 Task: Open Card User Experience Review in Board Marketing Automation Platforms to Workspace Custom Software Development Services and add a team member Softage.4@softage.net, a label Yellow, a checklist Operations Management, an attachment from your onedrive, a color Yellow and finally, add a card description 'Conduct customer research for new customer support improvements' and a comment 'This item is a priority on our list, so let us focus on getting it done as soon as possible.'. Add a start date 'Jan 04, 1900' with a due date 'Jan 11, 1900'
Action: Mouse moved to (503, 175)
Screenshot: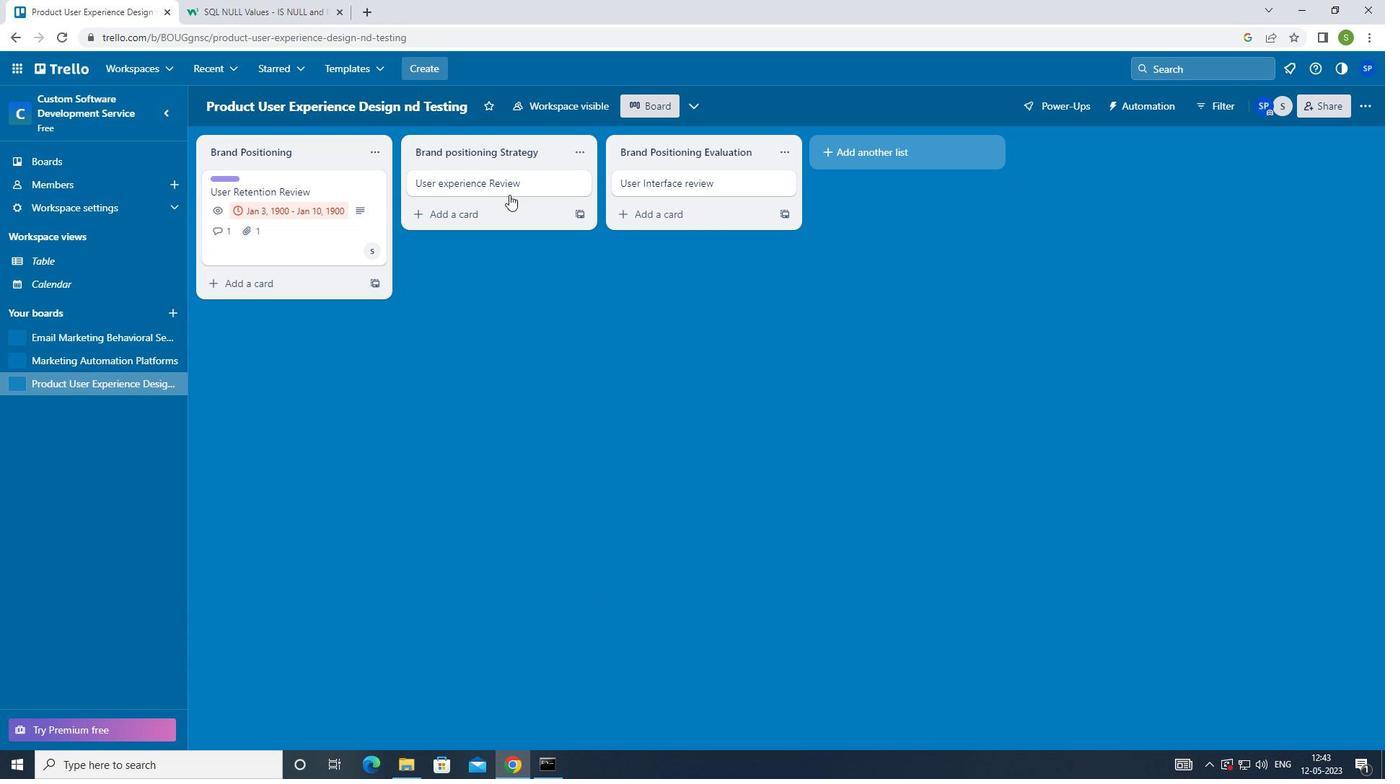 
Action: Mouse pressed left at (503, 175)
Screenshot: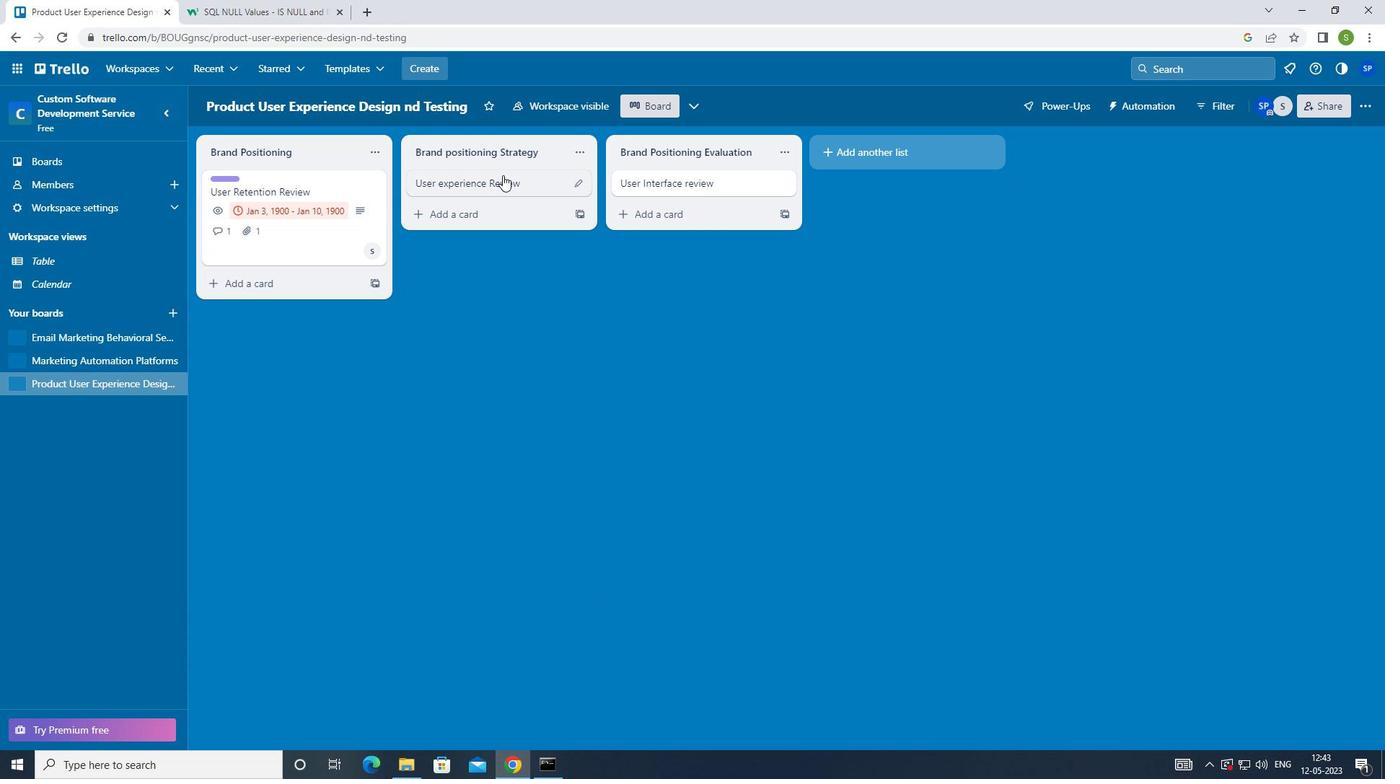 
Action: Mouse moved to (887, 181)
Screenshot: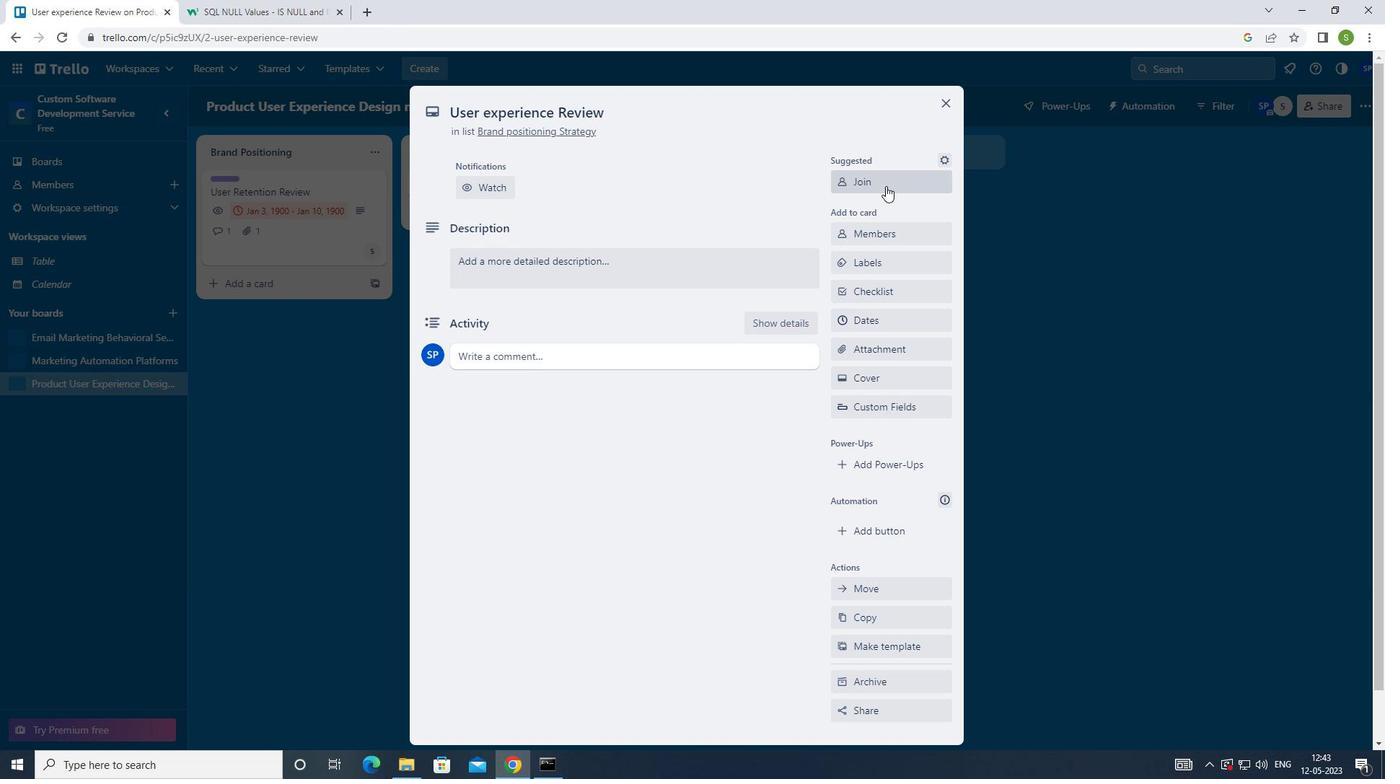 
Action: Mouse pressed left at (887, 181)
Screenshot: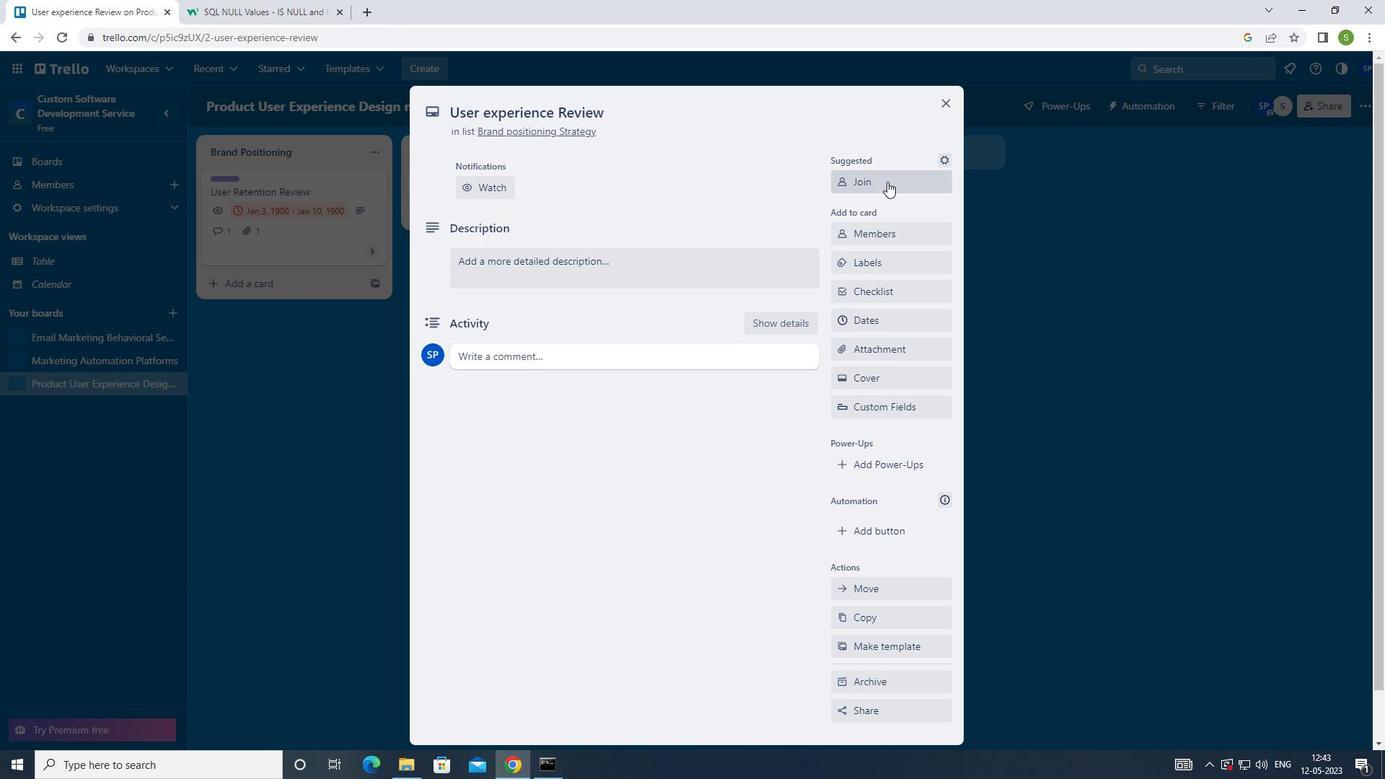 
Action: Mouse moved to (896, 184)
Screenshot: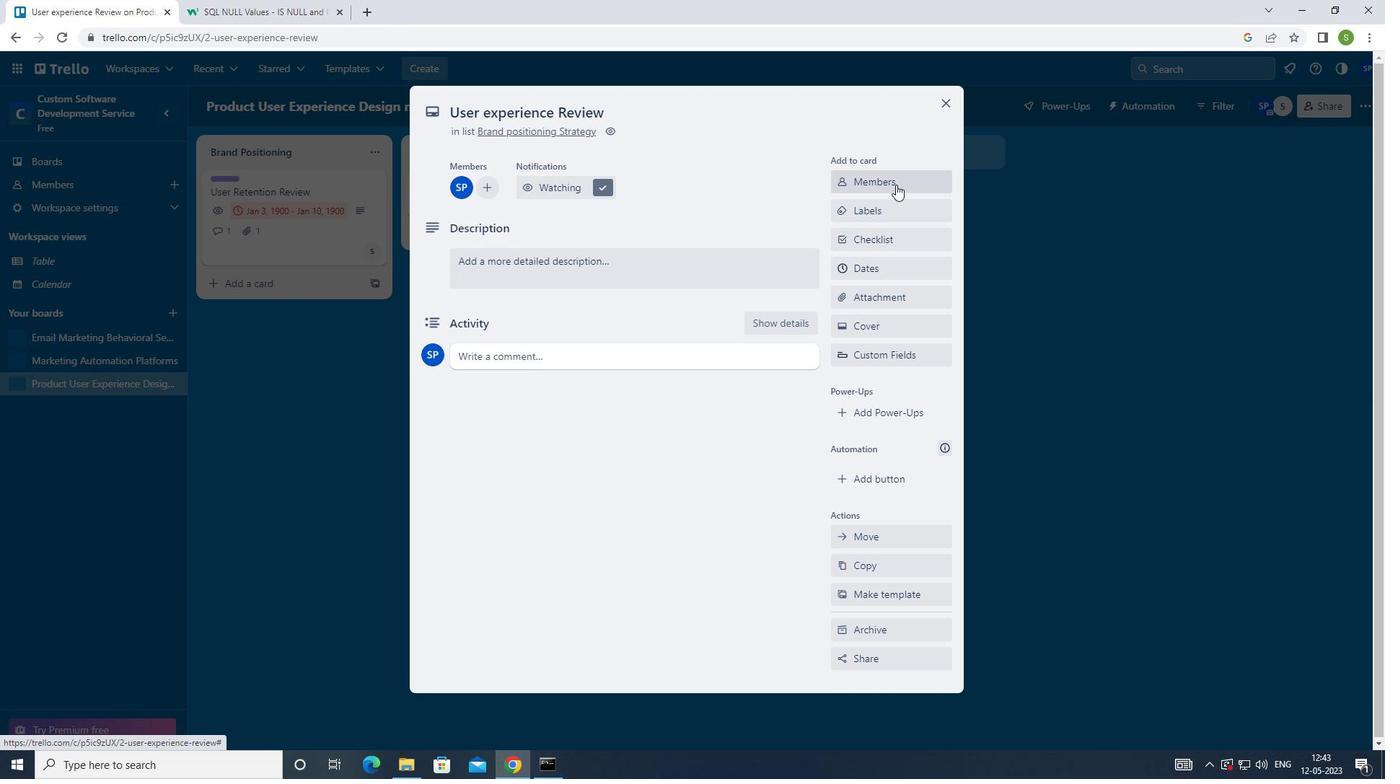 
Action: Mouse pressed left at (896, 184)
Screenshot: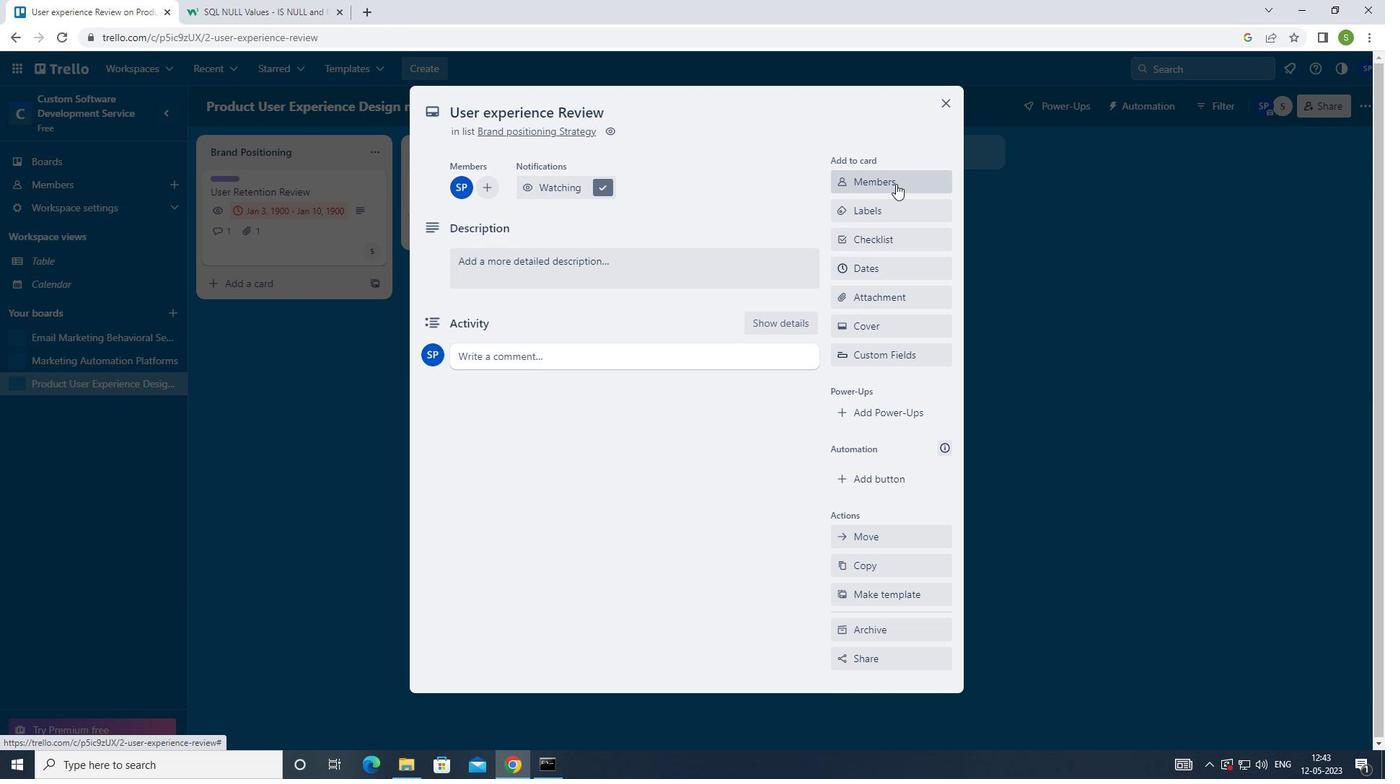 
Action: Mouse moved to (896, 210)
Screenshot: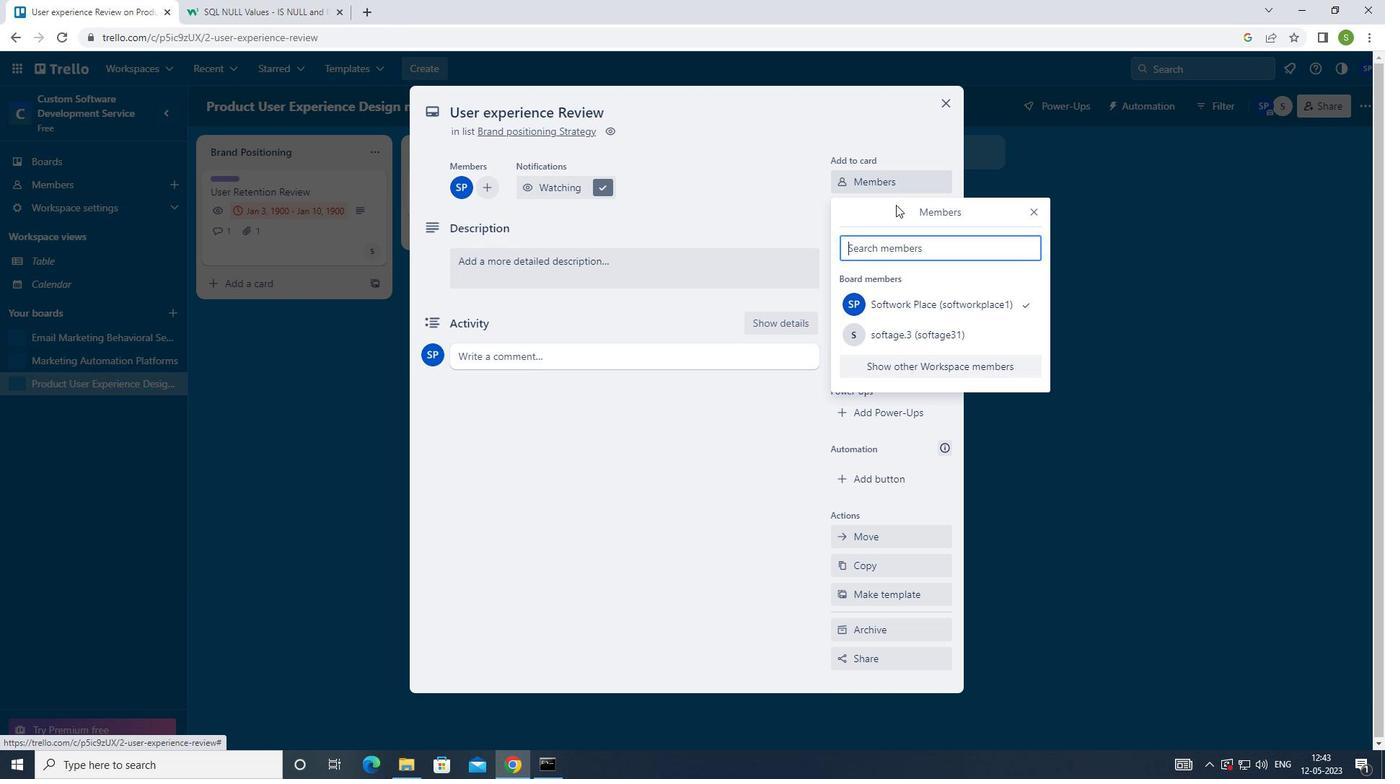 
Action: Key pressed <Key.shift>SOFTAGE.4<Key.shift>@SOFTAGE.NET
Screenshot: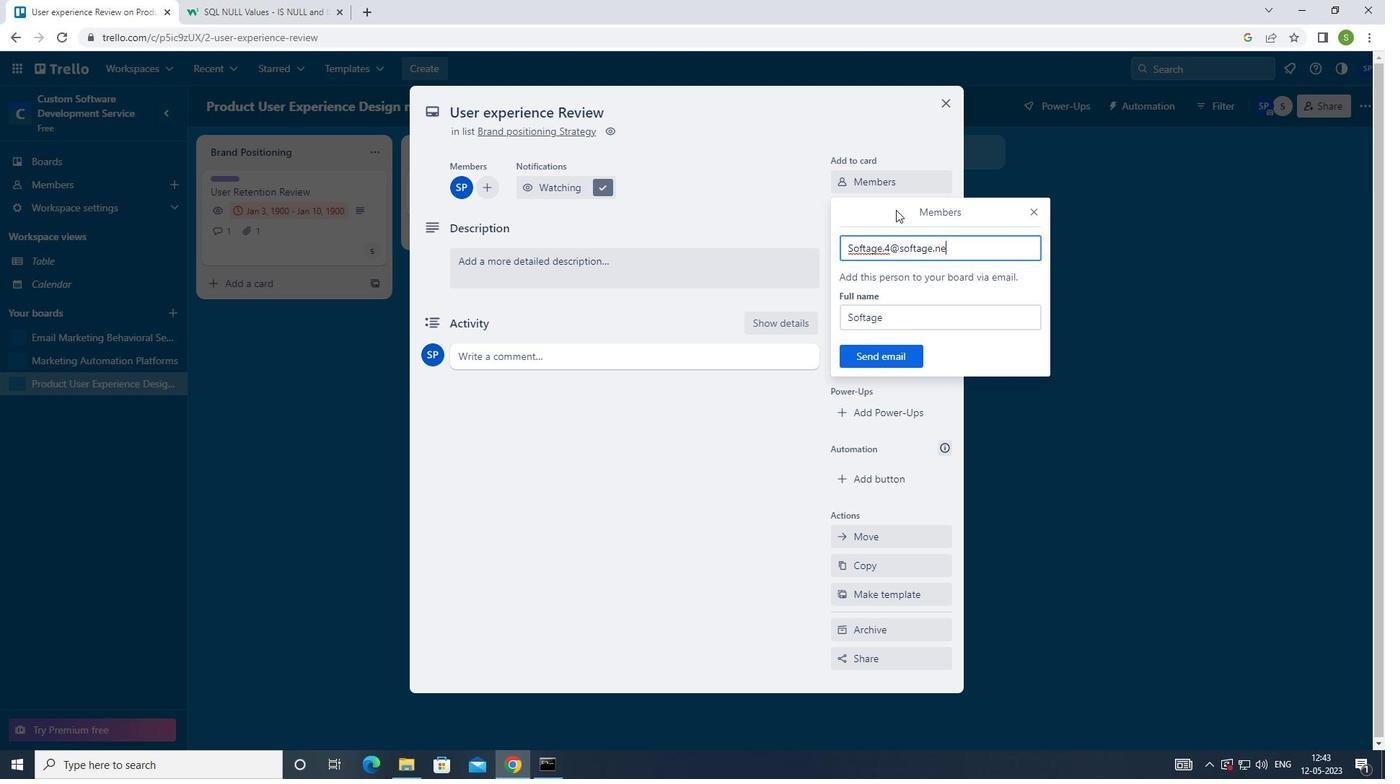 
Action: Mouse moved to (896, 355)
Screenshot: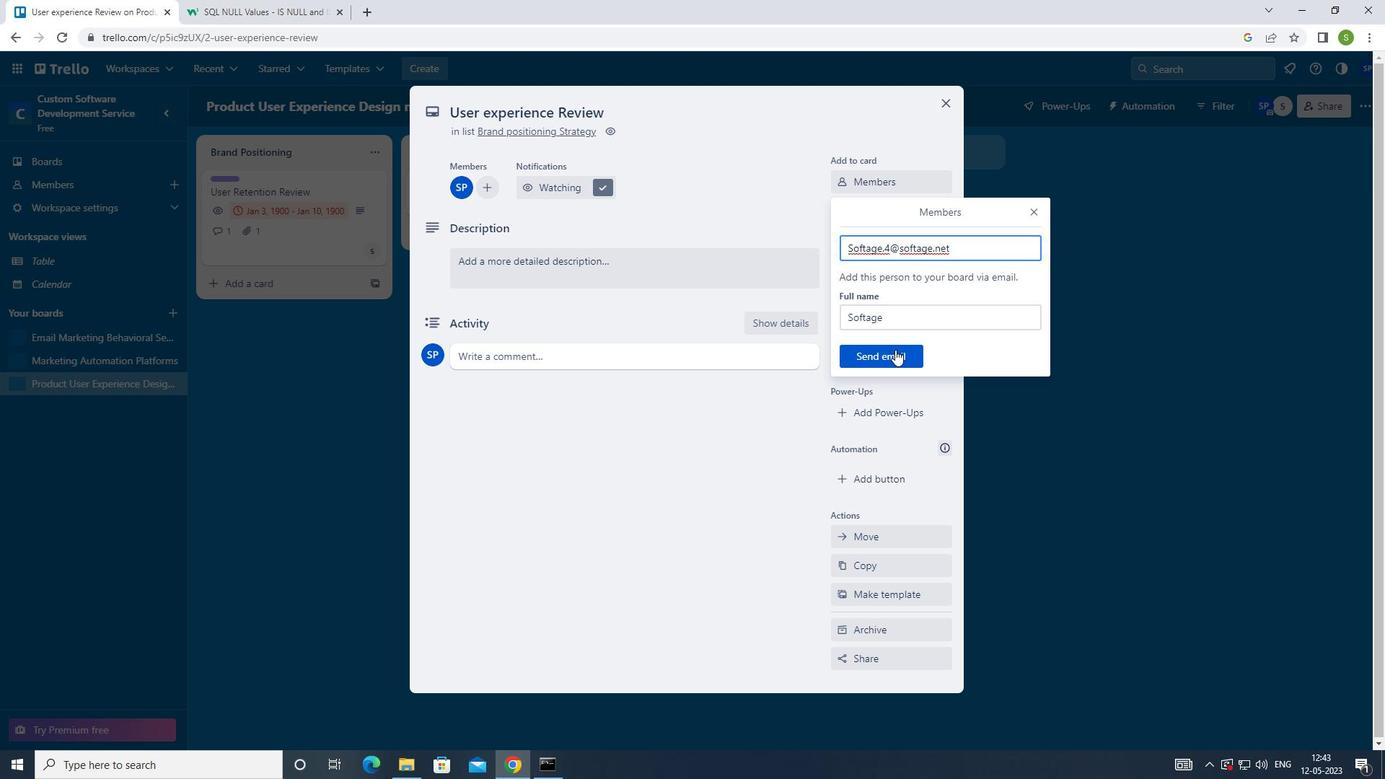 
Action: Mouse pressed left at (896, 355)
Screenshot: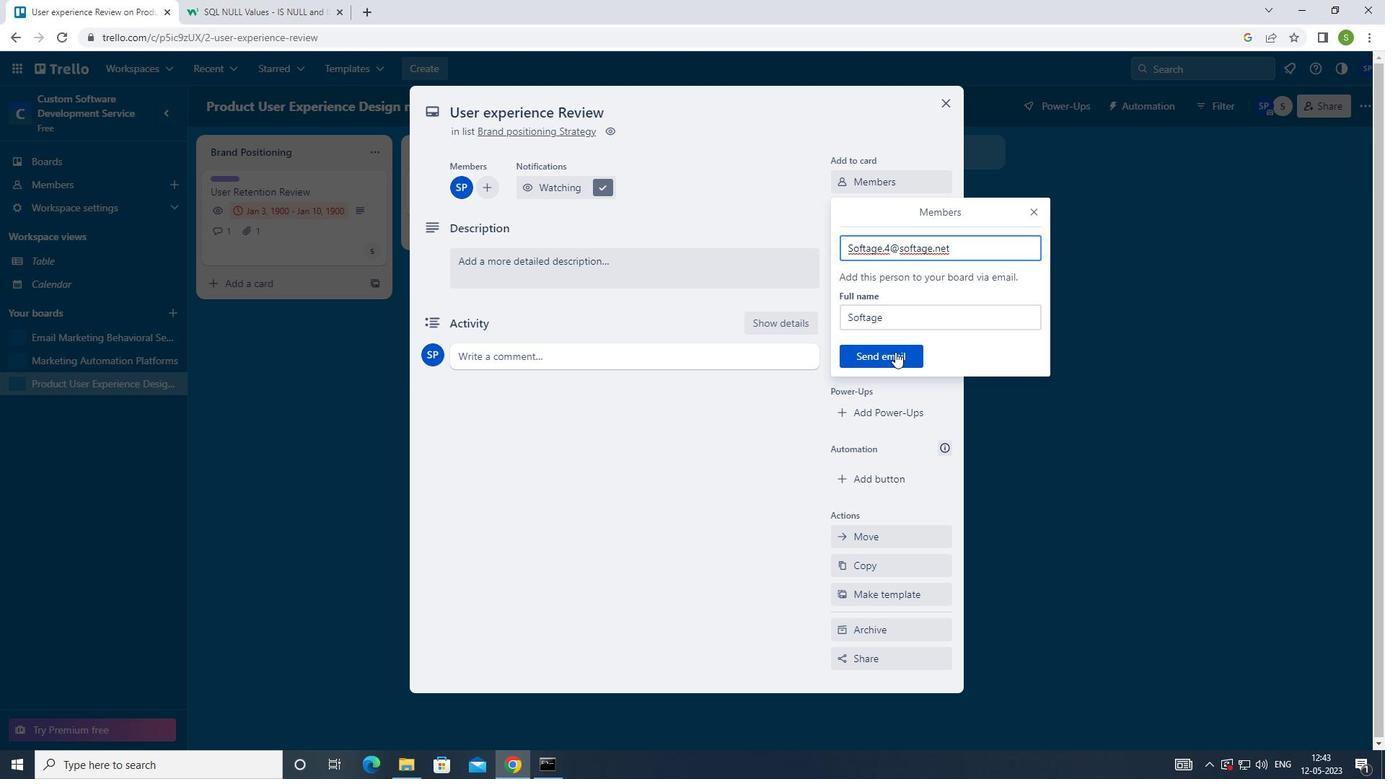 
Action: Mouse moved to (884, 219)
Screenshot: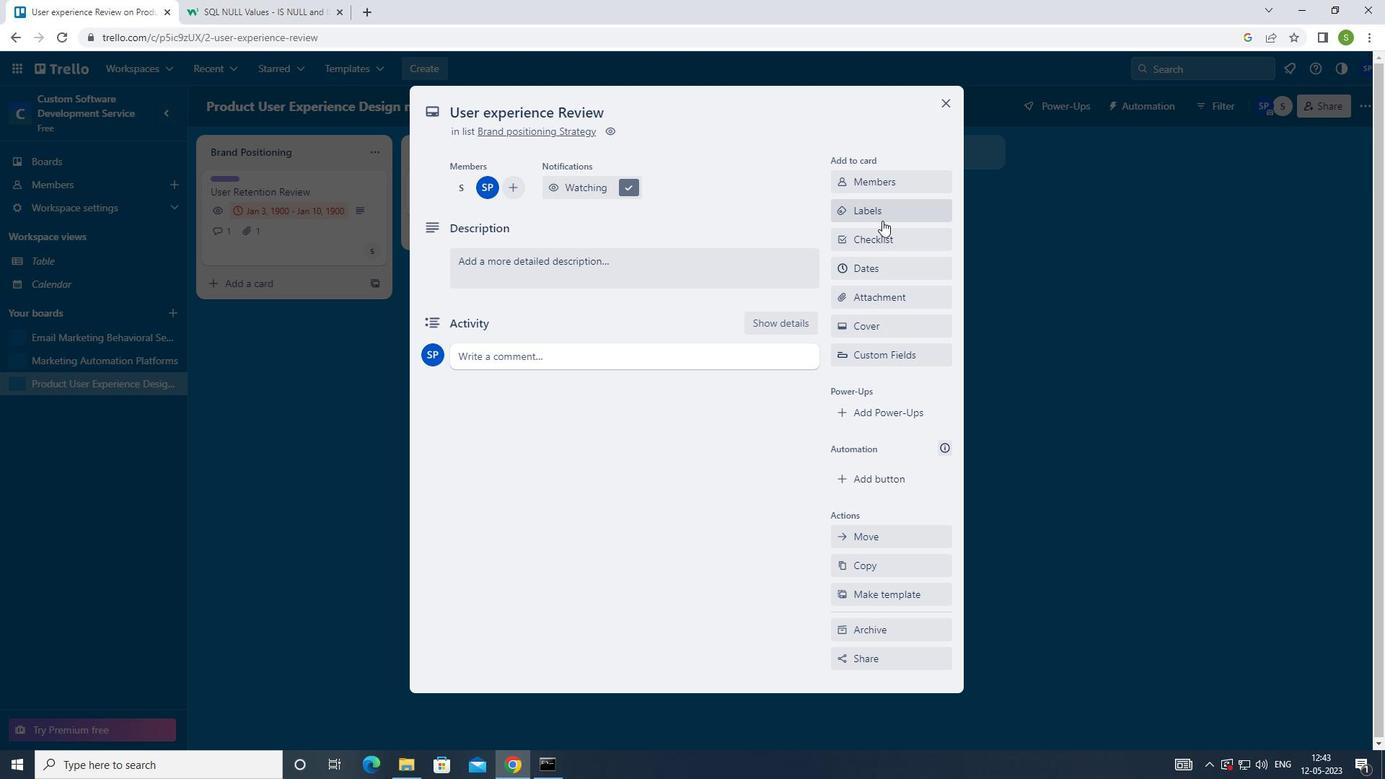 
Action: Mouse pressed left at (884, 219)
Screenshot: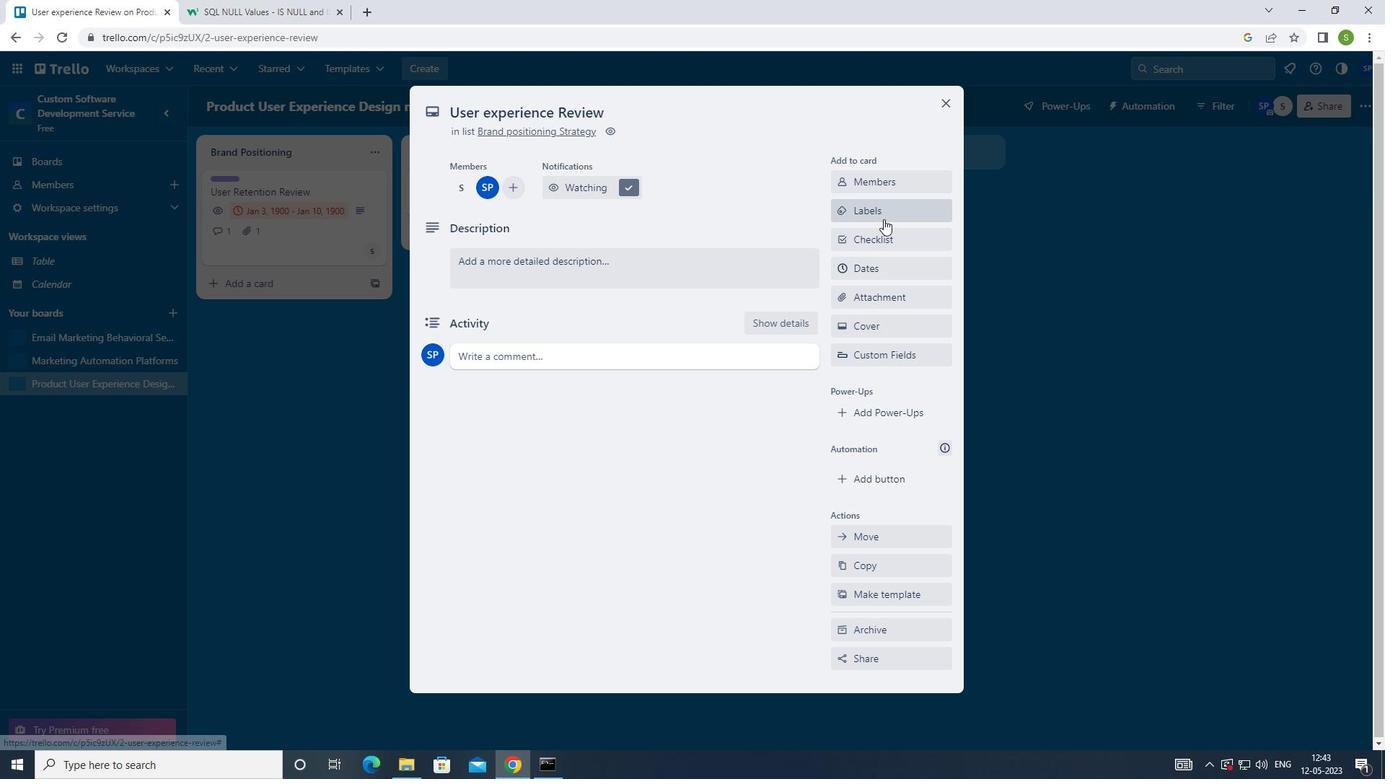 
Action: Mouse moved to (888, 279)
Screenshot: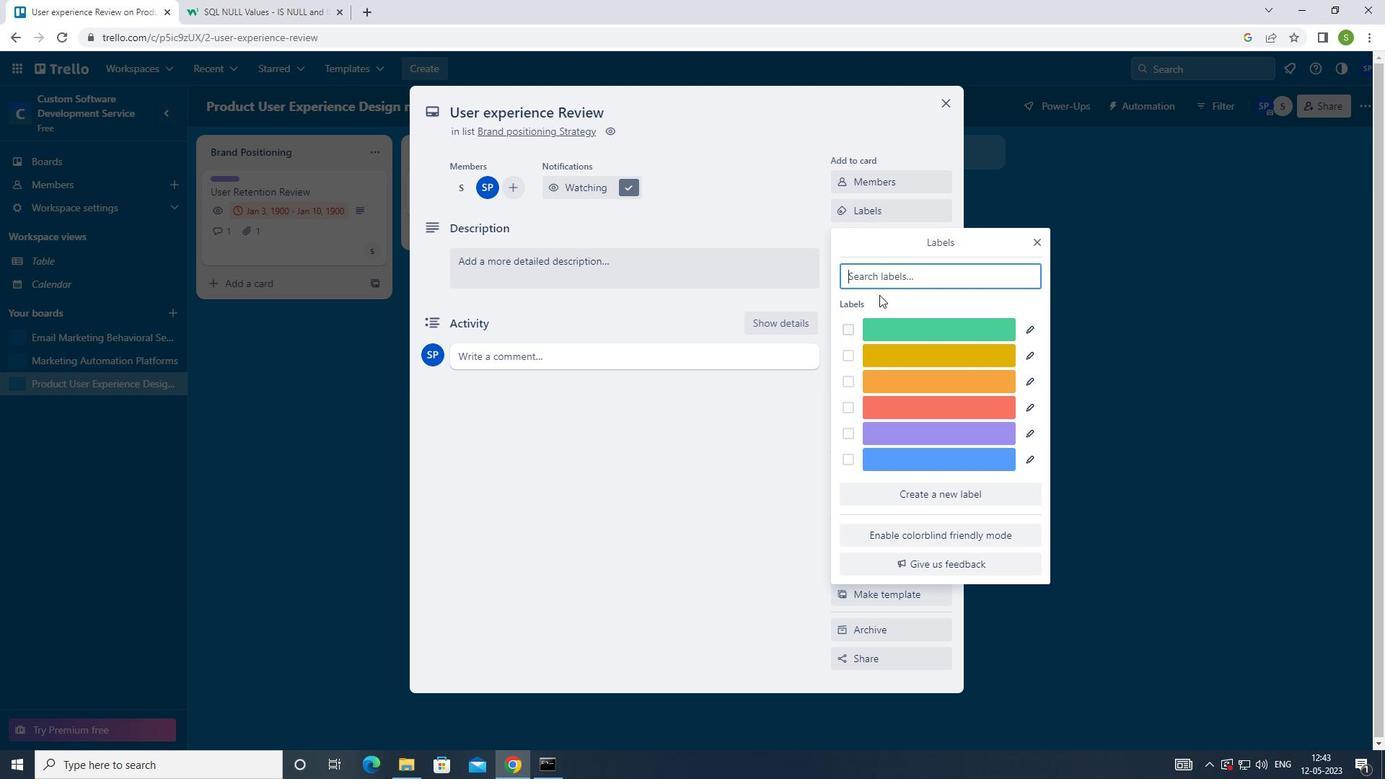 
Action: Key pressed YELL
Screenshot: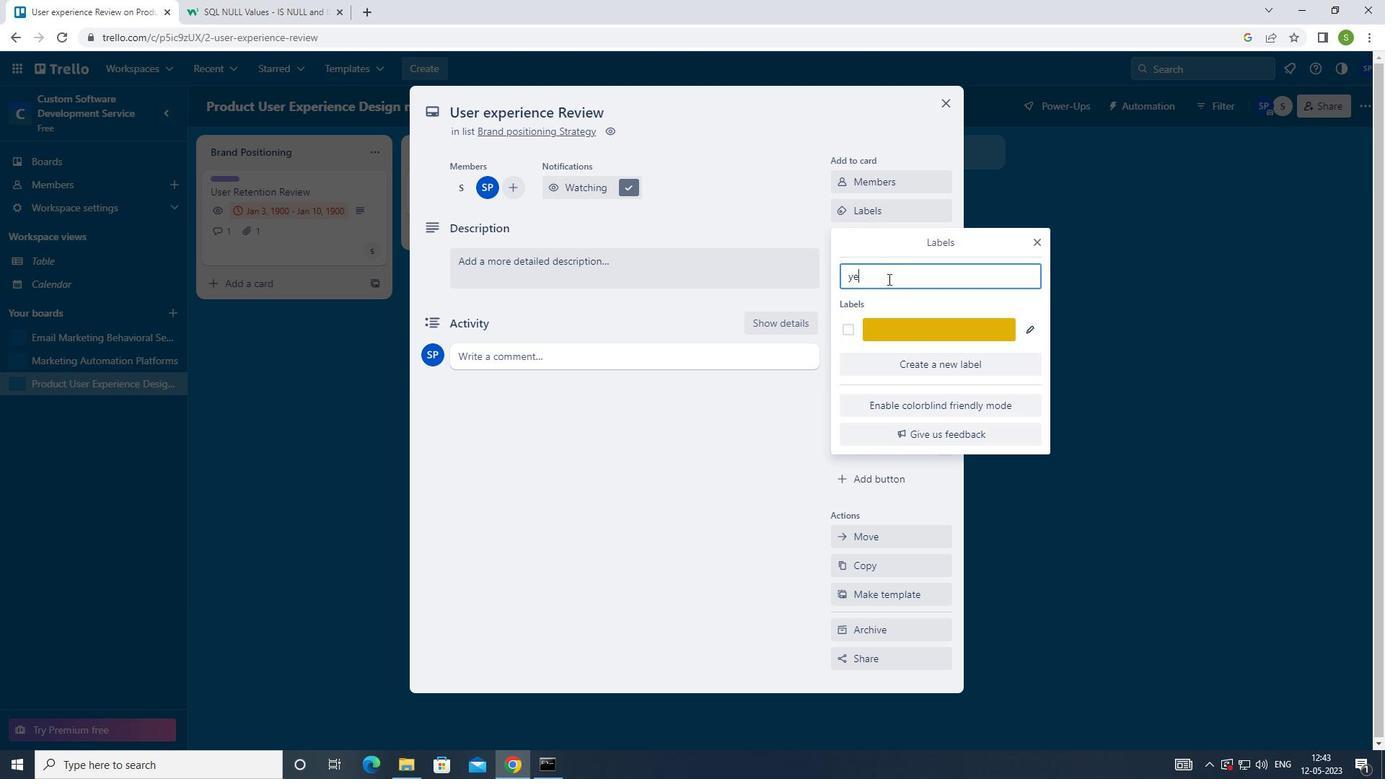 
Action: Mouse moved to (846, 326)
Screenshot: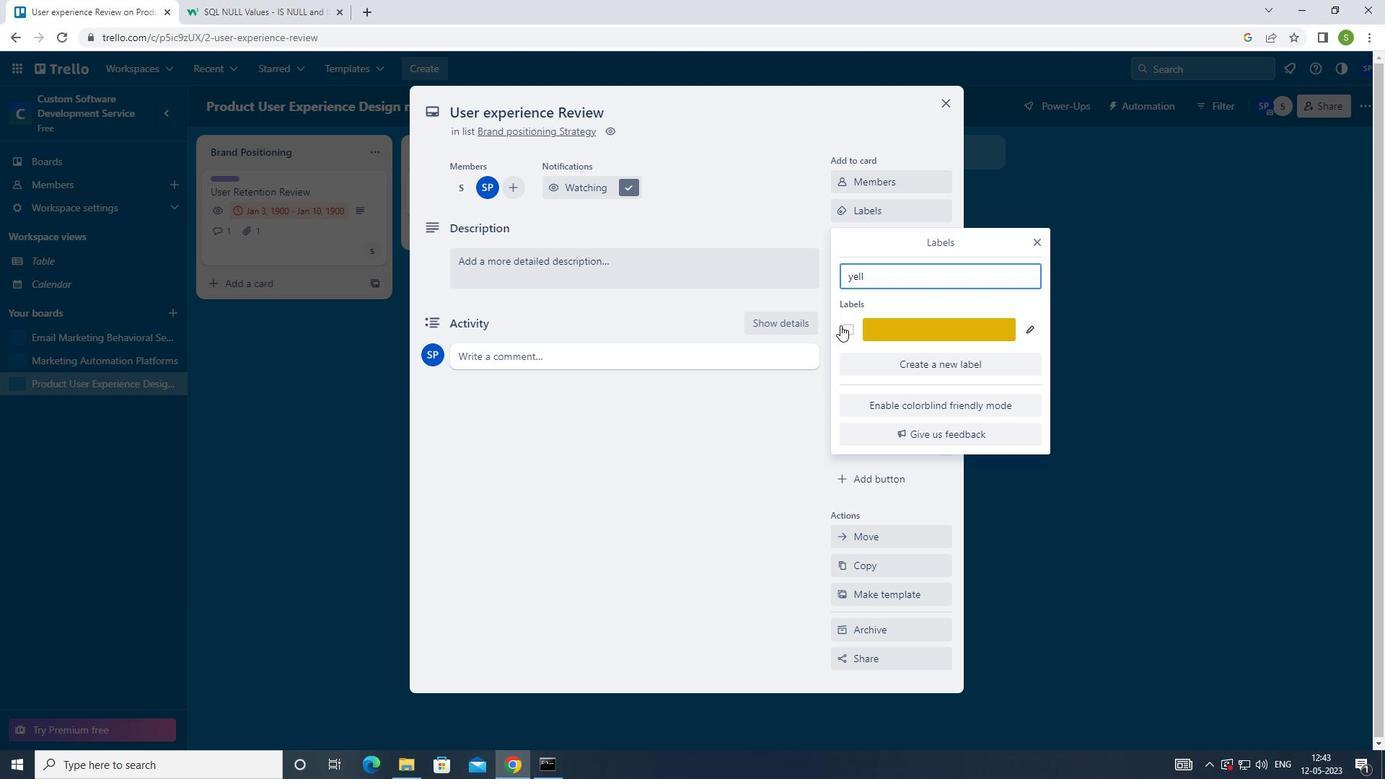 
Action: Mouse pressed left at (846, 326)
Screenshot: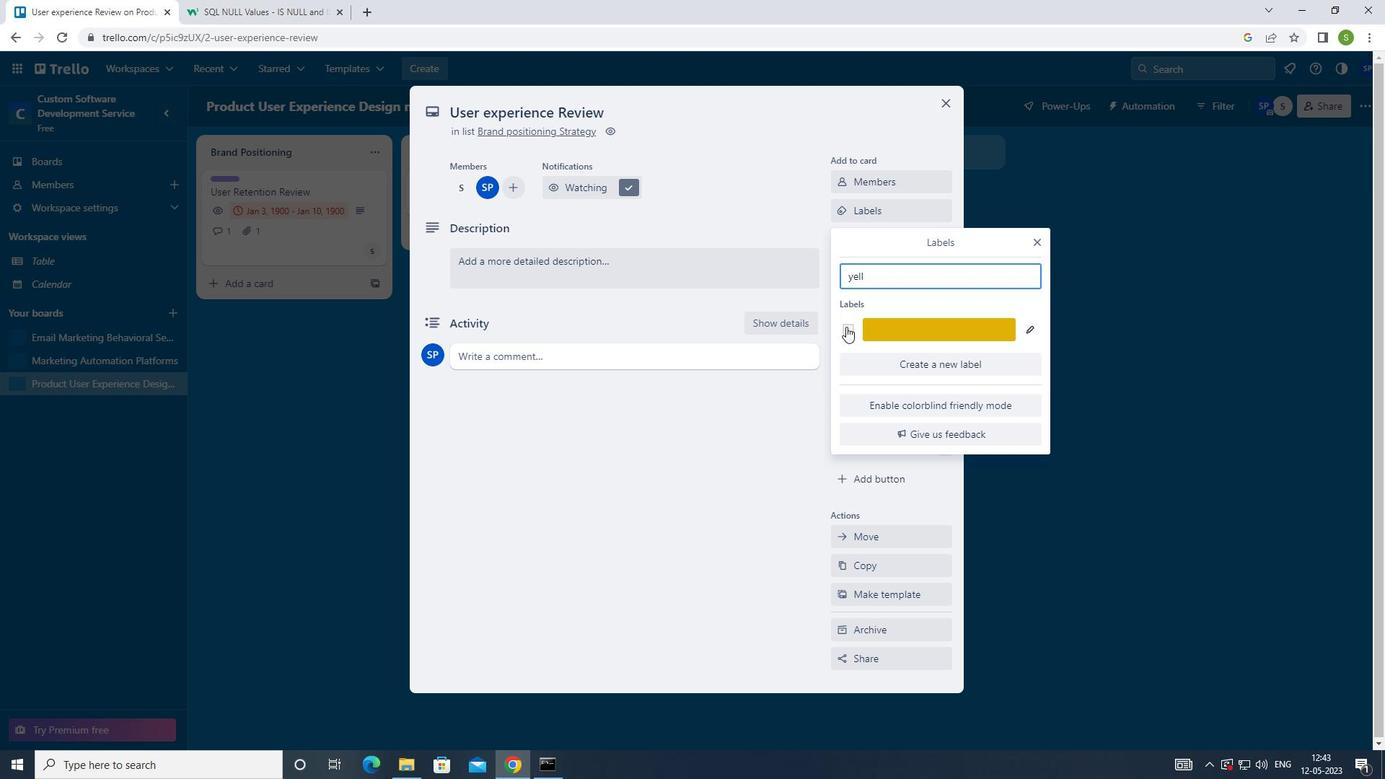 
Action: Mouse moved to (1042, 246)
Screenshot: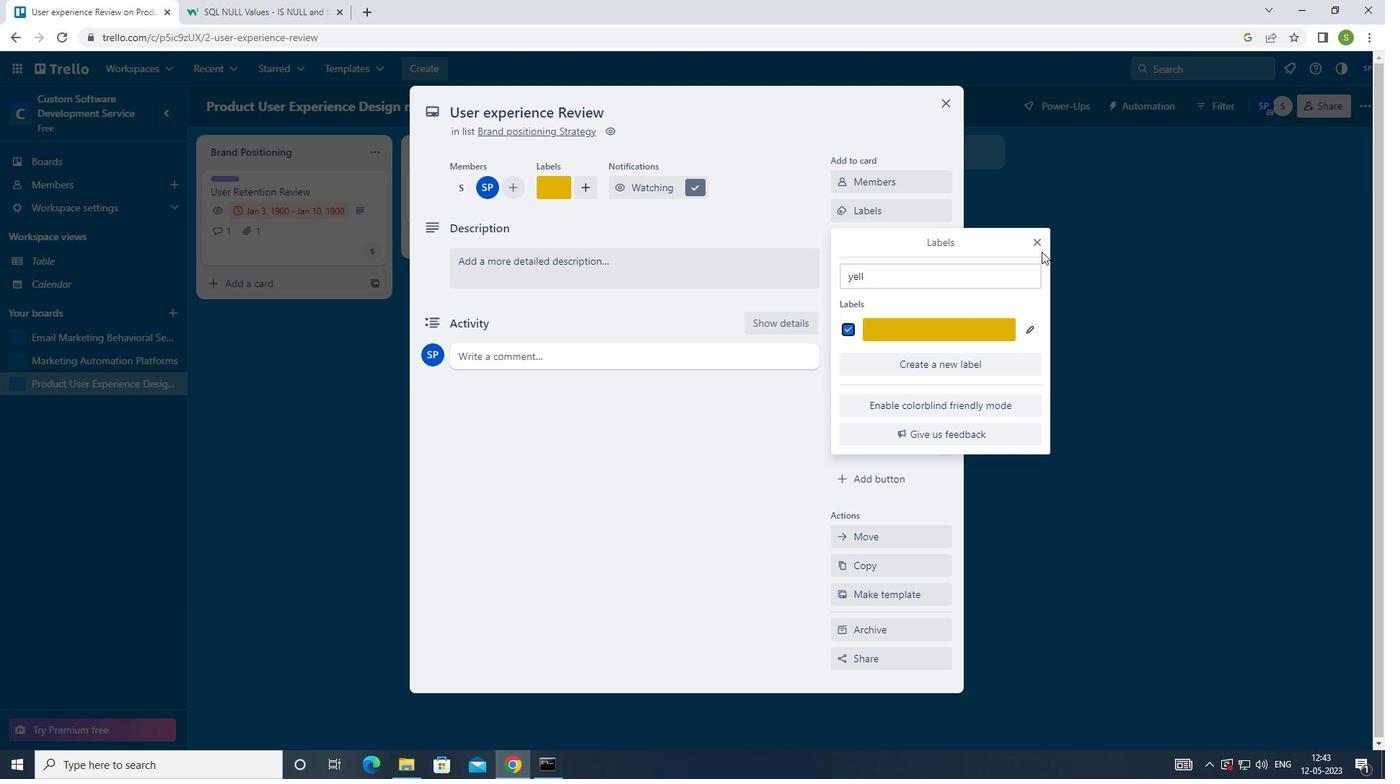 
Action: Mouse pressed left at (1042, 246)
Screenshot: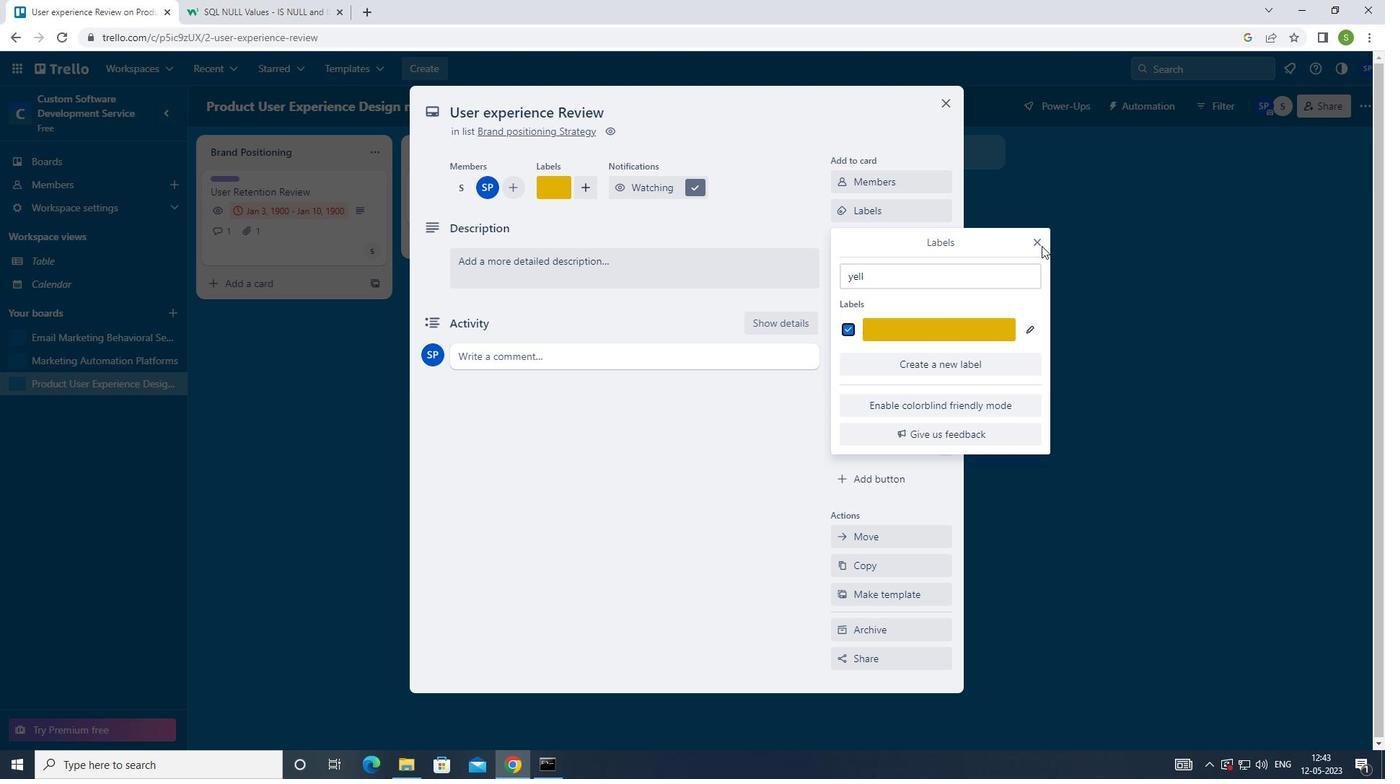 
Action: Mouse moved to (1041, 243)
Screenshot: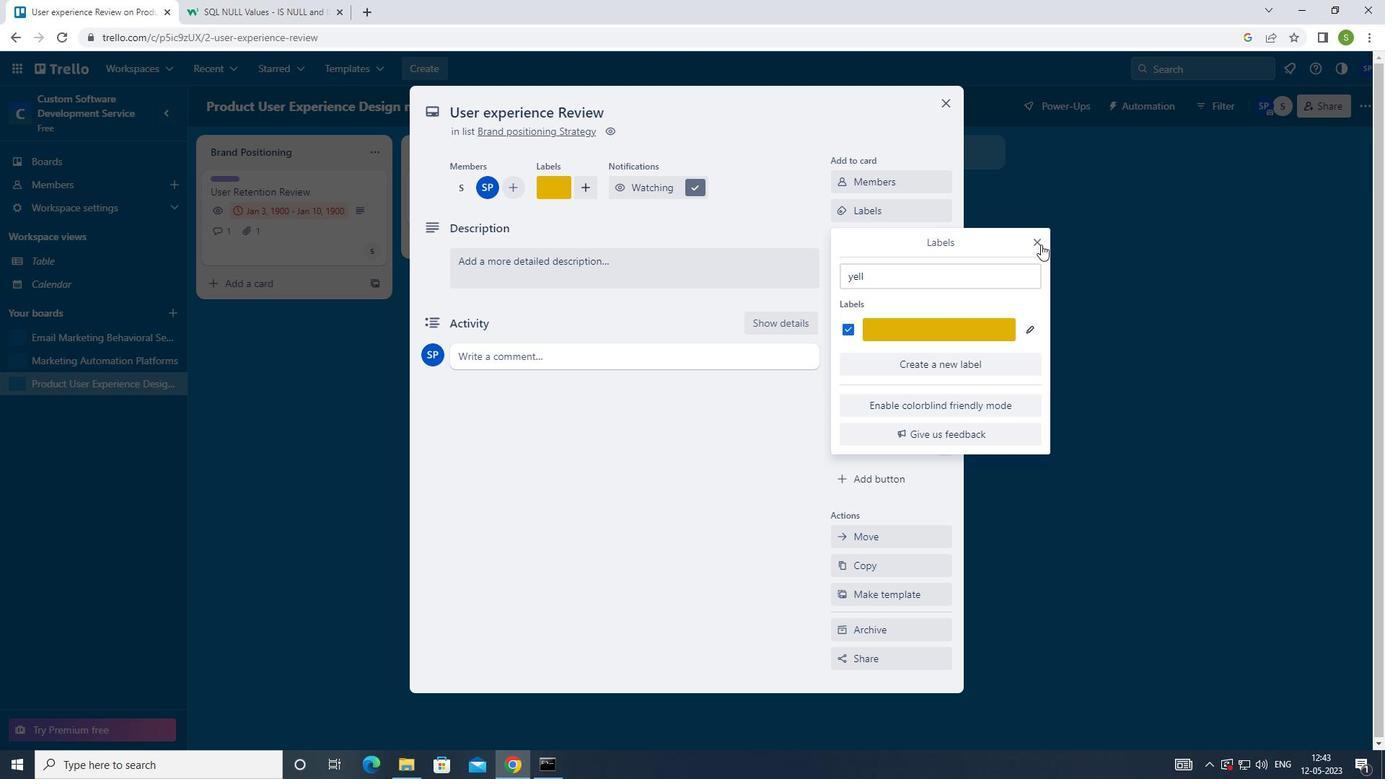 
Action: Mouse pressed left at (1041, 243)
Screenshot: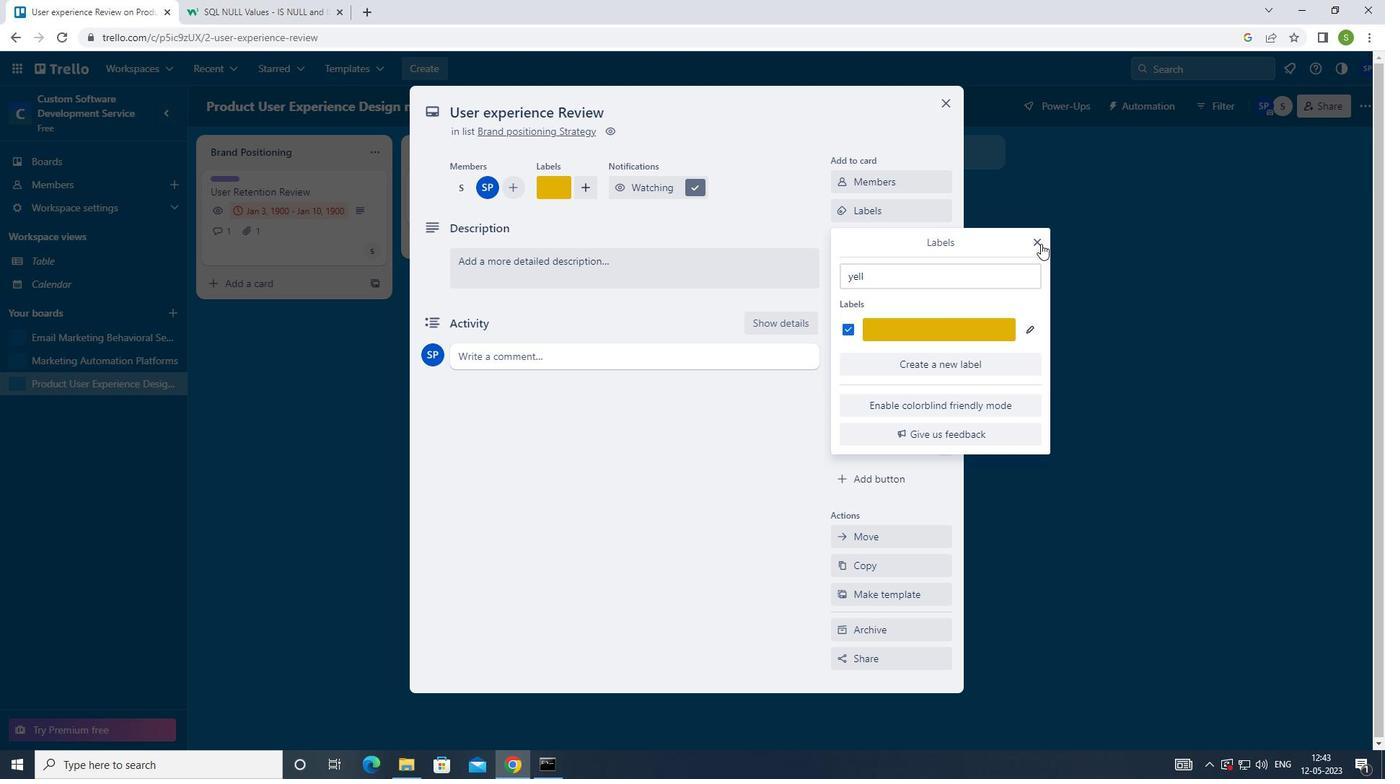 
Action: Mouse moved to (920, 241)
Screenshot: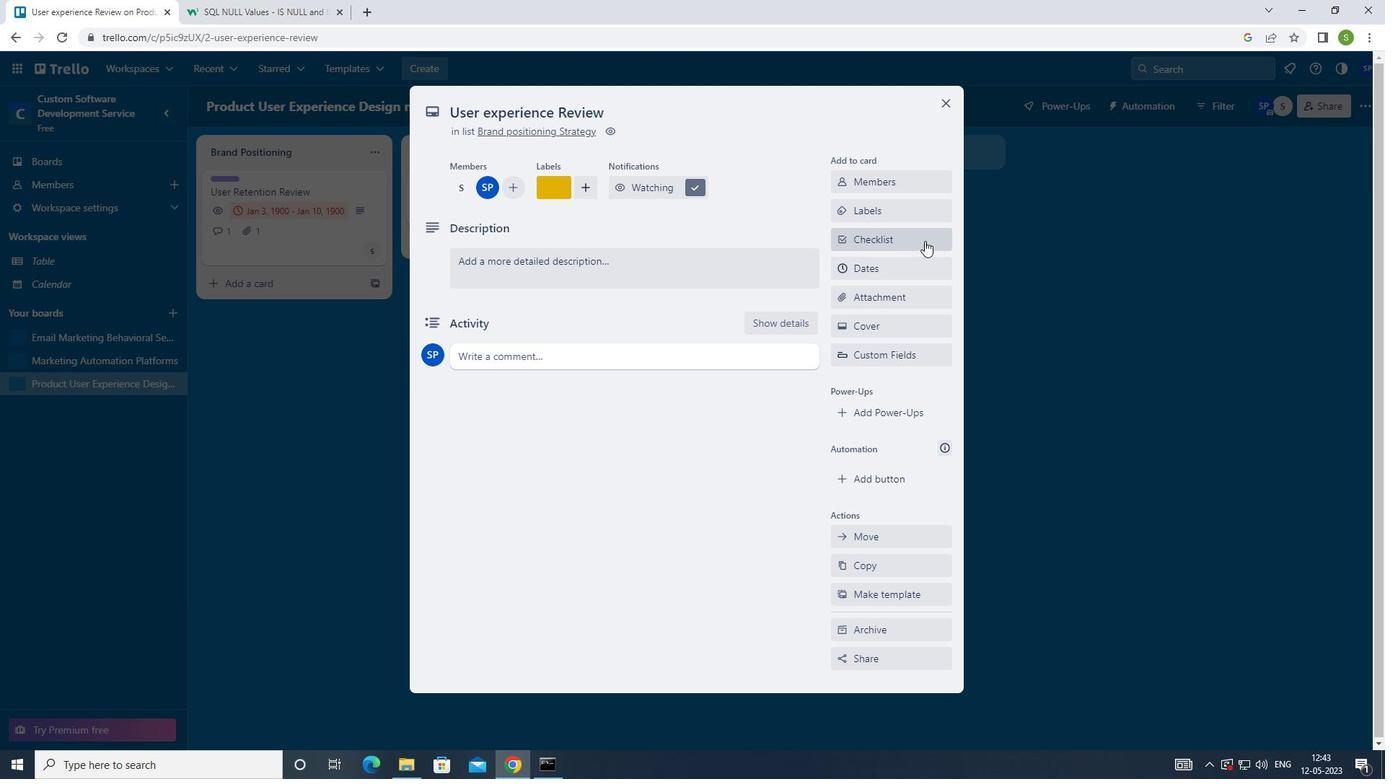 
Action: Mouse pressed left at (920, 241)
Screenshot: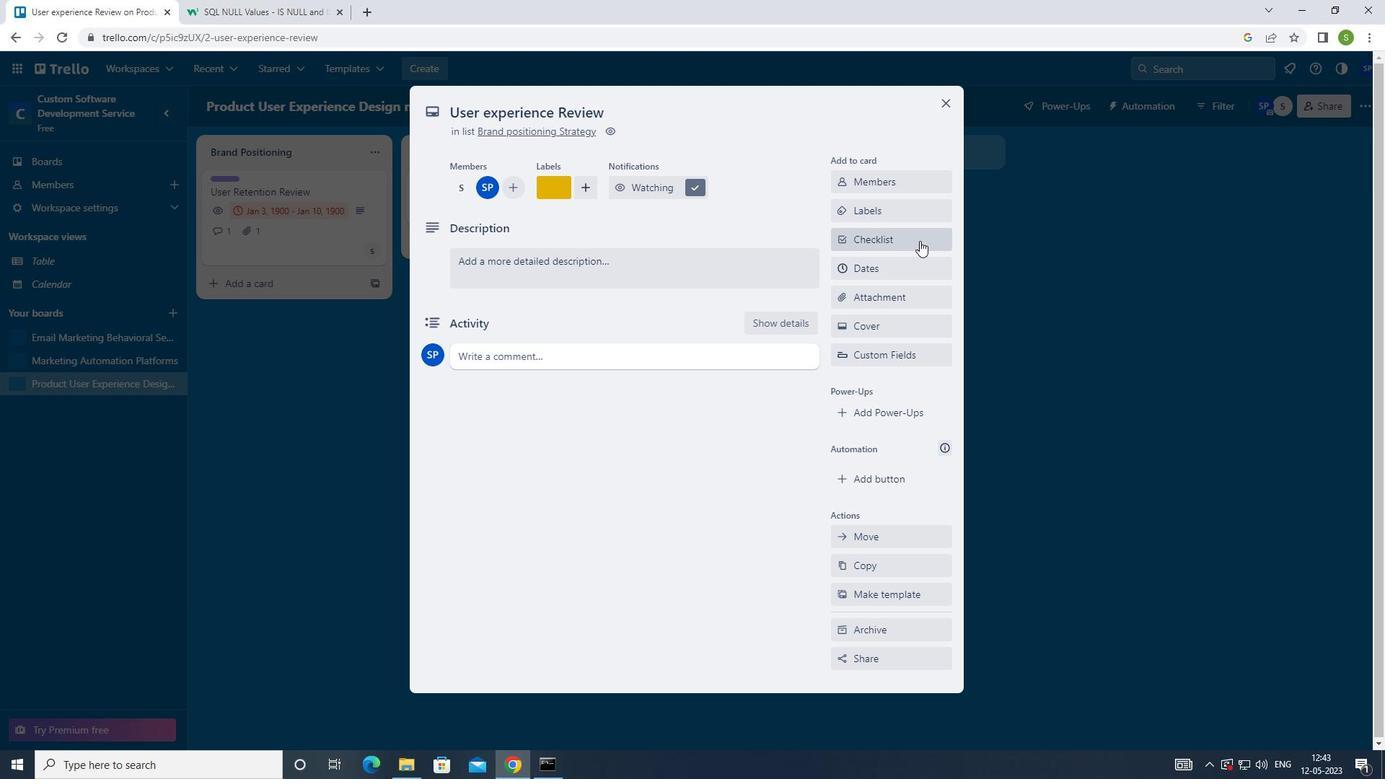 
Action: Mouse moved to (983, 243)
Screenshot: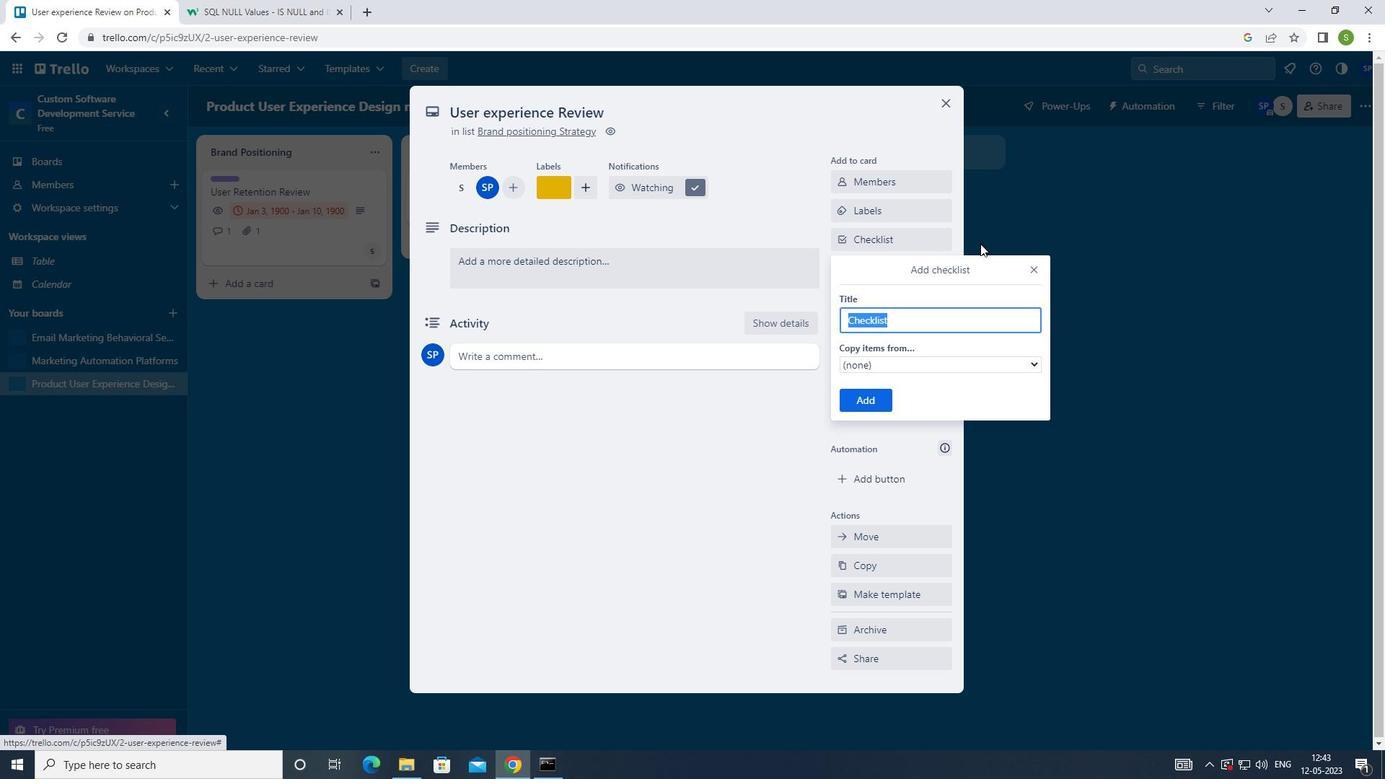 
Action: Key pressed <Key.shift>OPERATIONS<Key.space><Key.shift>MANAGEMENT
Screenshot: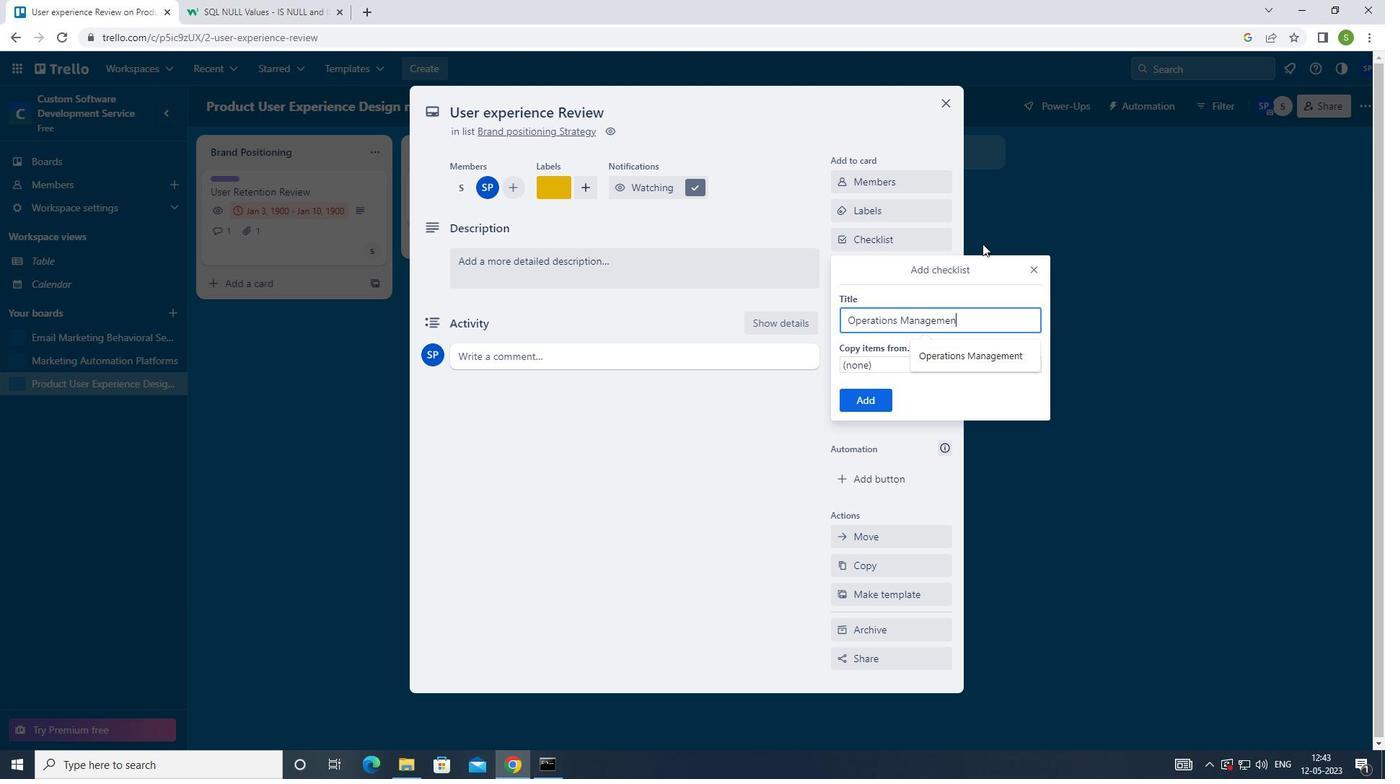 
Action: Mouse moved to (871, 396)
Screenshot: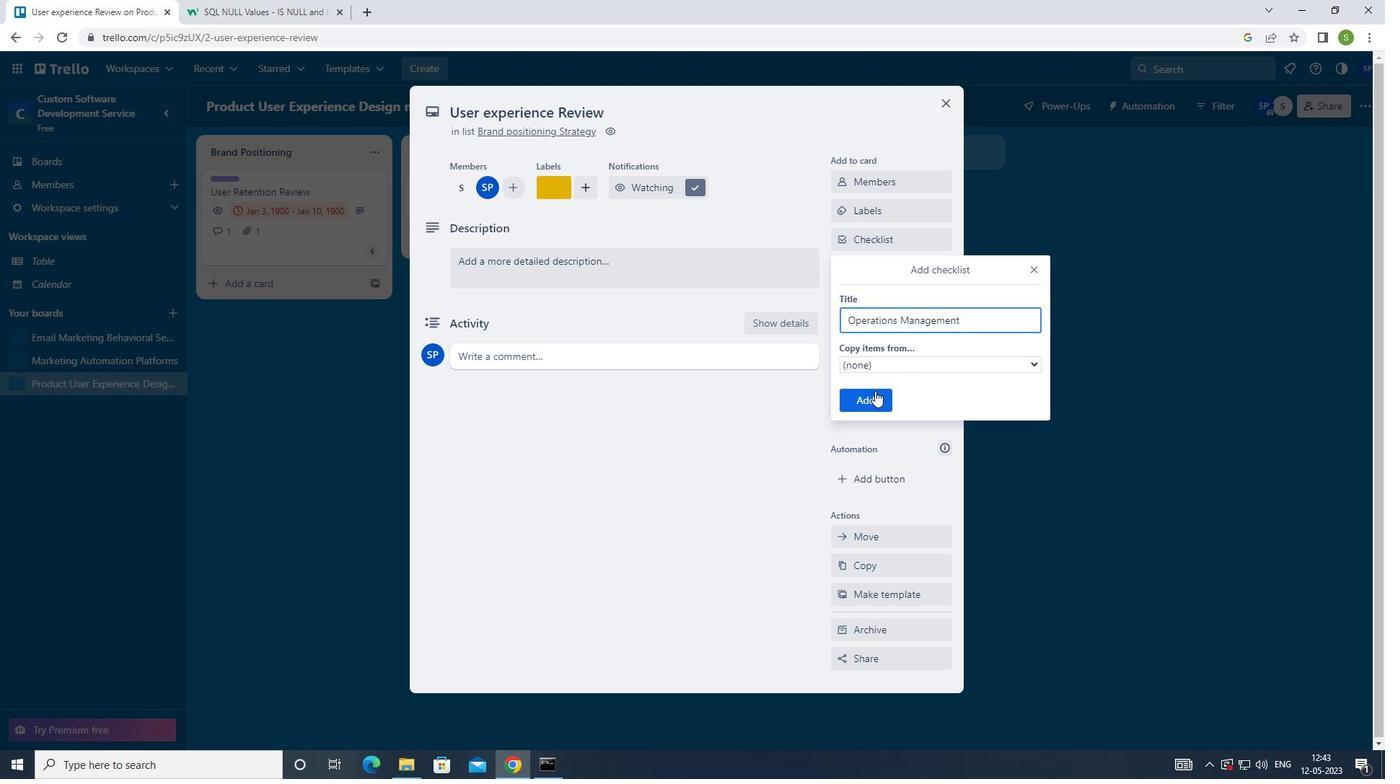 
Action: Mouse pressed left at (871, 396)
Screenshot: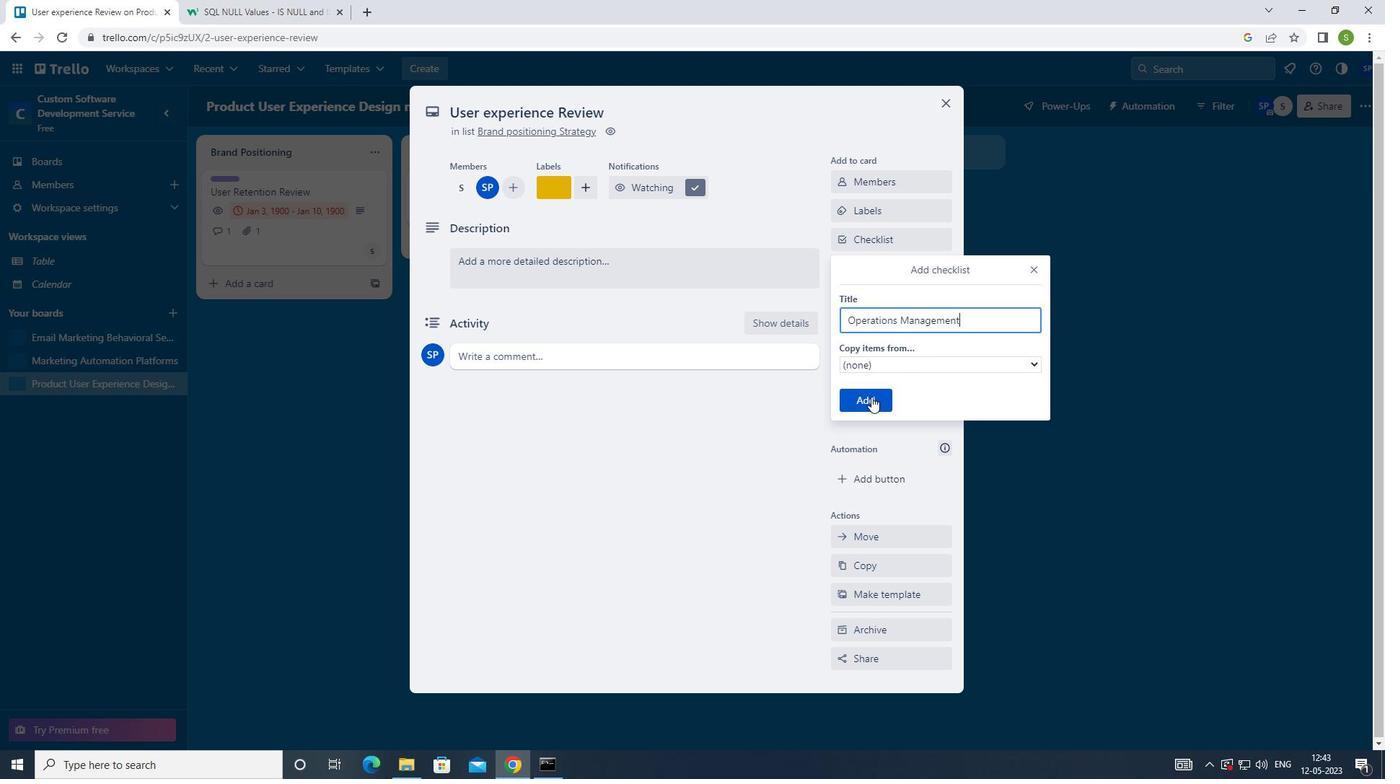 
Action: Mouse moved to (874, 300)
Screenshot: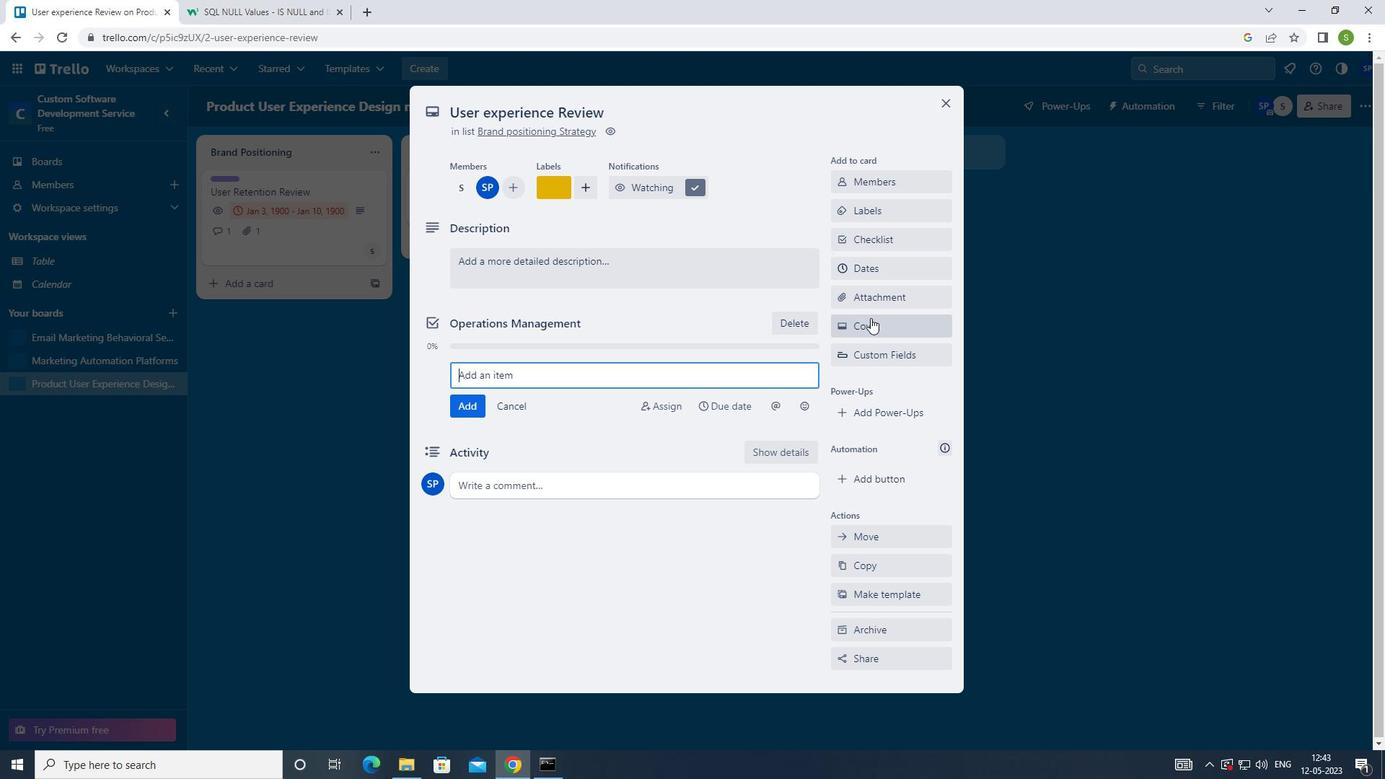 
Action: Mouse pressed left at (874, 300)
Screenshot: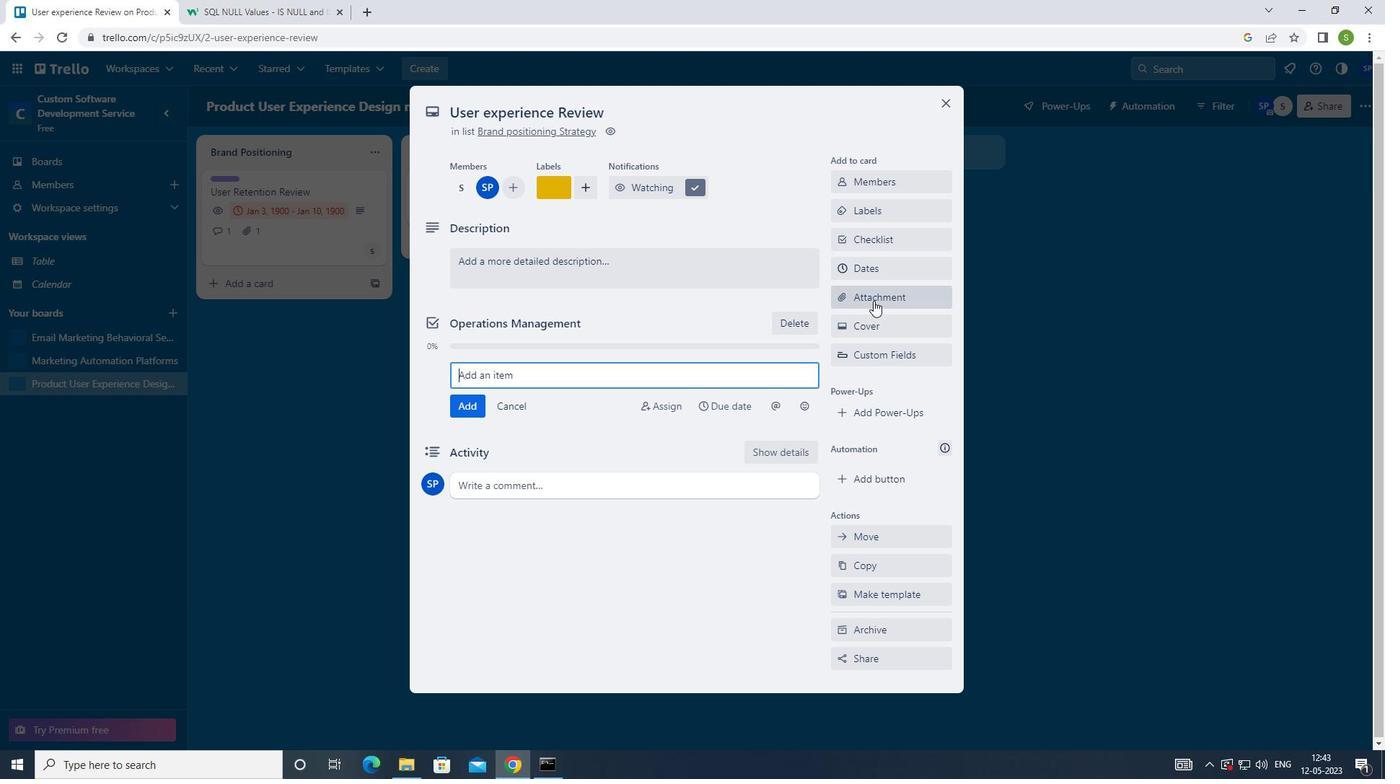
Action: Mouse moved to (876, 478)
Screenshot: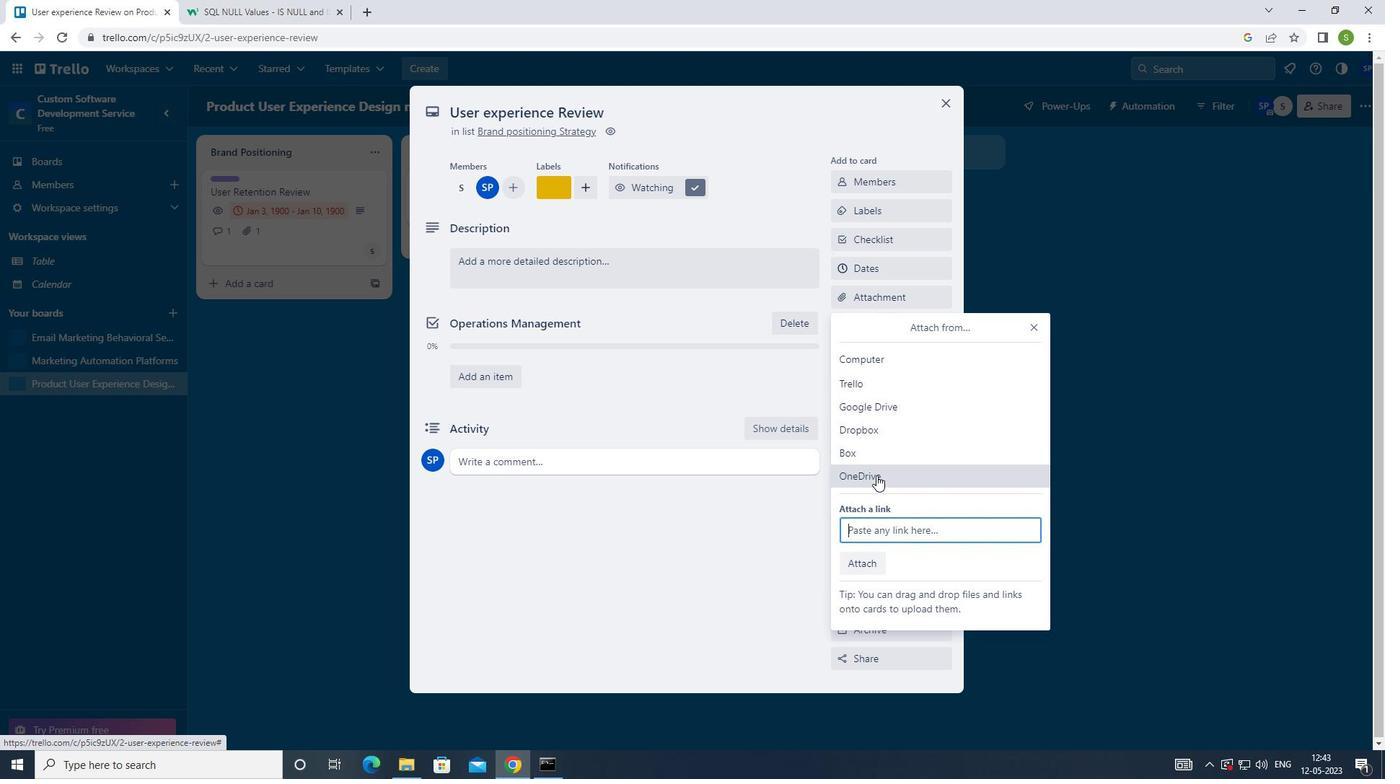 
Action: Mouse pressed left at (876, 478)
Screenshot: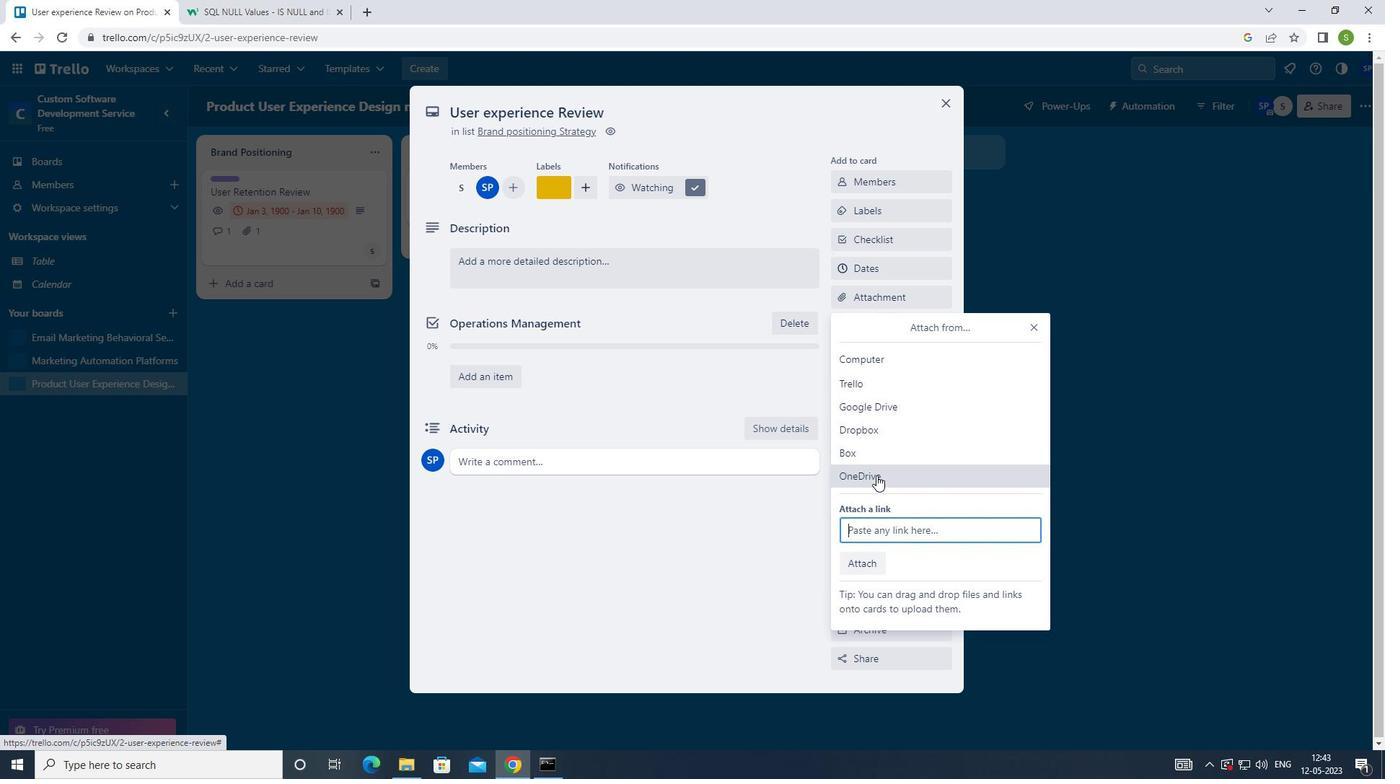 
Action: Mouse moved to (596, 275)
Screenshot: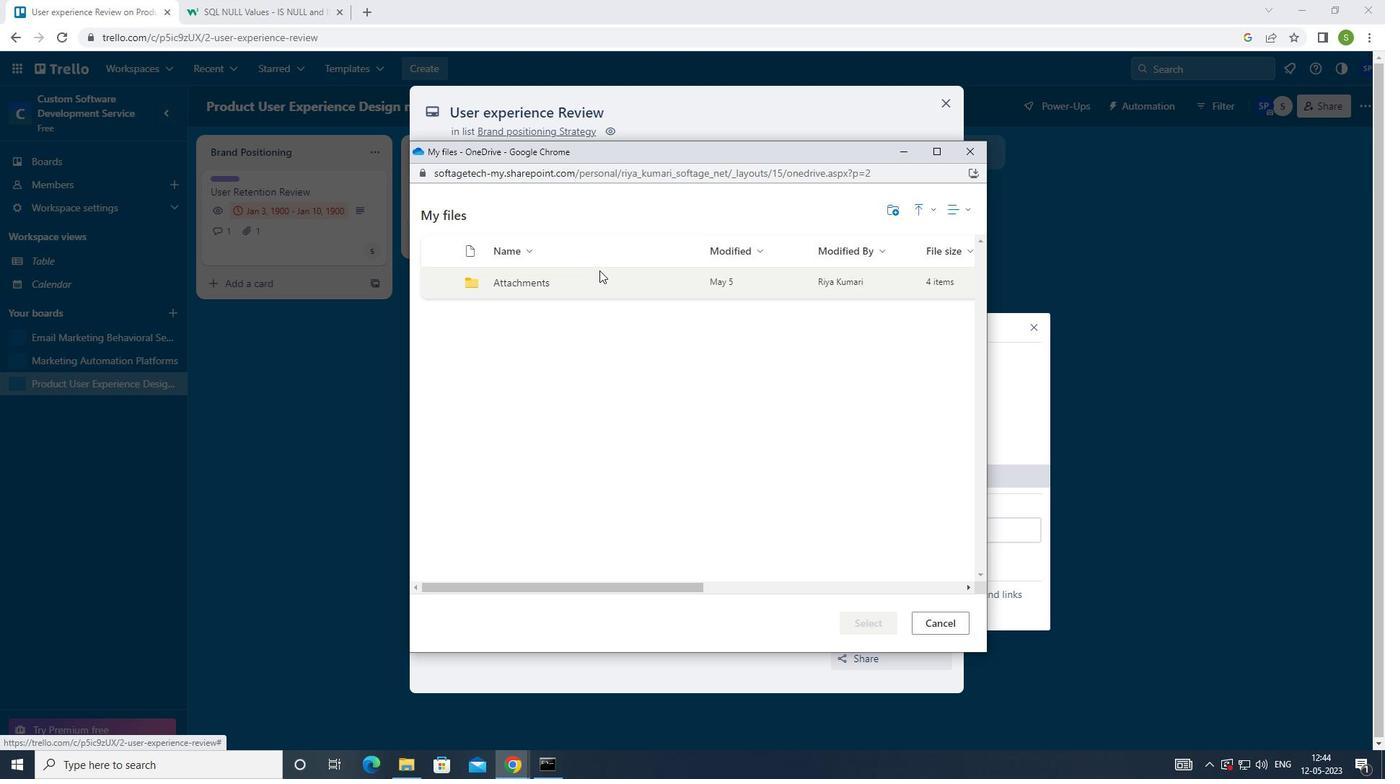 
Action: Mouse pressed left at (596, 275)
Screenshot: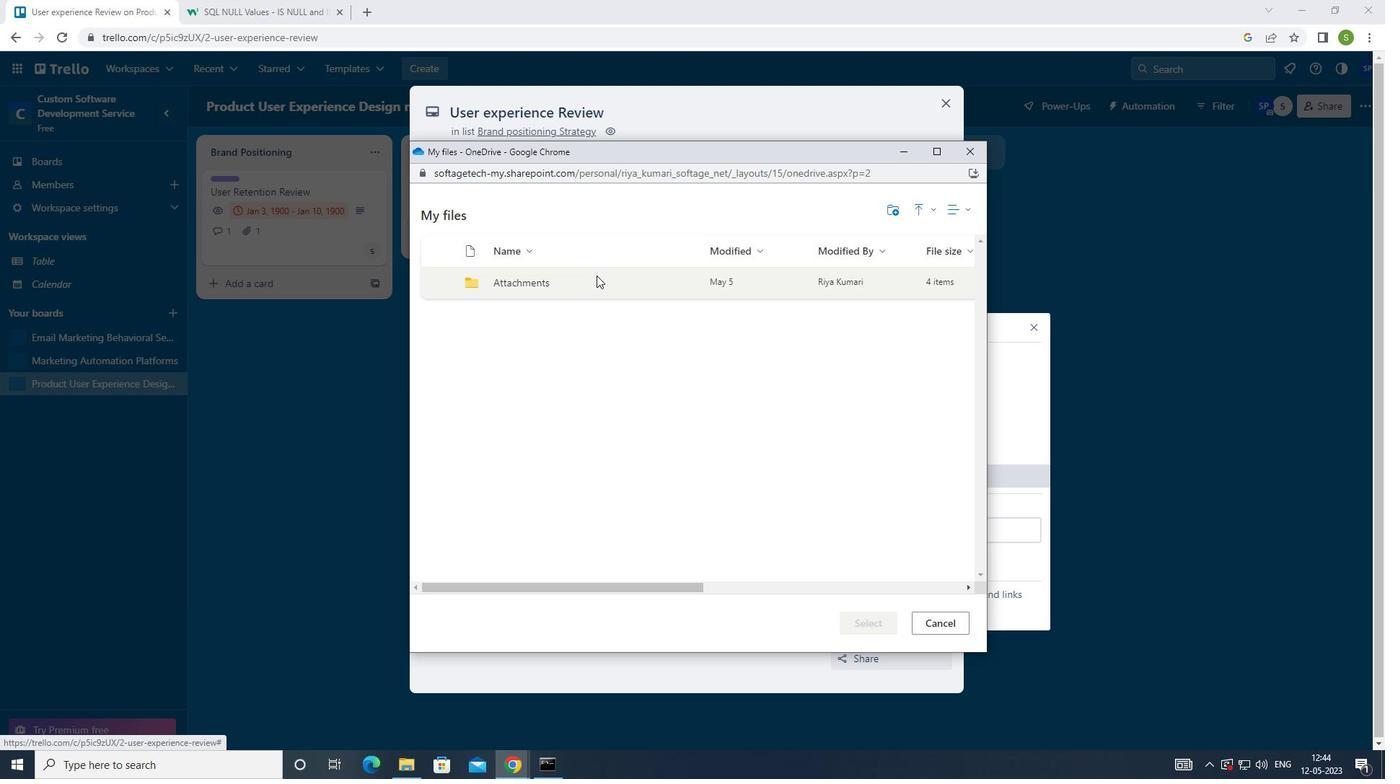 
Action: Mouse moved to (594, 289)
Screenshot: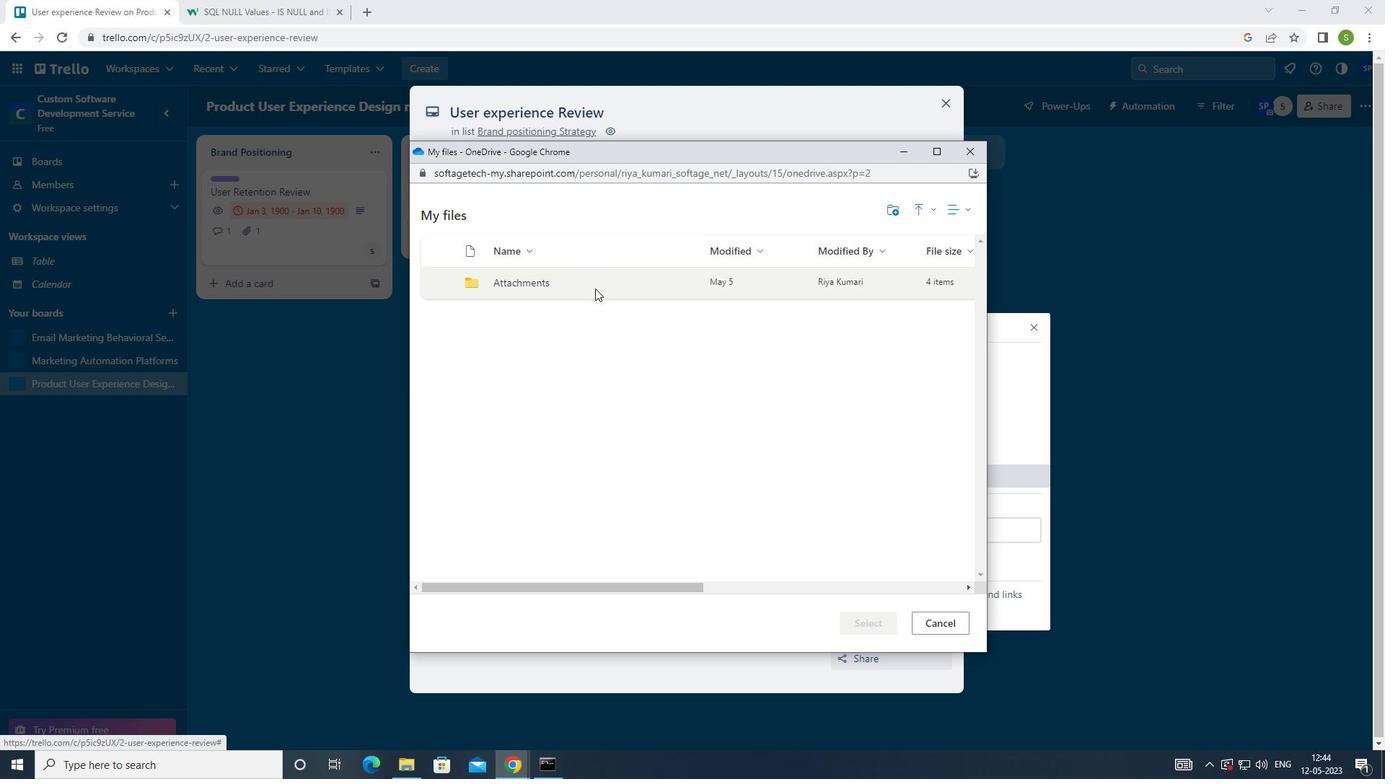 
Action: Mouse pressed left at (594, 289)
Screenshot: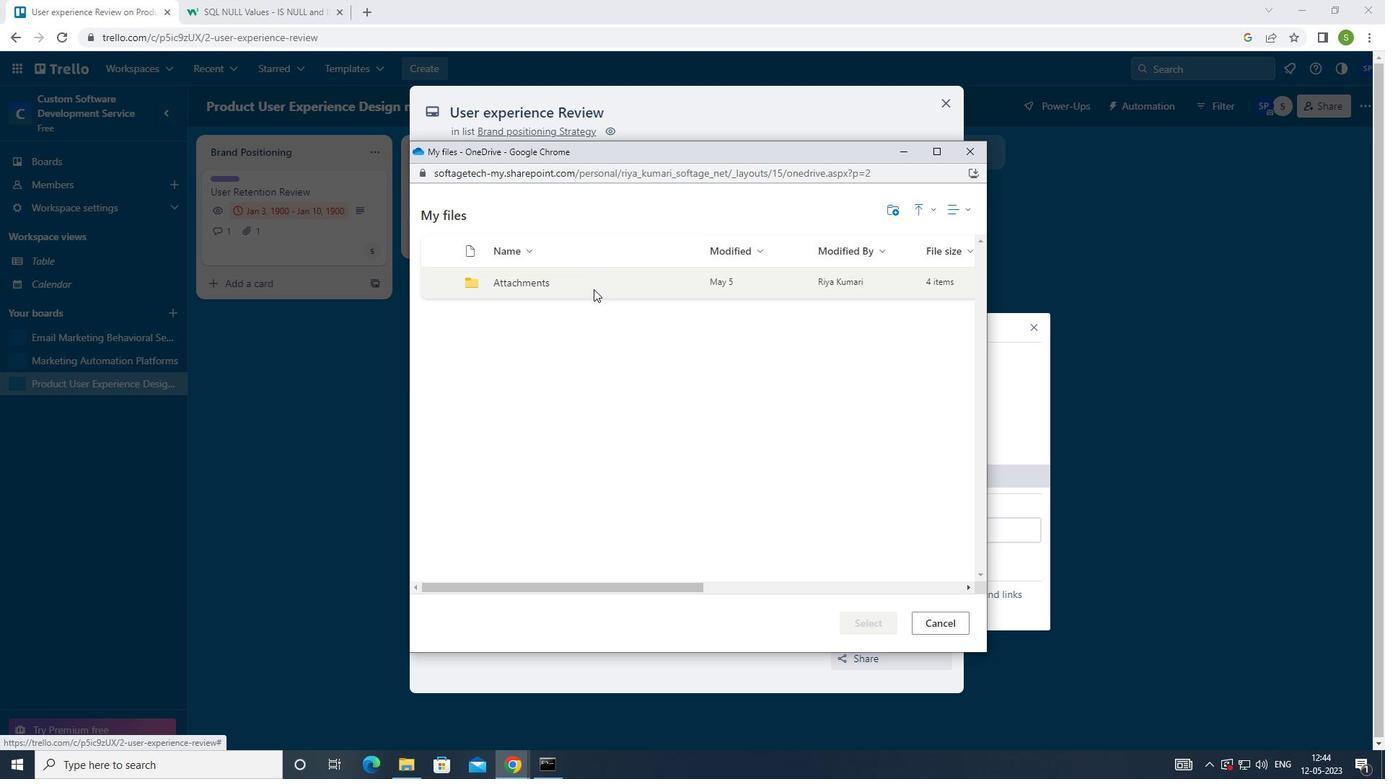 
Action: Mouse pressed left at (594, 289)
Screenshot: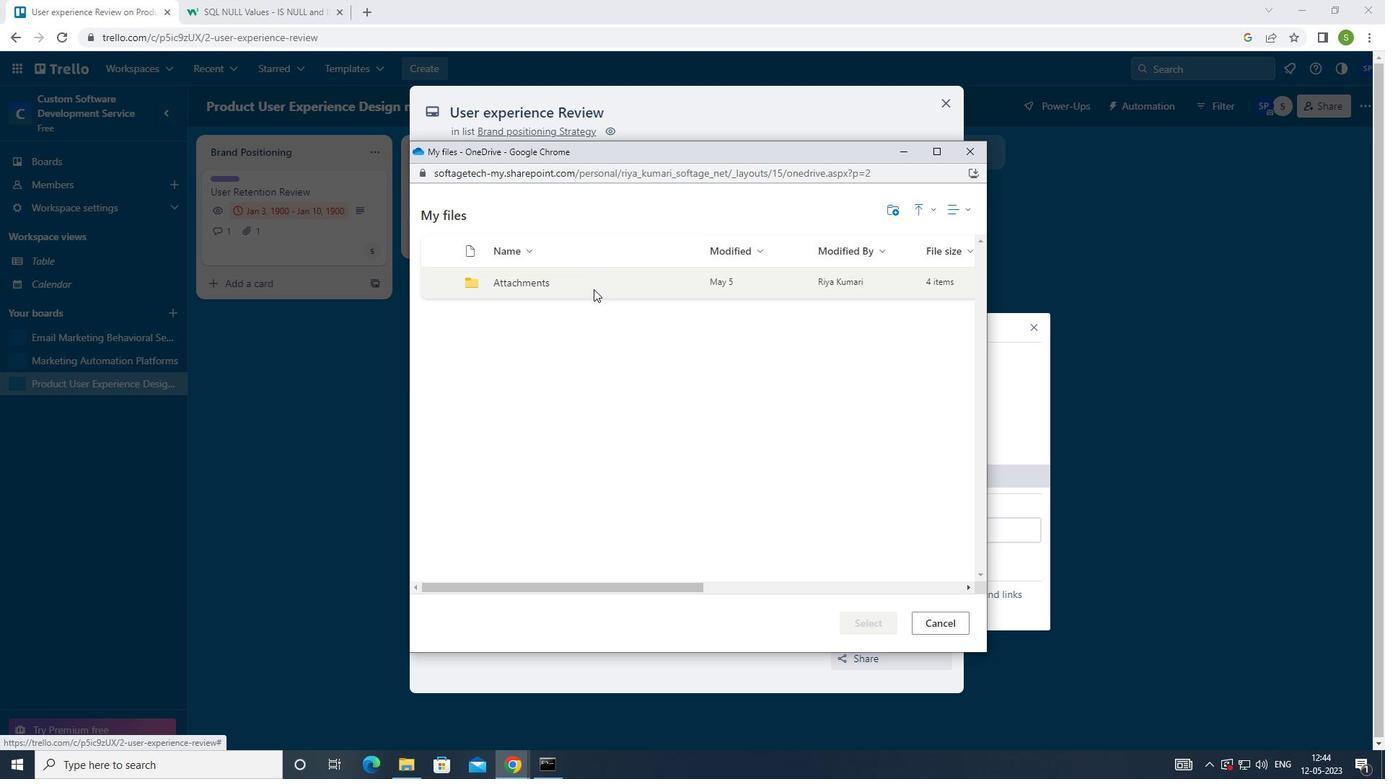 
Action: Mouse pressed left at (594, 289)
Screenshot: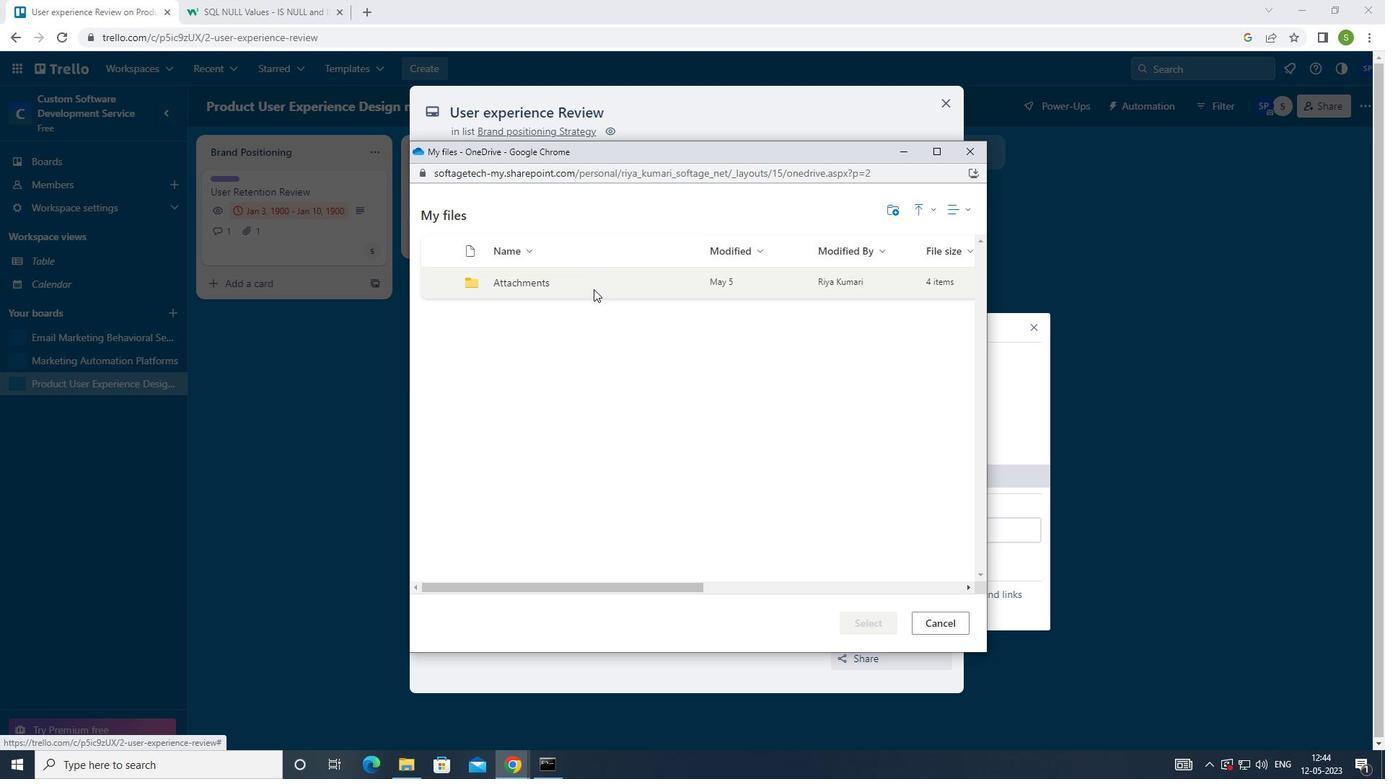 
Action: Mouse pressed left at (594, 289)
Screenshot: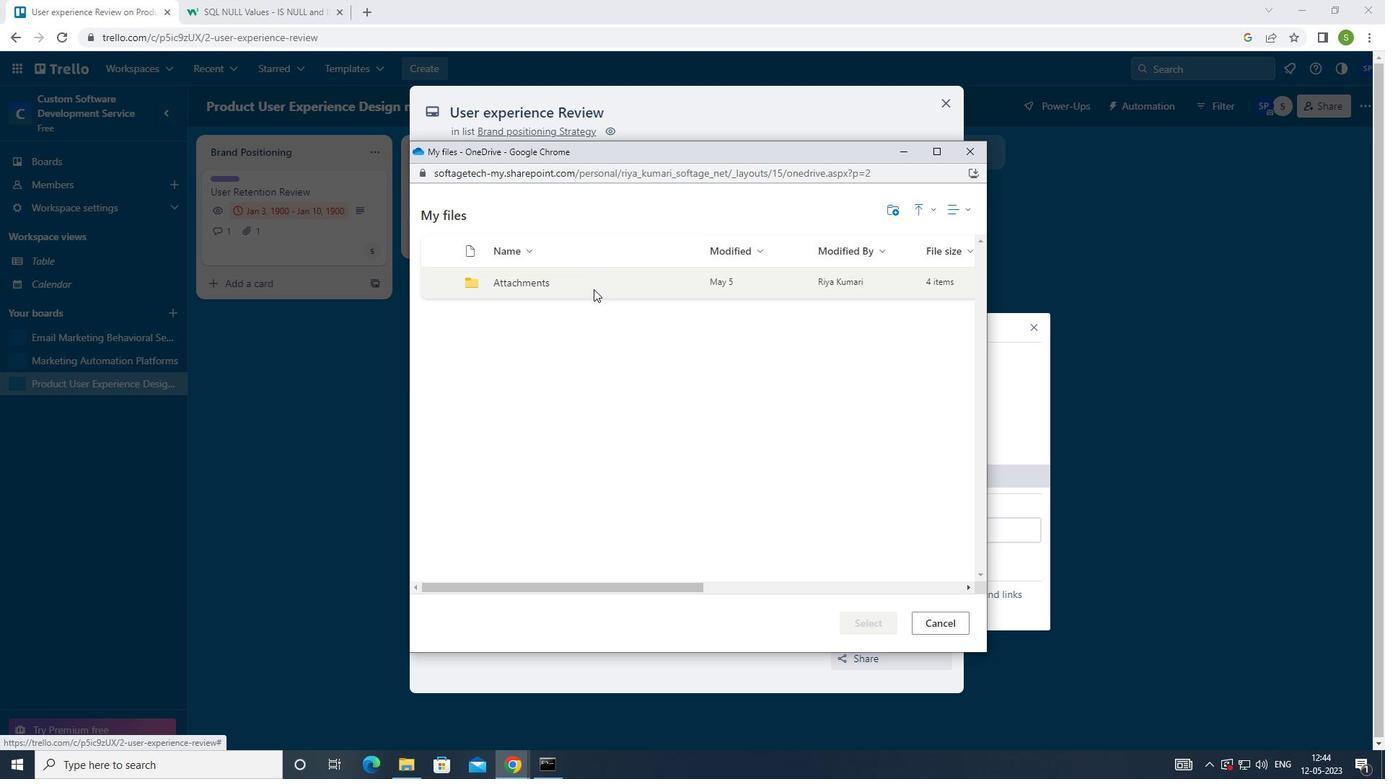 
Action: Mouse moved to (439, 318)
Screenshot: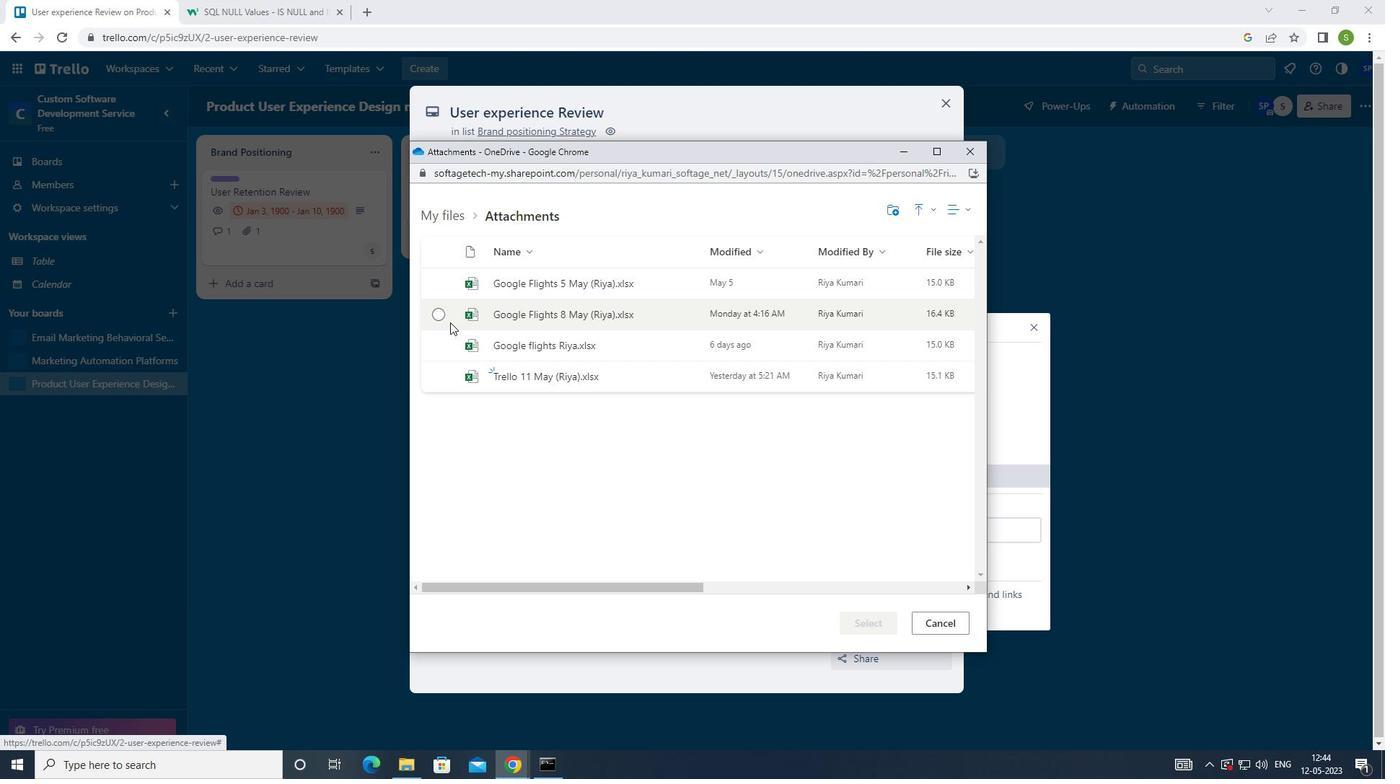
Action: Mouse pressed left at (439, 318)
Screenshot: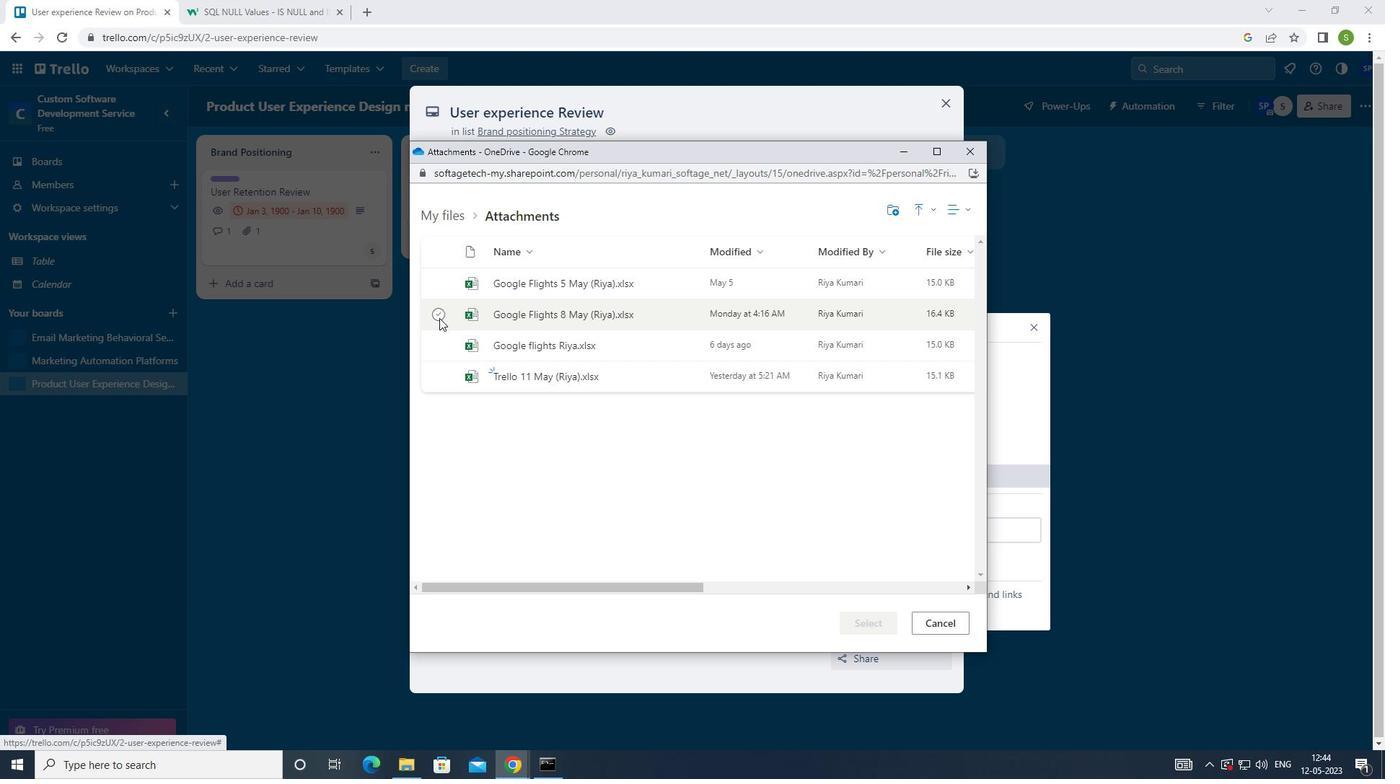 
Action: Mouse moved to (878, 620)
Screenshot: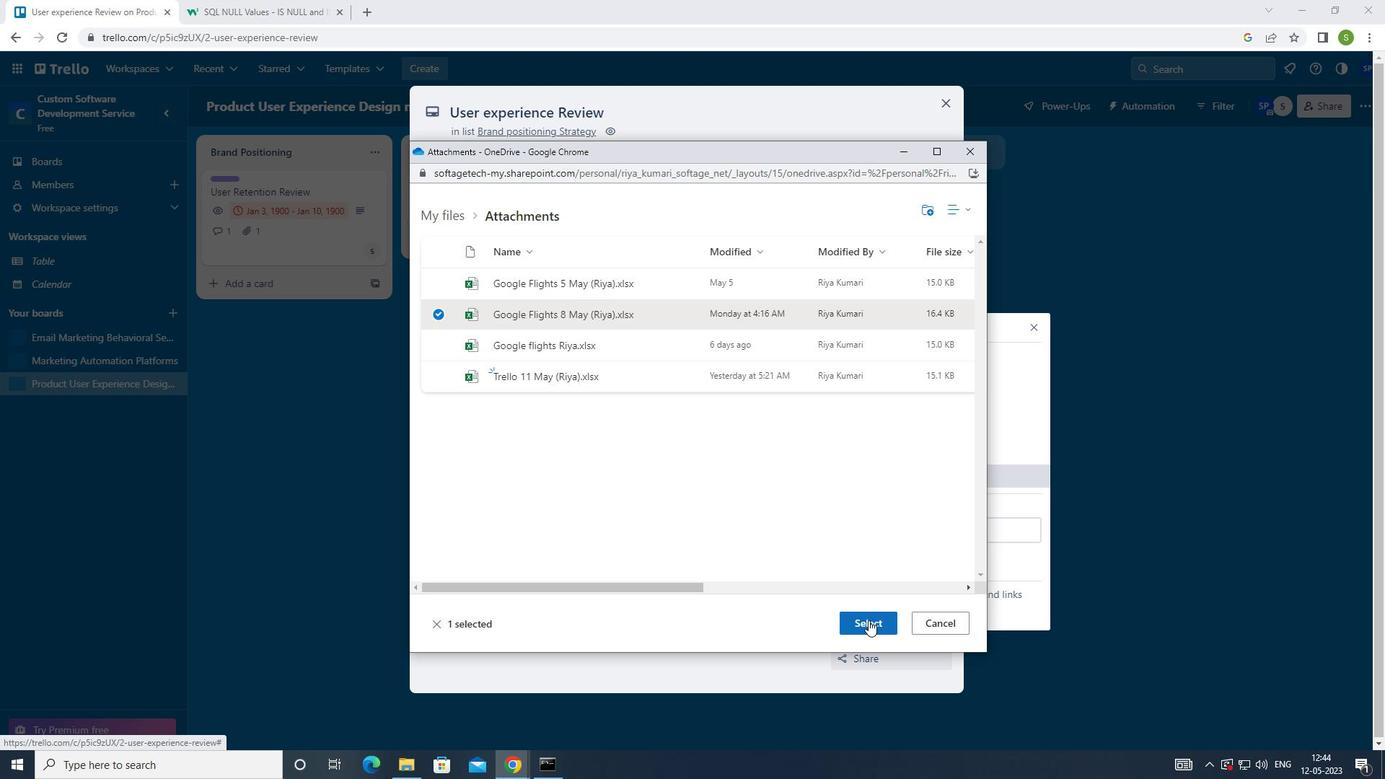 
Action: Mouse pressed left at (878, 620)
Screenshot: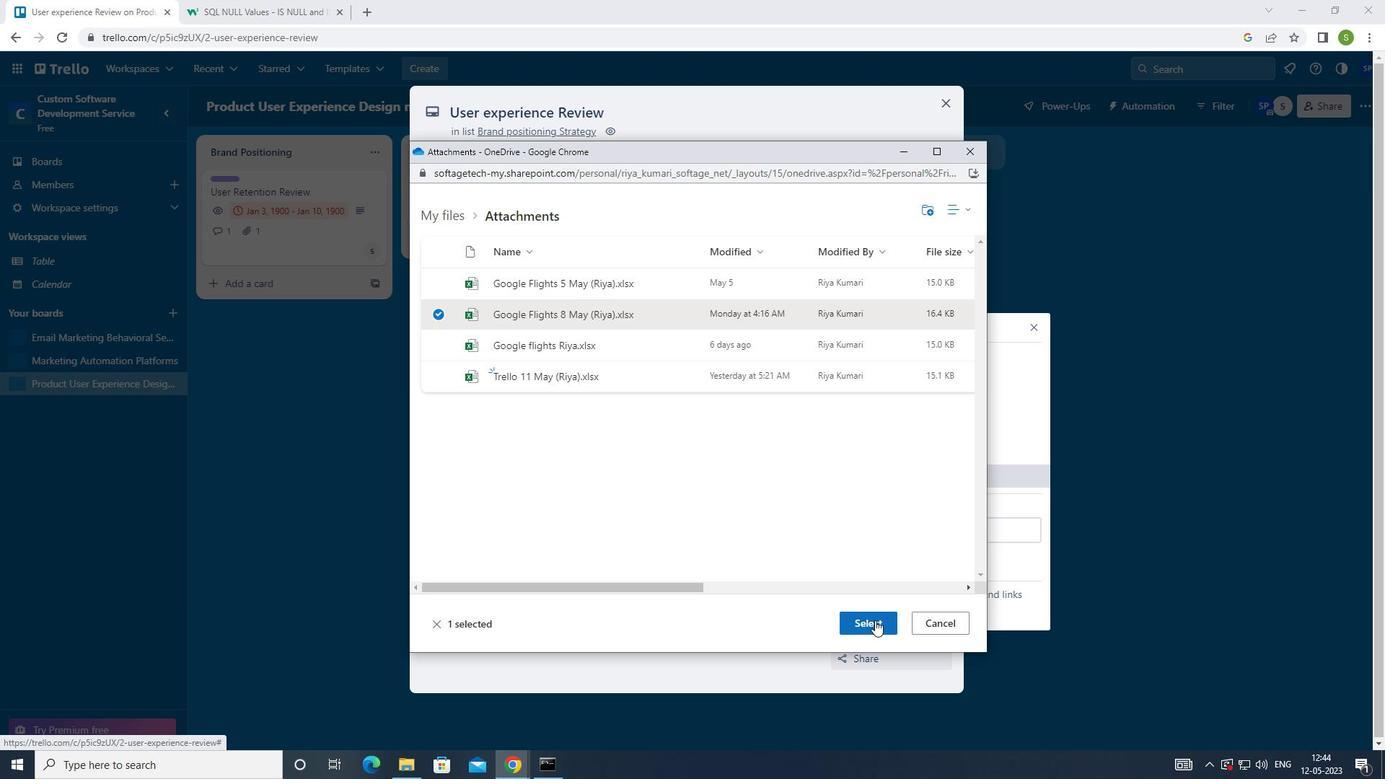 
Action: Mouse moved to (681, 255)
Screenshot: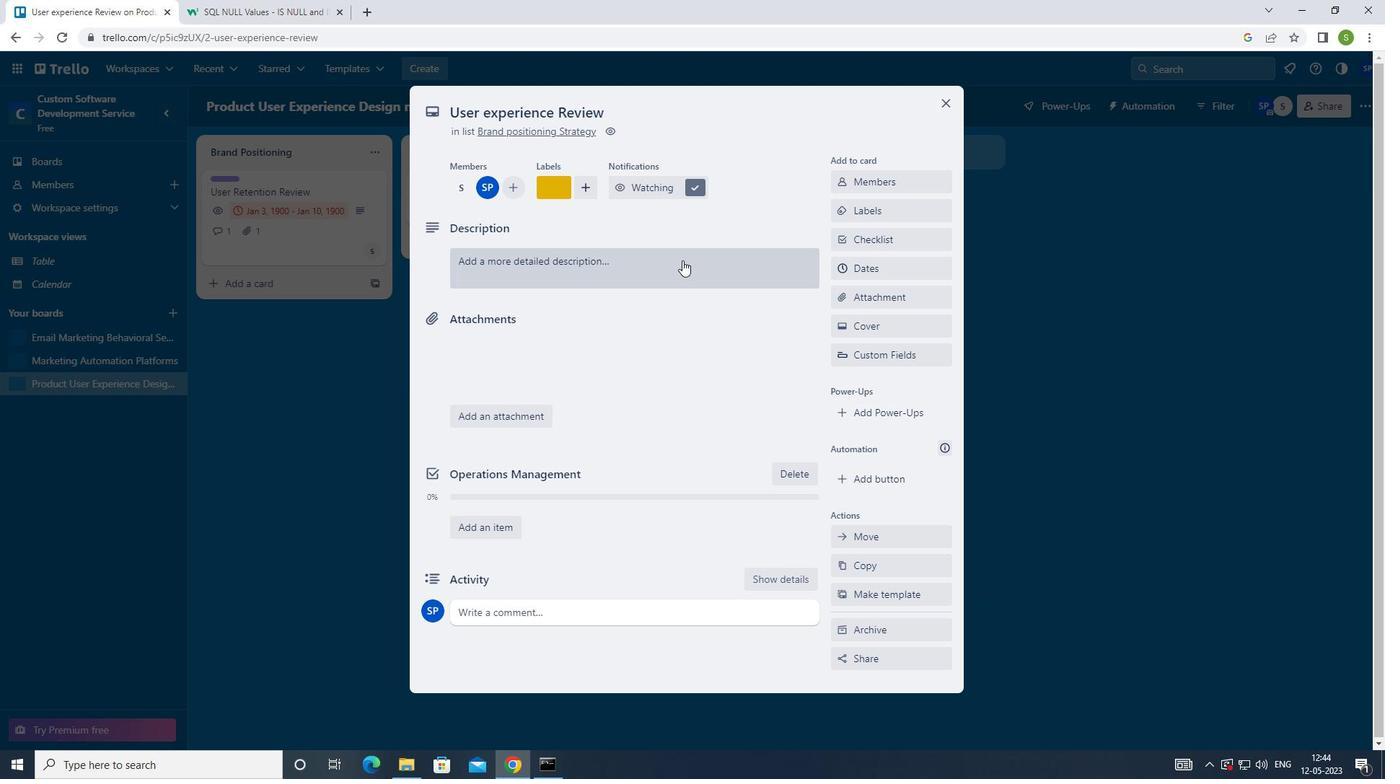 
Action: Mouse pressed left at (681, 255)
Screenshot: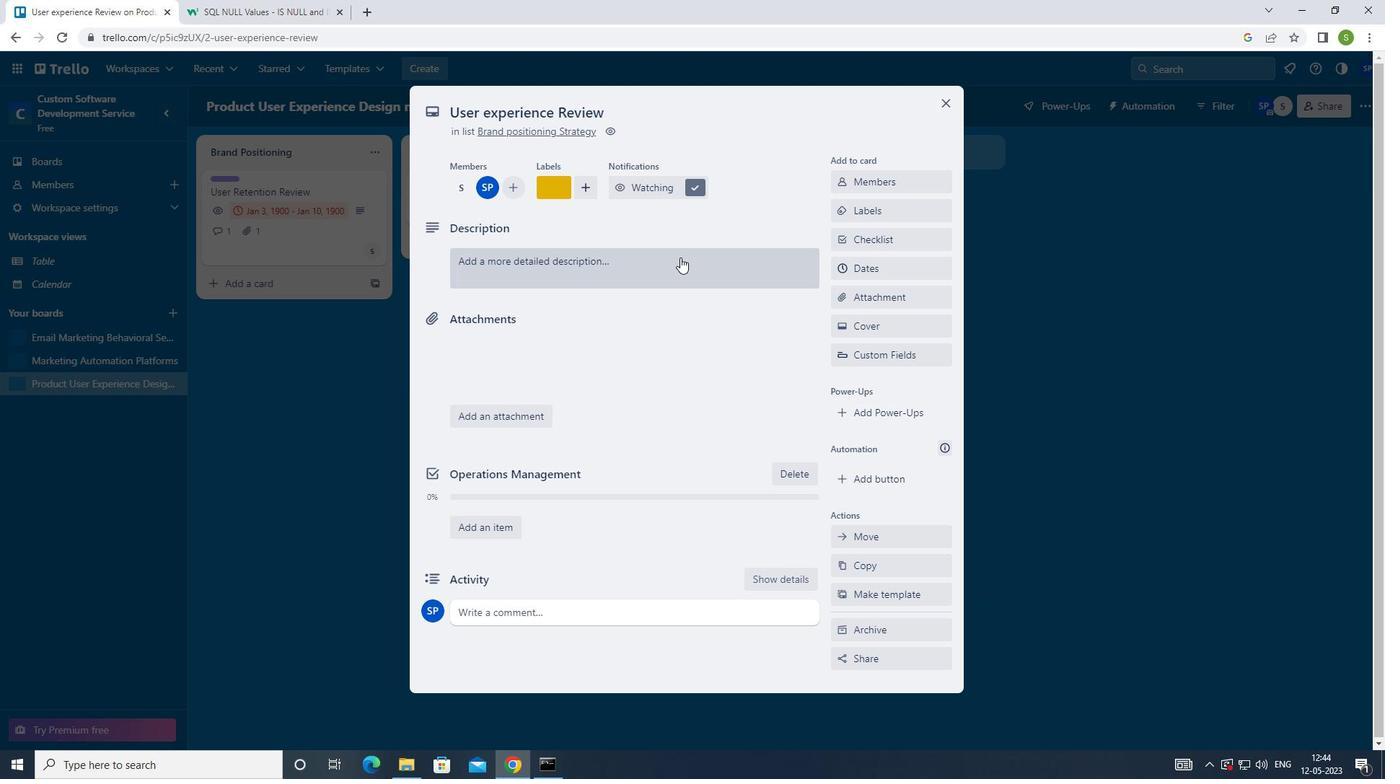 
Action: Mouse moved to (731, 251)
Screenshot: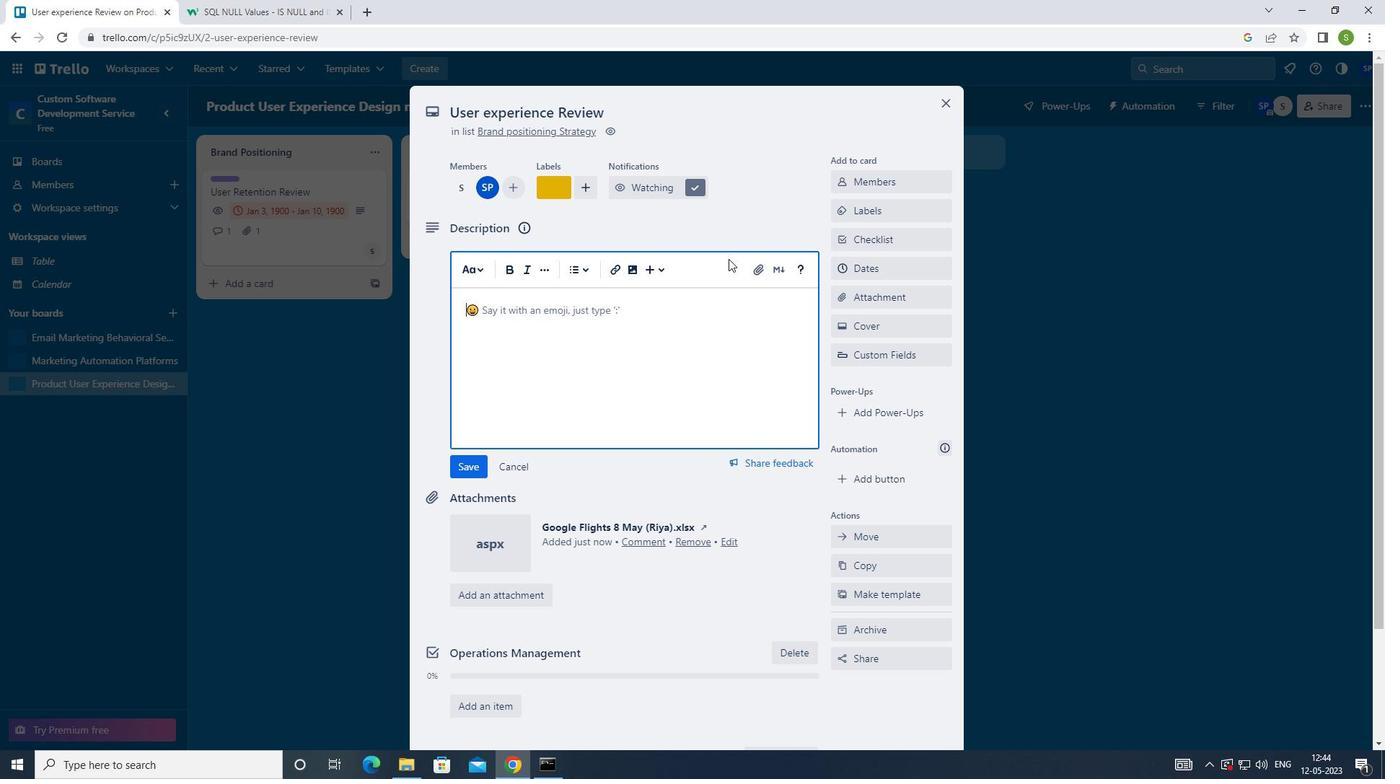 
Action: Key pressed ctrl+CONDUCT<Key.space>CUSTOMER<Key.space>RESESARV<Key.backspace>CH<Key.left><Key.left><Key.left><Key.left><Key.backspace>
Screenshot: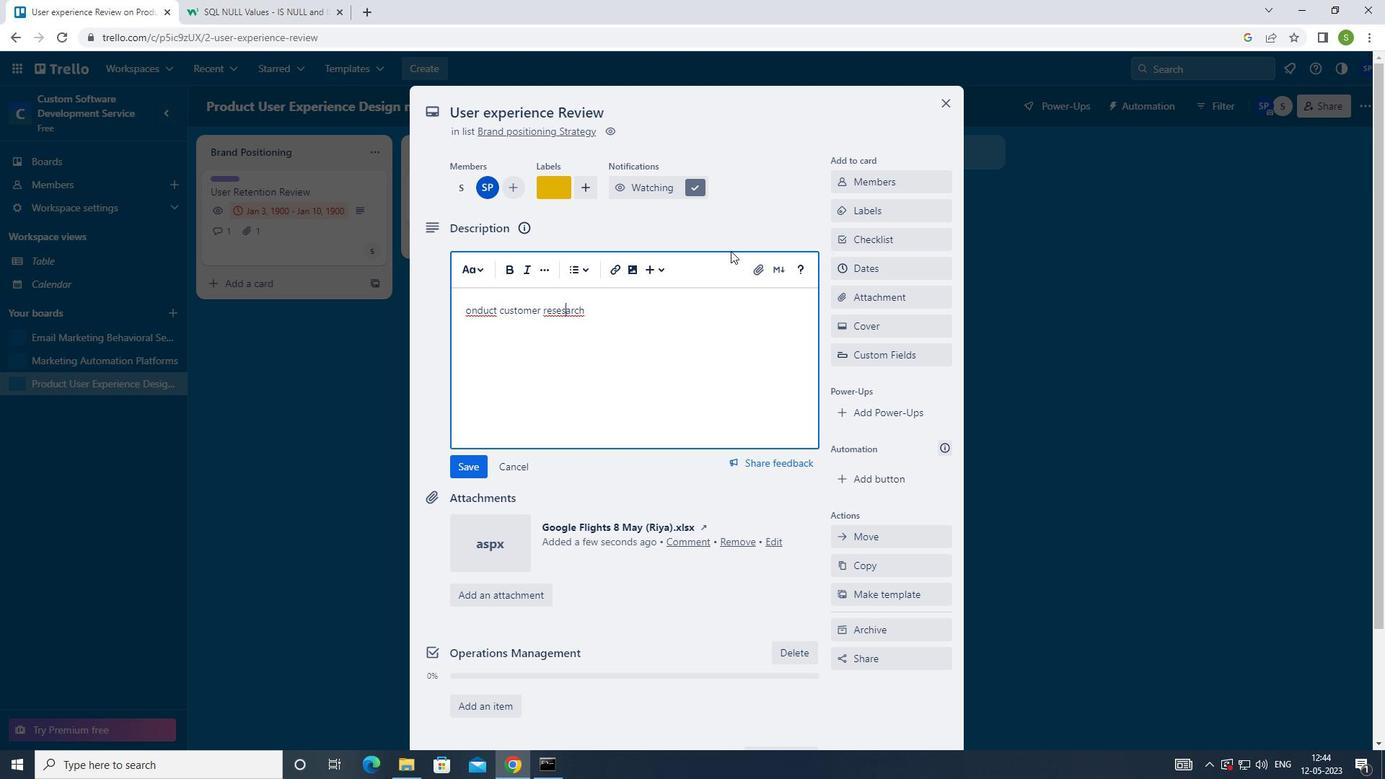 
Action: Mouse moved to (731, 251)
Screenshot: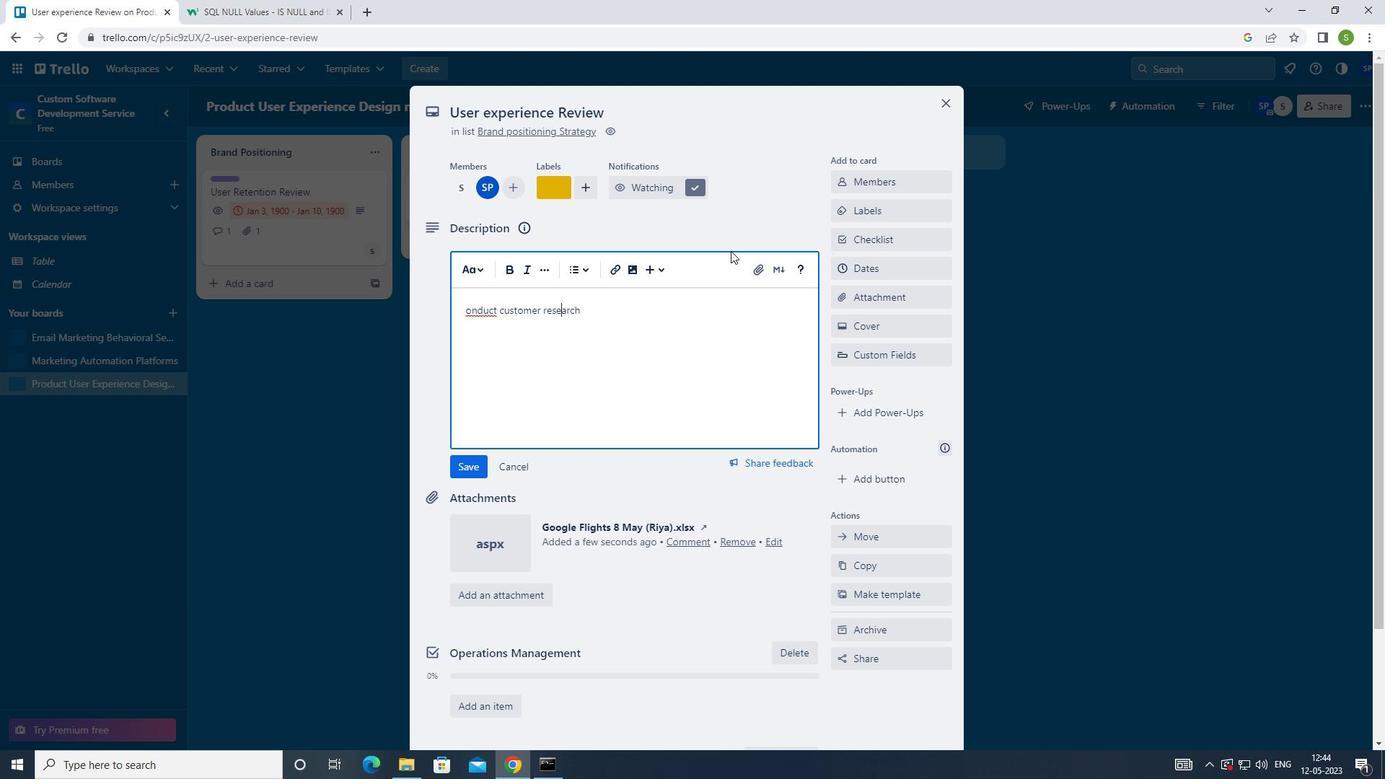 
Action: Key pressed <Key.right><Key.right><Key.right><Key.right><Key.space>FOR<Key.space>NEW<Key.space>CUSTOMER<Key.space>SUPPORT<Key.space>IMPROVMENTS
Screenshot: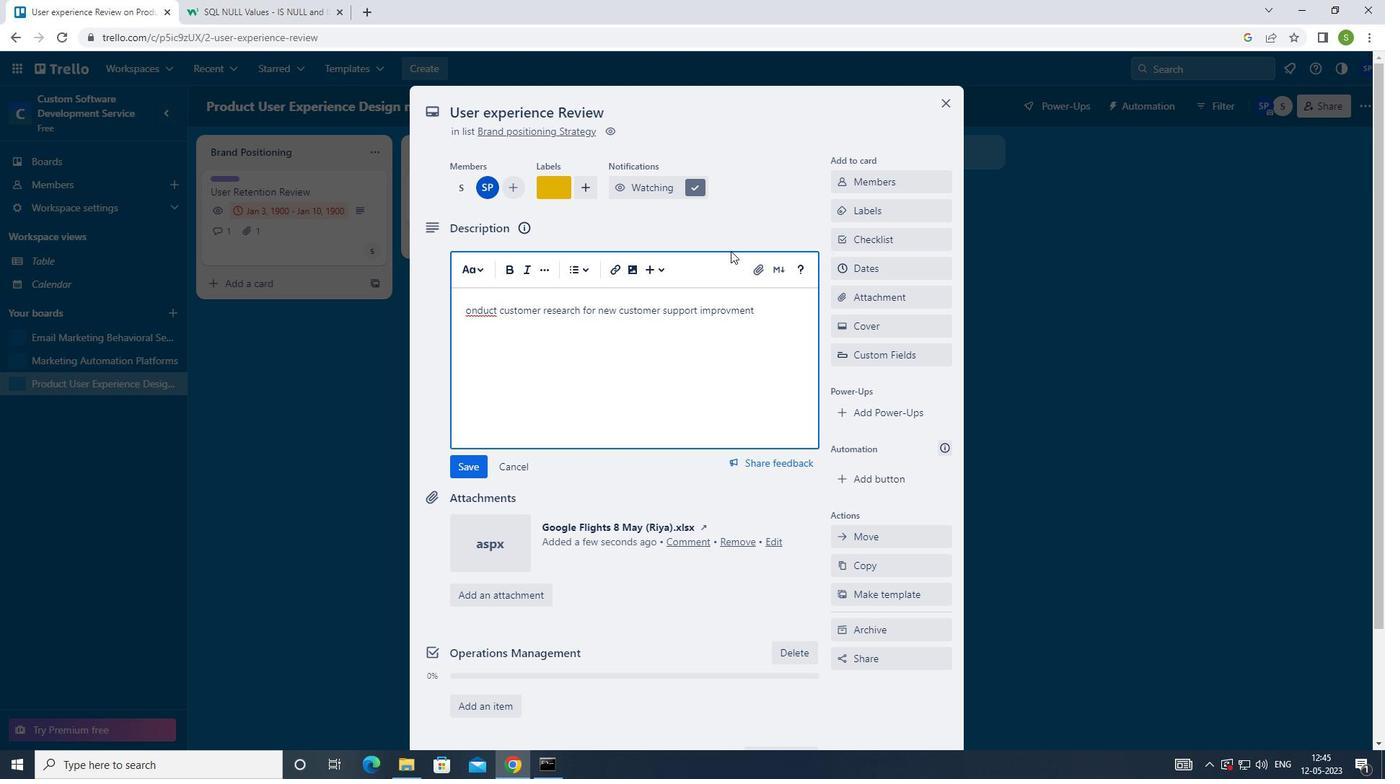 
Action: Mouse moved to (464, 307)
Screenshot: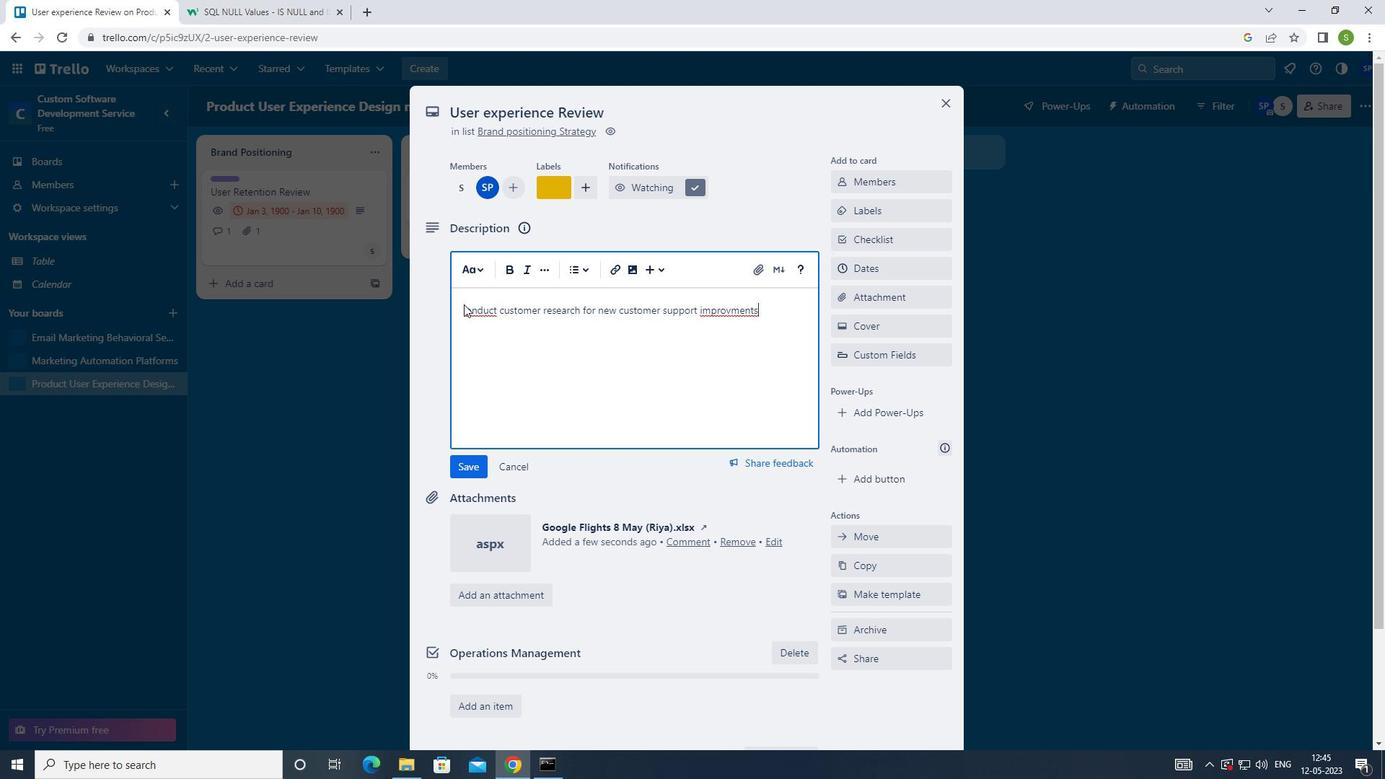 
Action: Mouse pressed left at (464, 307)
Screenshot: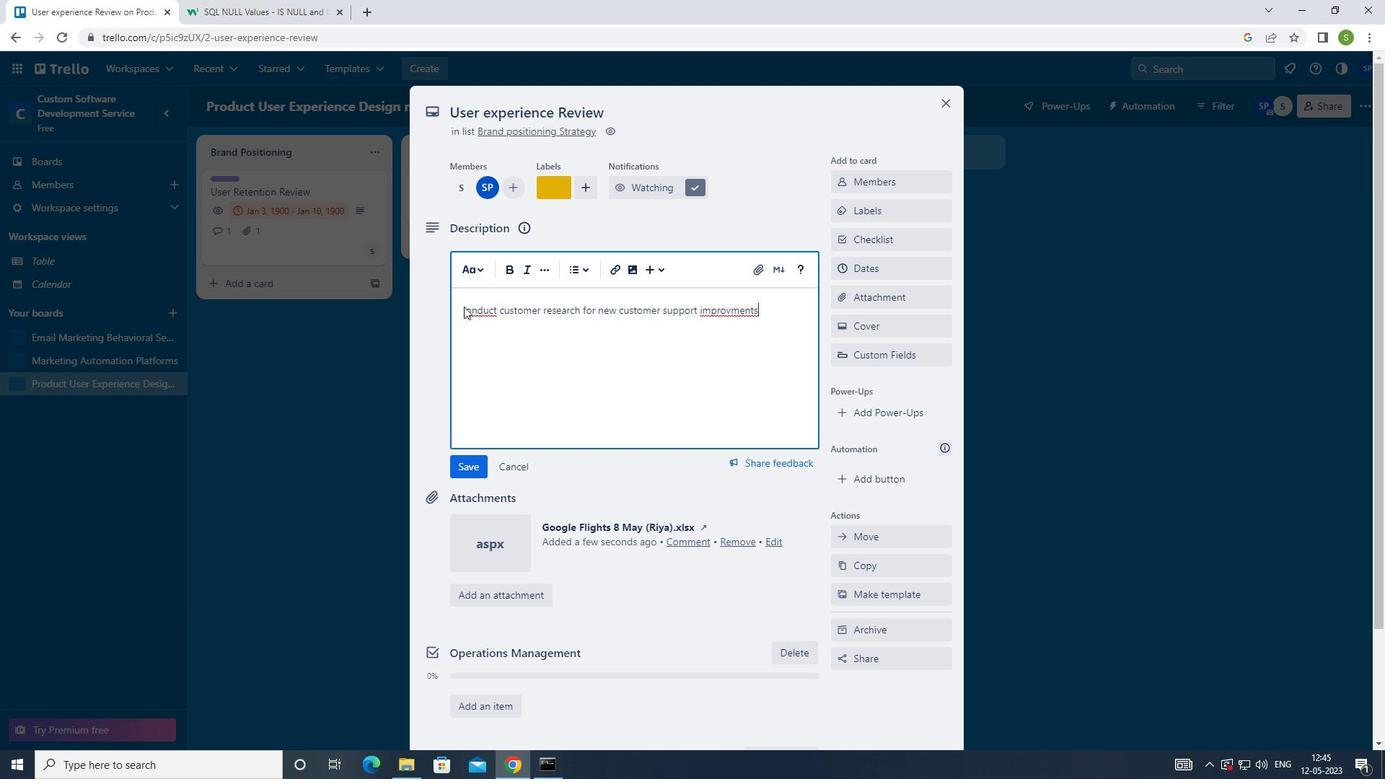 
Action: Mouse moved to (469, 308)
Screenshot: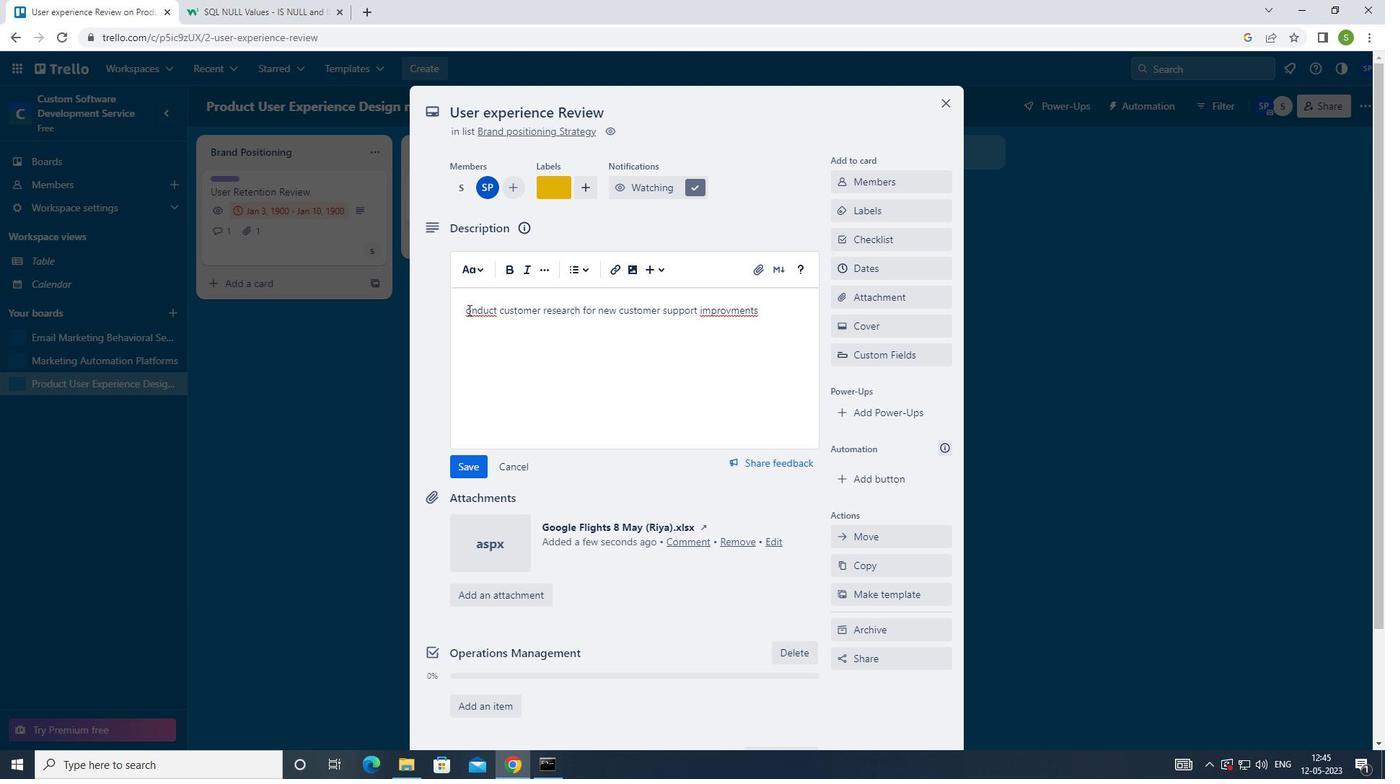 
Action: Mouse pressed left at (469, 308)
Screenshot: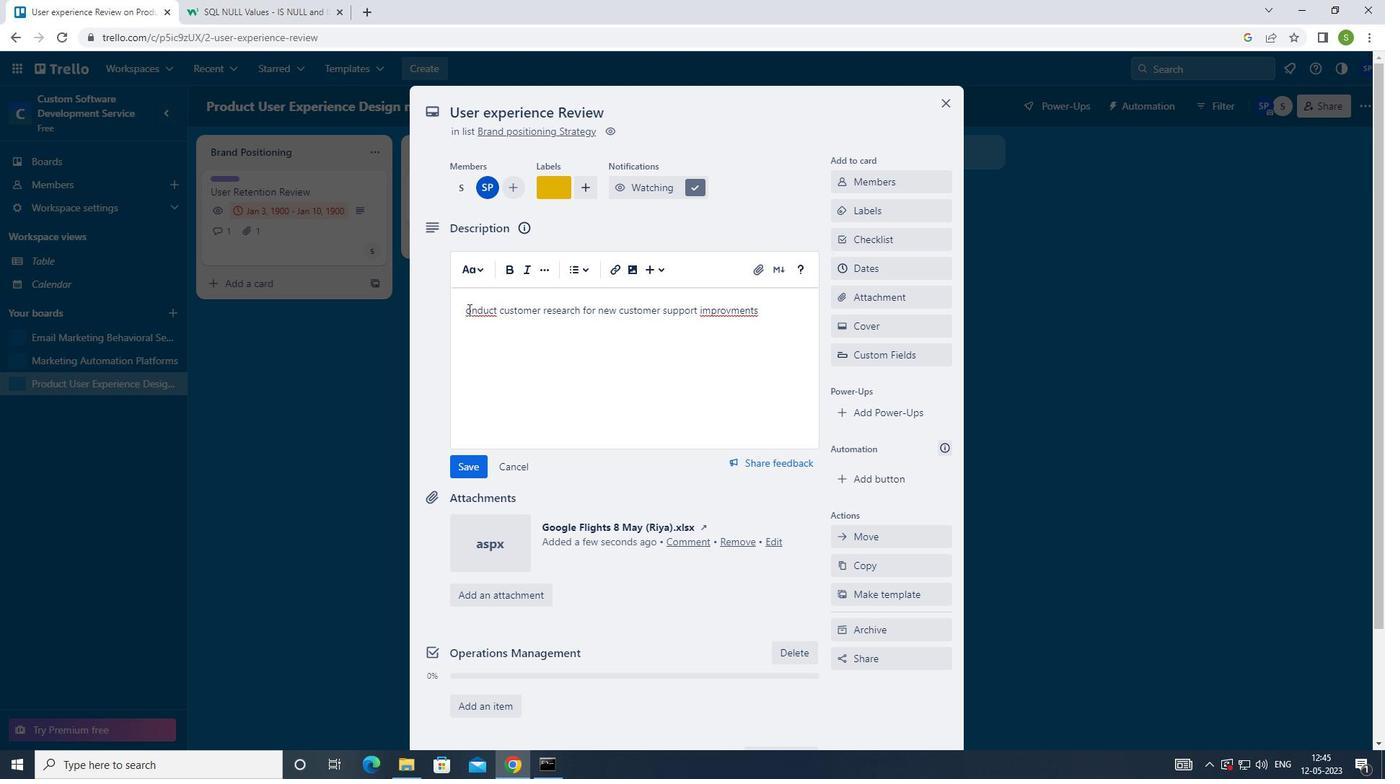 
Action: Mouse moved to (469, 308)
Screenshot: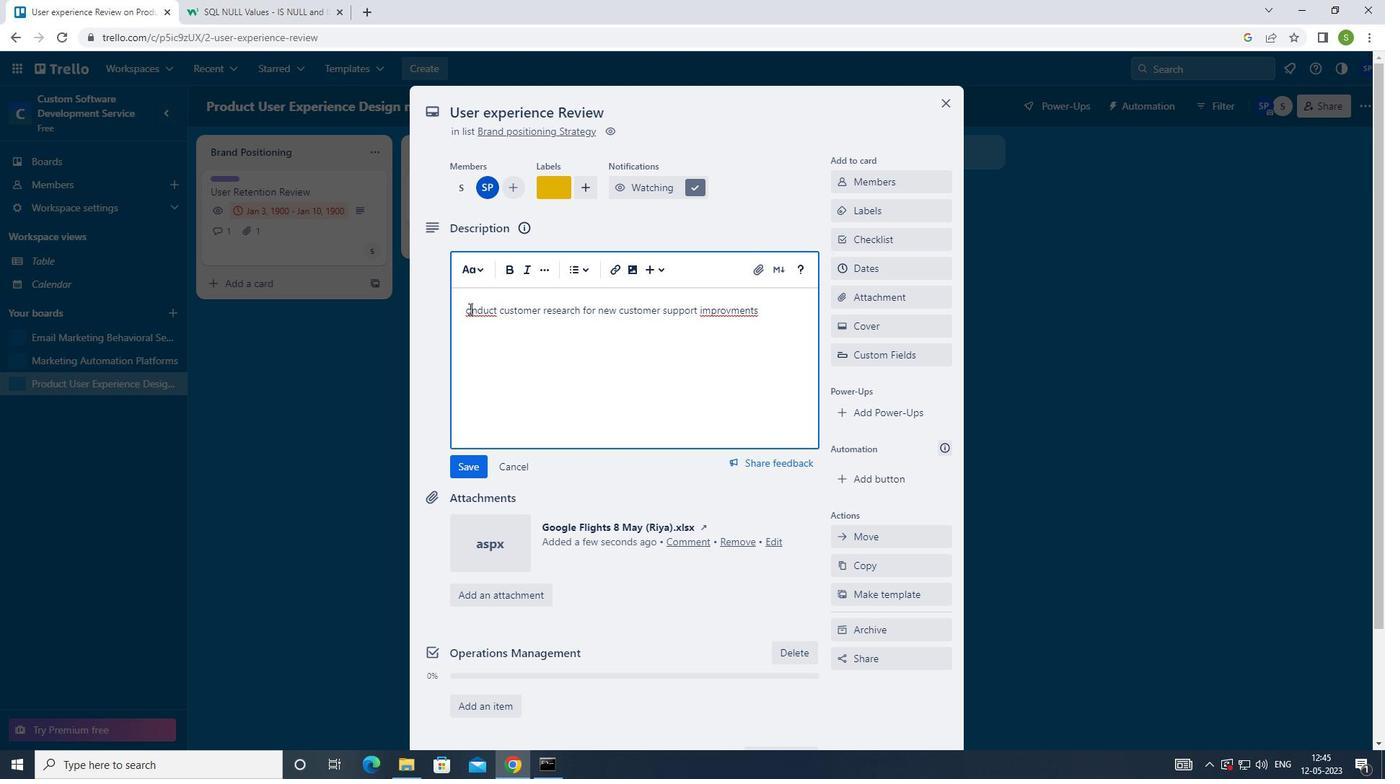 
Action: Key pressed <Key.left><Key.shift>ctrl+C
Screenshot: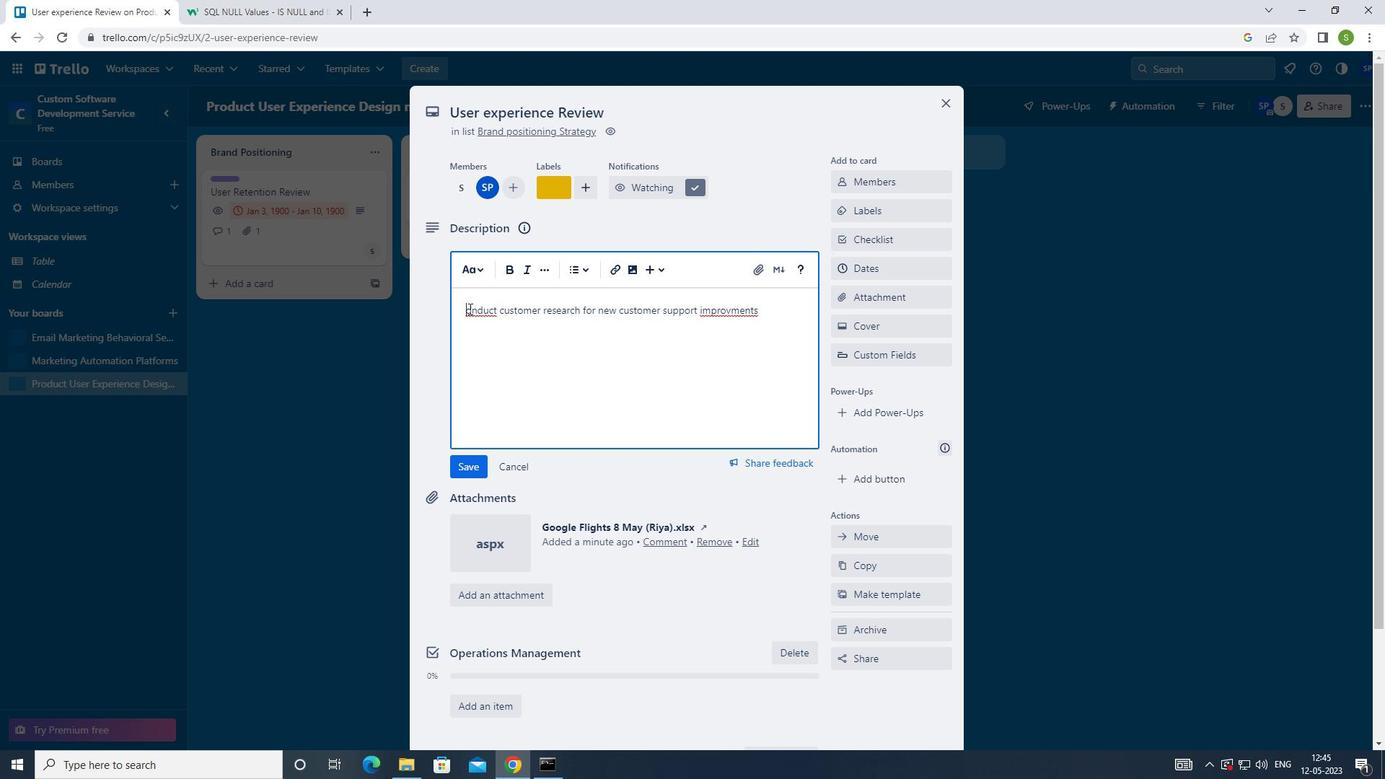 
Action: Mouse moved to (763, 311)
Screenshot: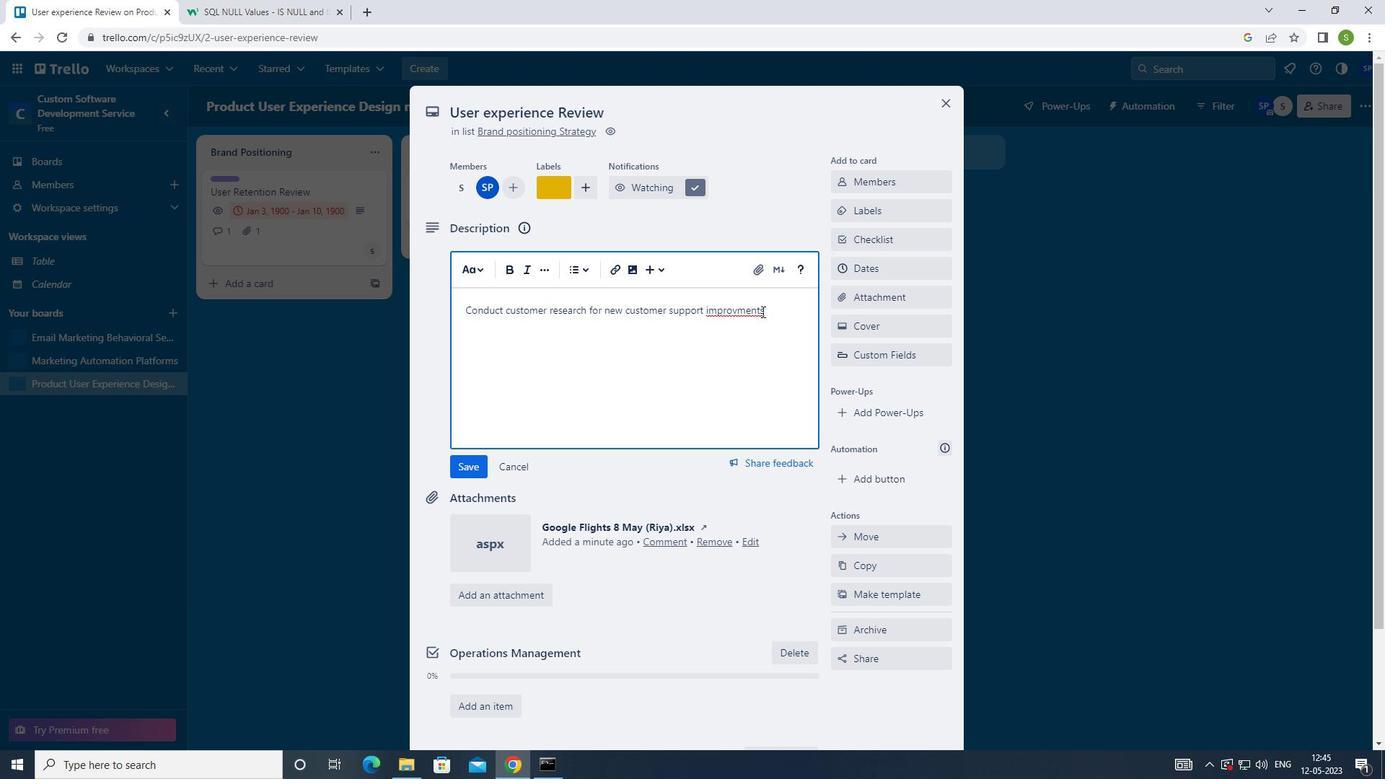 
Action: Mouse pressed left at (763, 311)
Screenshot: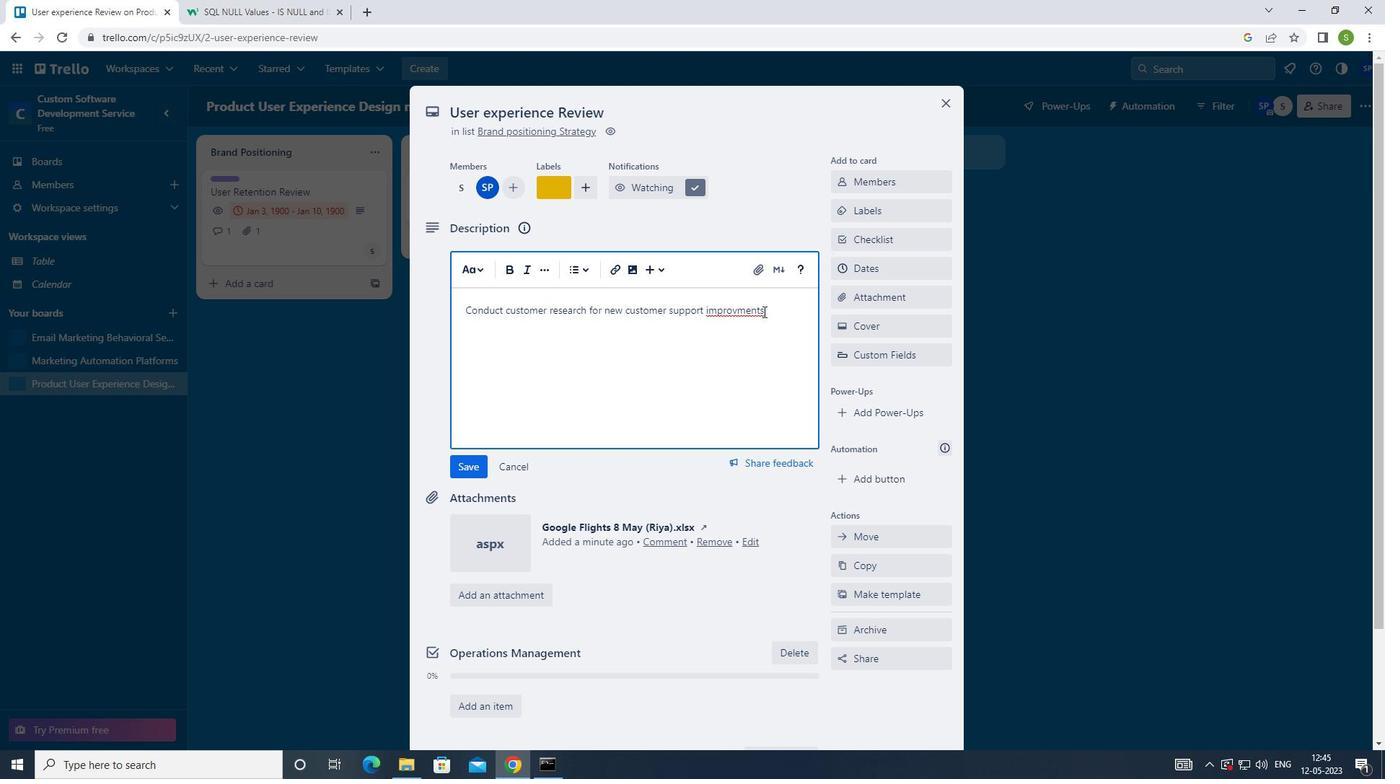 
Action: Mouse moved to (470, 462)
Screenshot: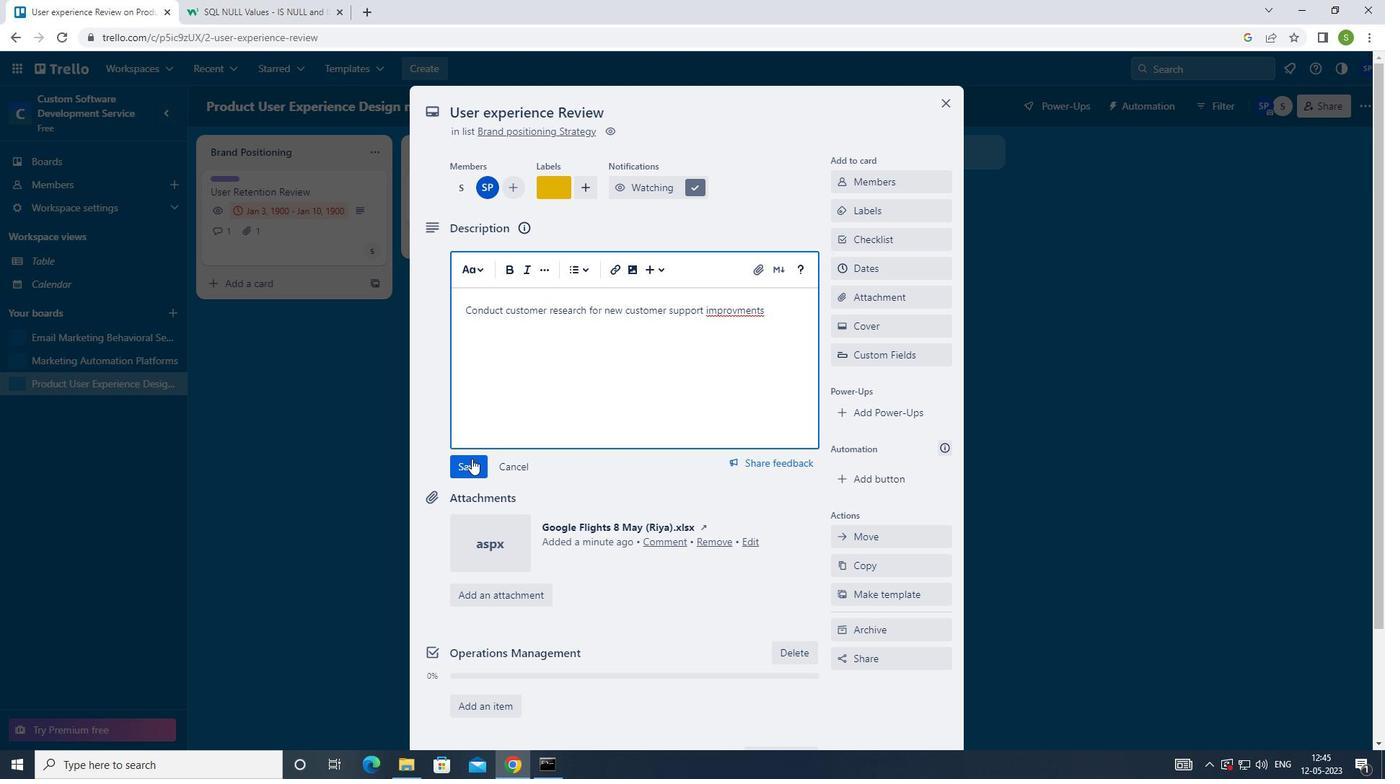 
Action: Mouse pressed left at (470, 462)
Screenshot: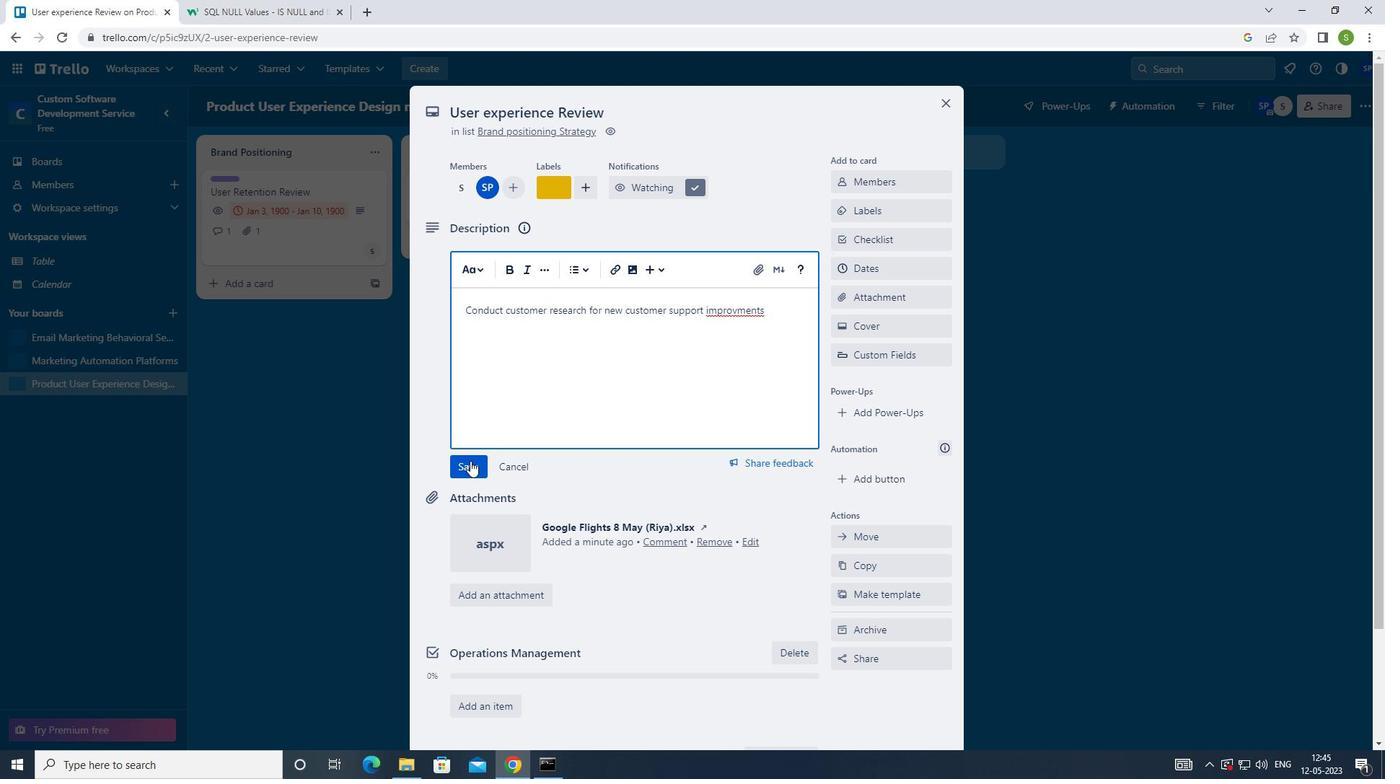 
Action: Mouse moved to (557, 410)
Screenshot: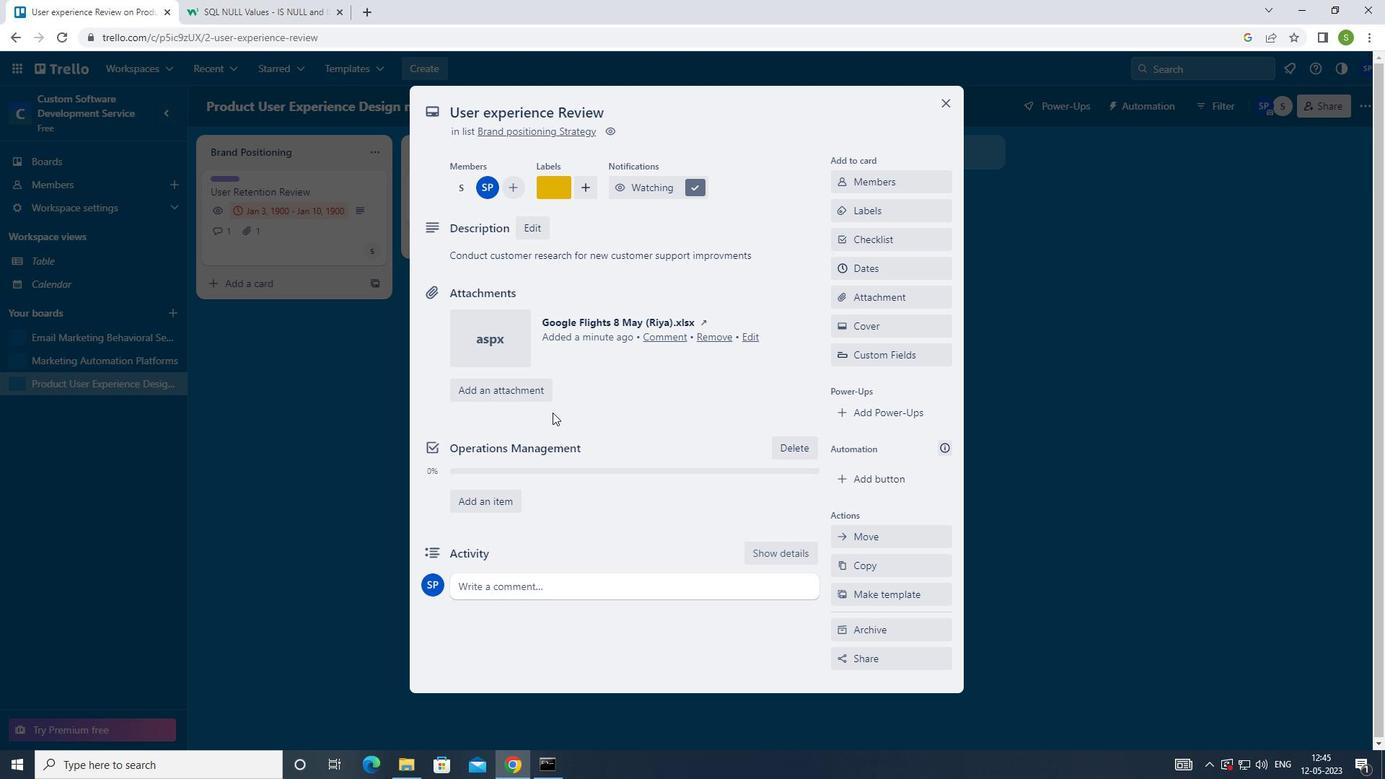 
Action: Mouse scrolled (557, 409) with delta (0, 0)
Screenshot: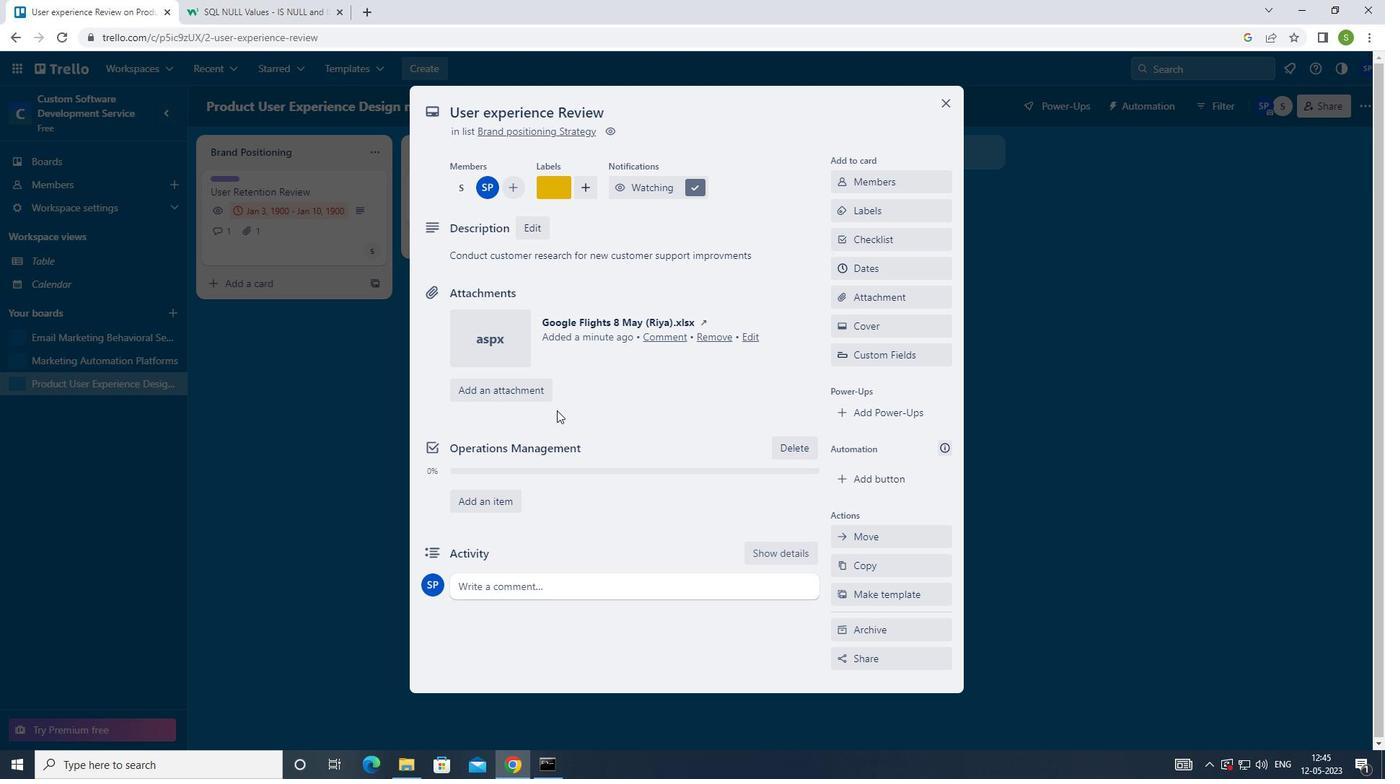 
Action: Mouse scrolled (557, 409) with delta (0, 0)
Screenshot: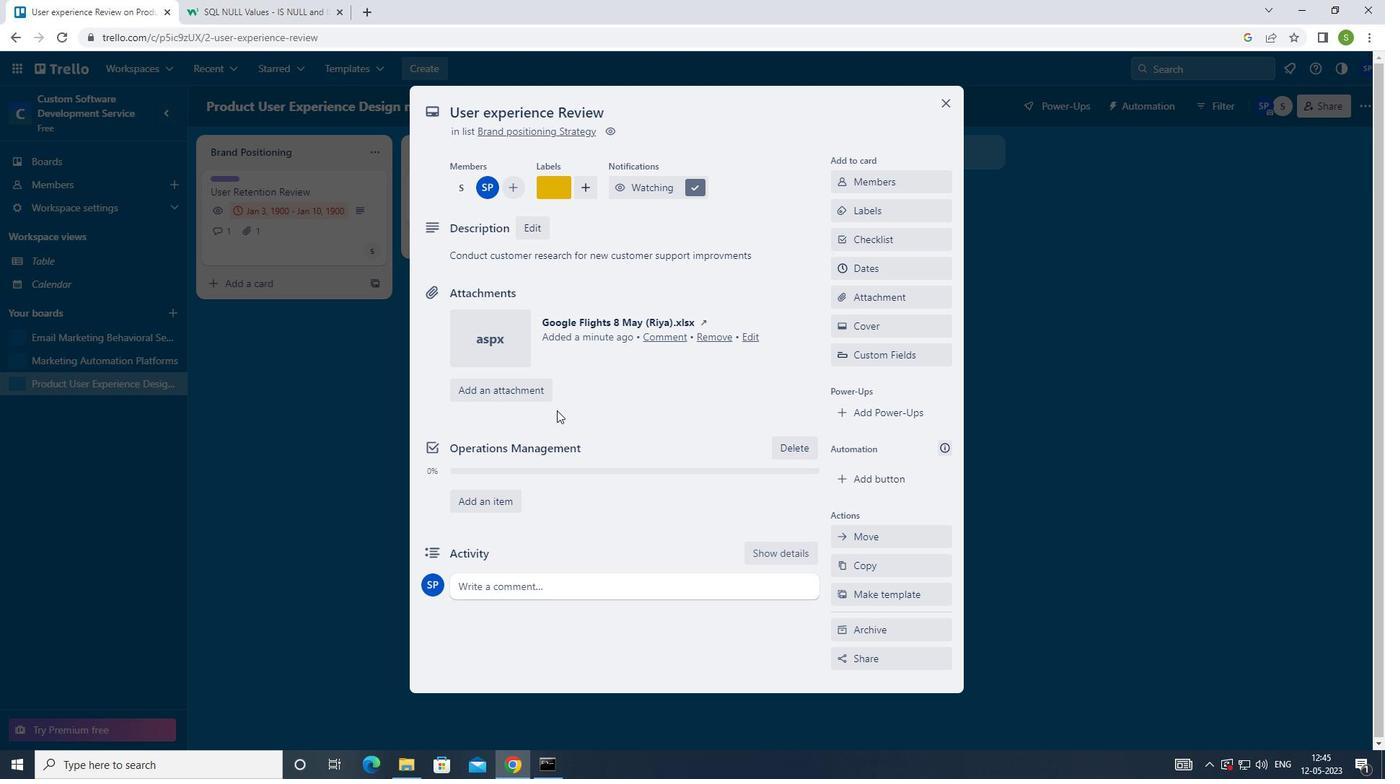 
Action: Mouse scrolled (557, 409) with delta (0, 0)
Screenshot: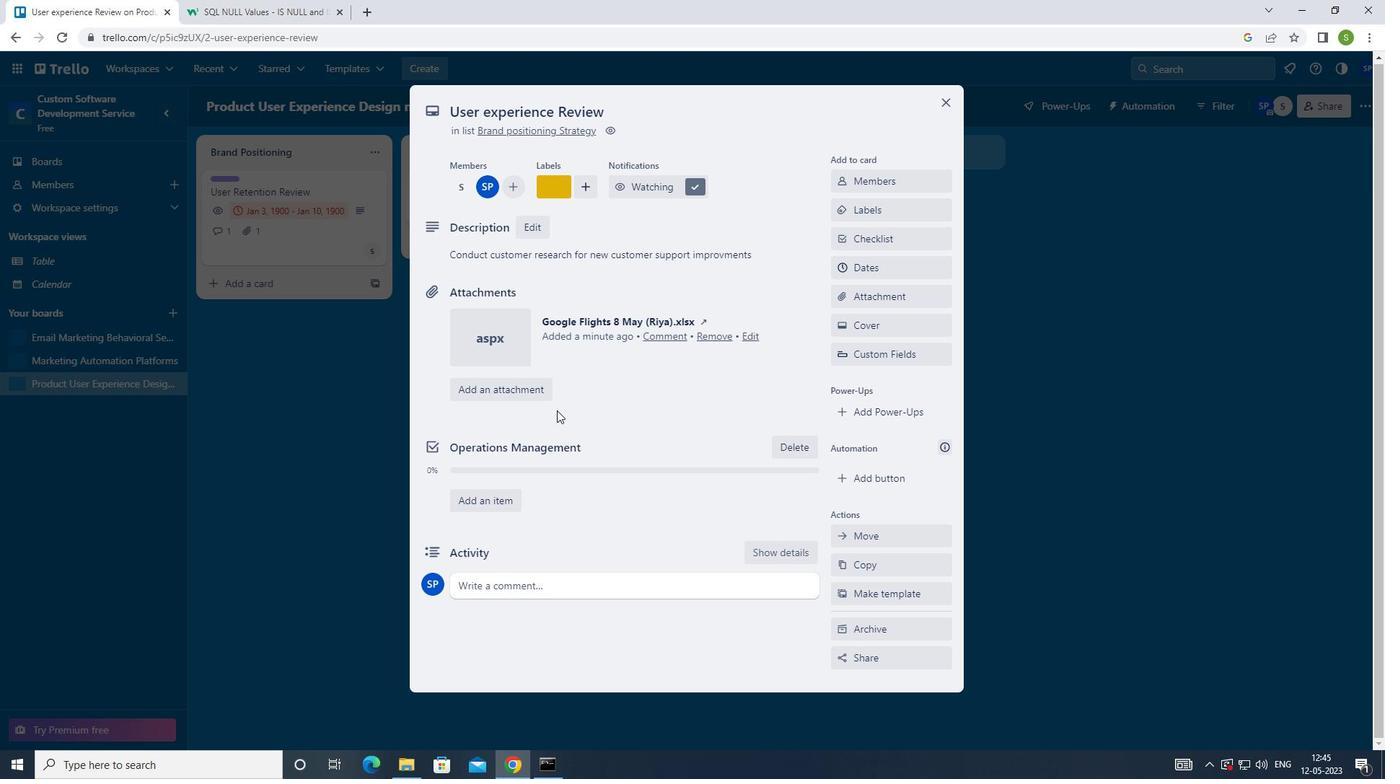 
Action: Mouse moved to (502, 583)
Screenshot: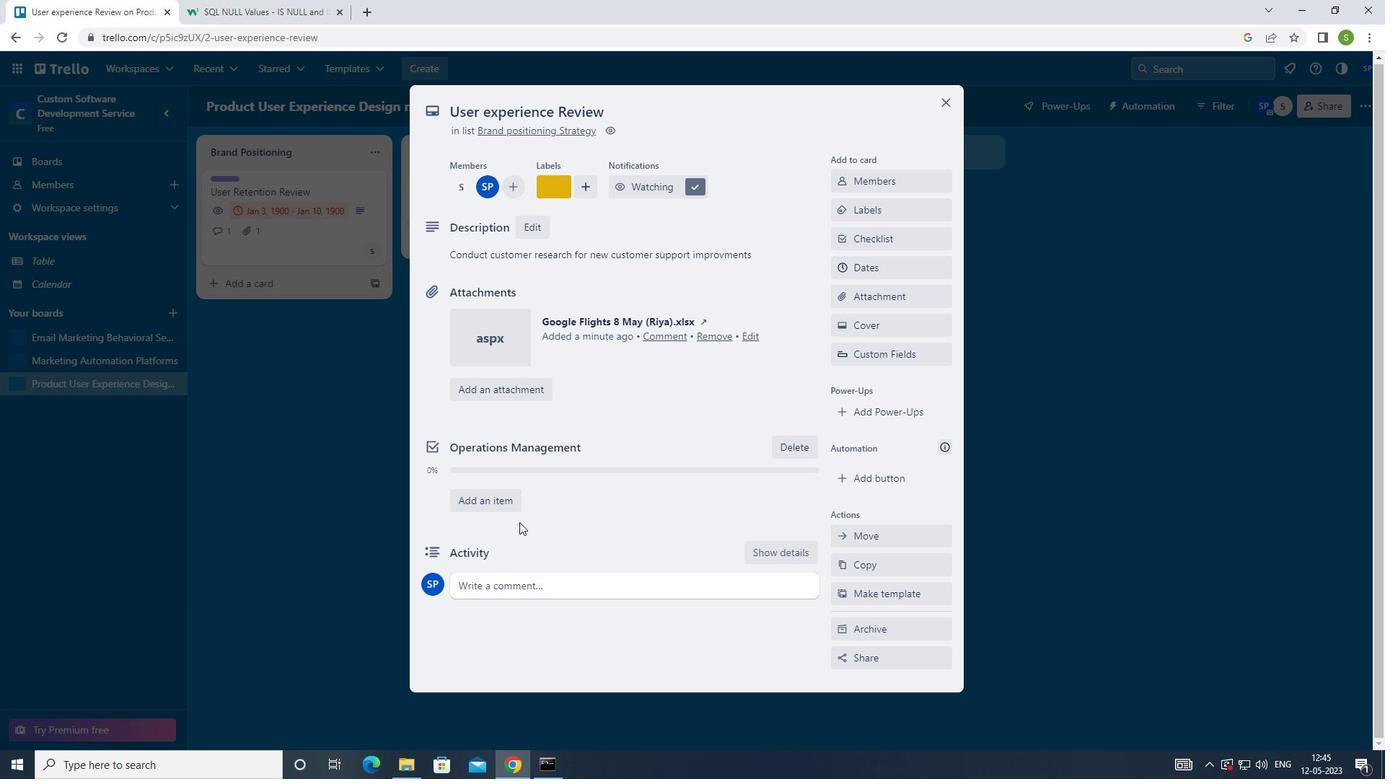 
Action: Mouse pressed left at (502, 583)
Screenshot: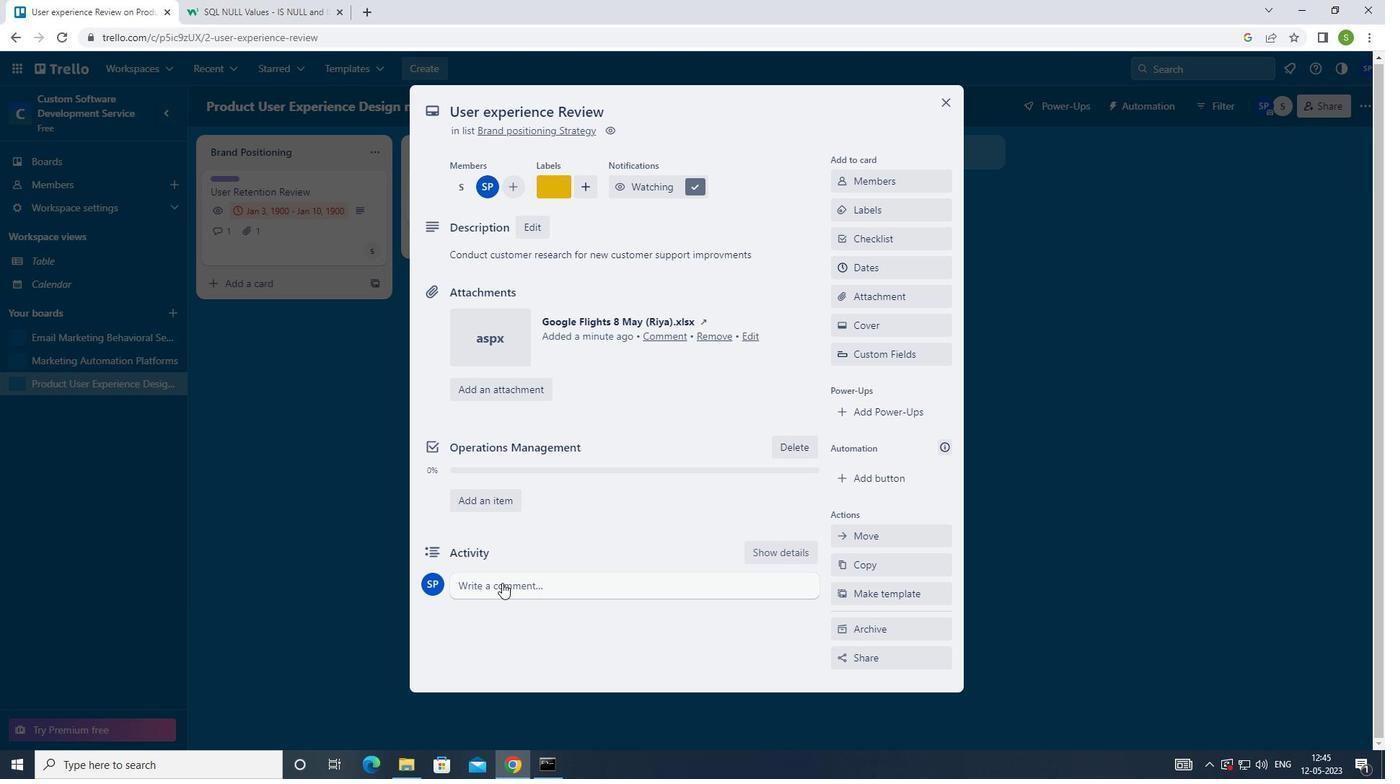 
Action: Mouse moved to (584, 495)
Screenshot: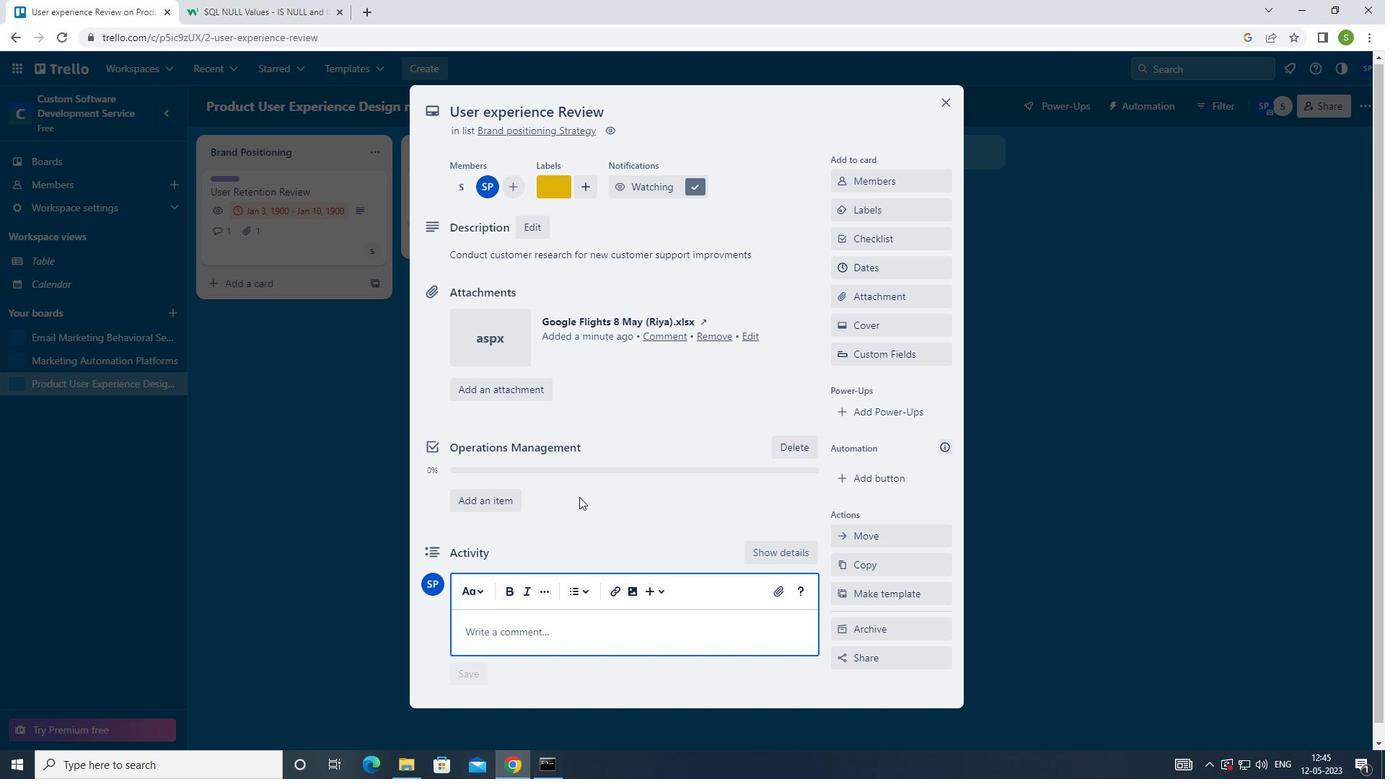 
Action: Key pressed <Key.shift>THIS<Key.space>ITEMS<Key.space>IS<Key.space>A<Key.space>PROORITY<Key.backspace><Key.backspace><Key.backspace><Key.backspace><Key.backspace>RITY<Key.space>ON<Key.space>OUR<Key.space>LIST<Key.space>SO<Key.space>LET<Key.space>US<Key.space>FOCUS<Key.space>ON<Key.space>GETTING<Key.space>IT<Key.space>DONE<Key.space>AS<Key.space>SOON<Key.space>AS<Key.space>POSSIBLE
Screenshot: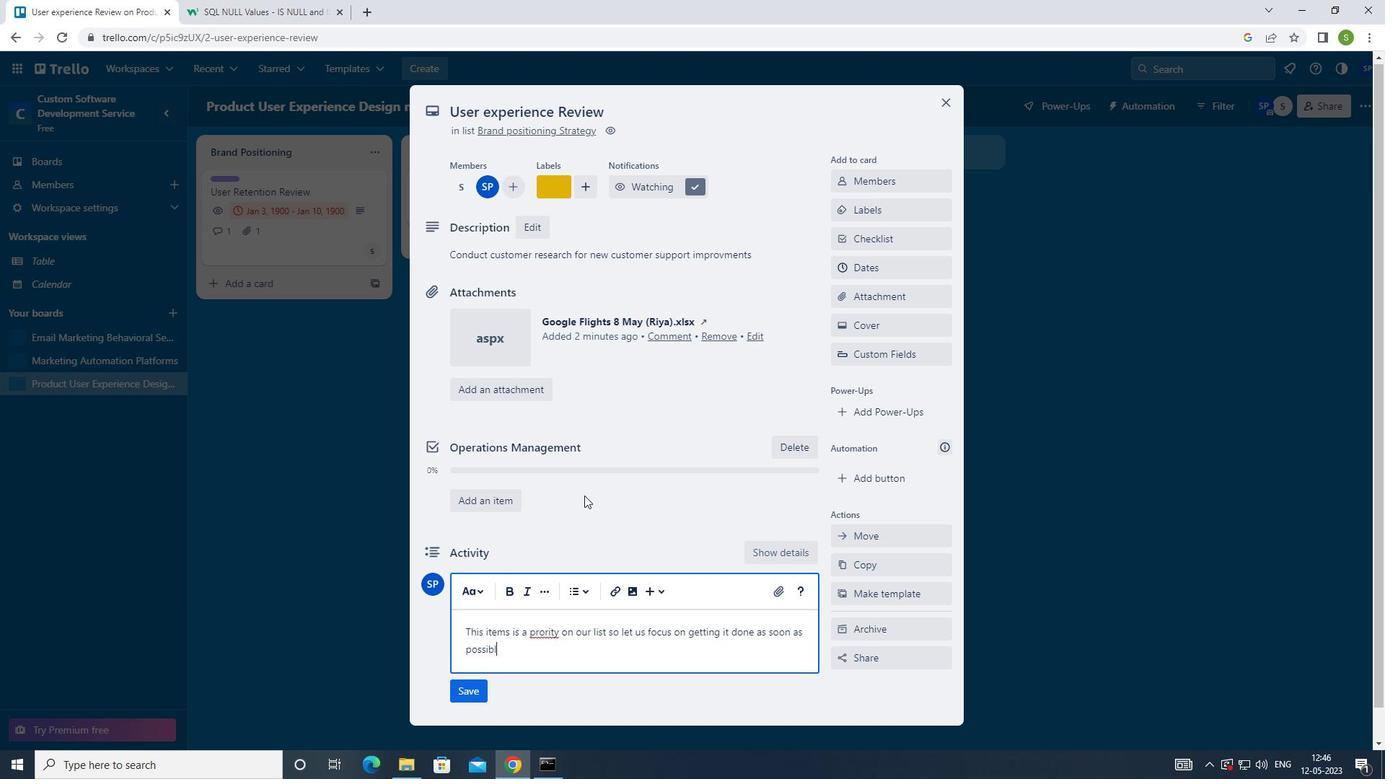 
Action: Mouse moved to (539, 631)
Screenshot: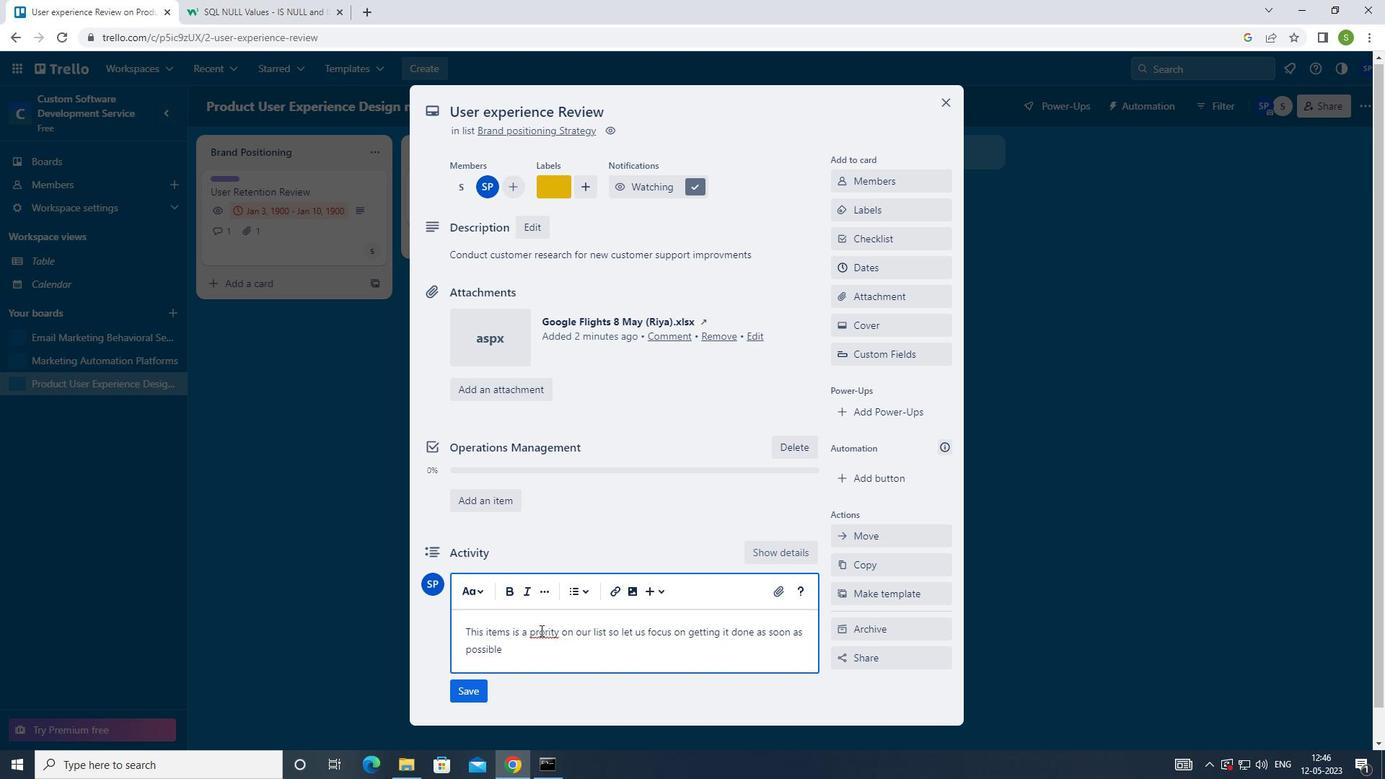
Action: Mouse pressed left at (539, 631)
Screenshot: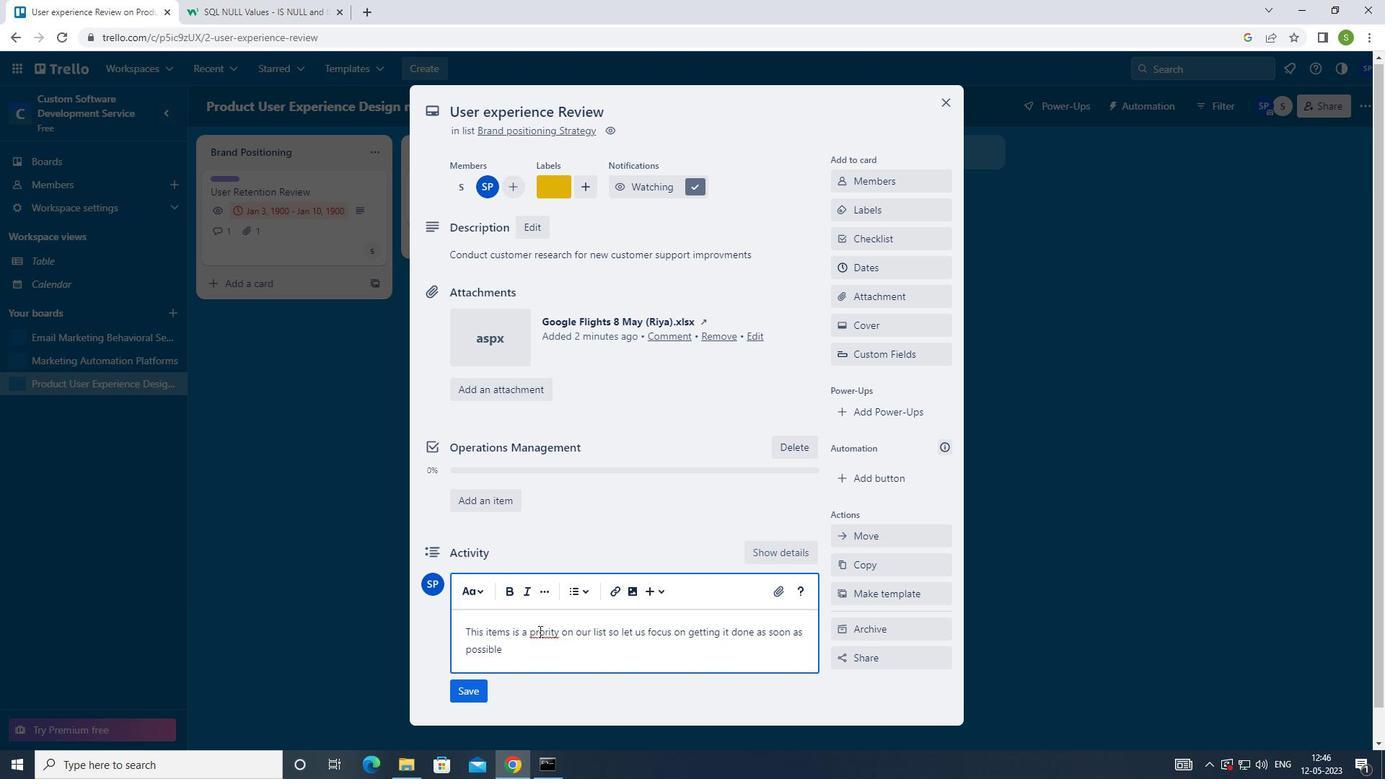 
Action: Mouse moved to (541, 629)
Screenshot: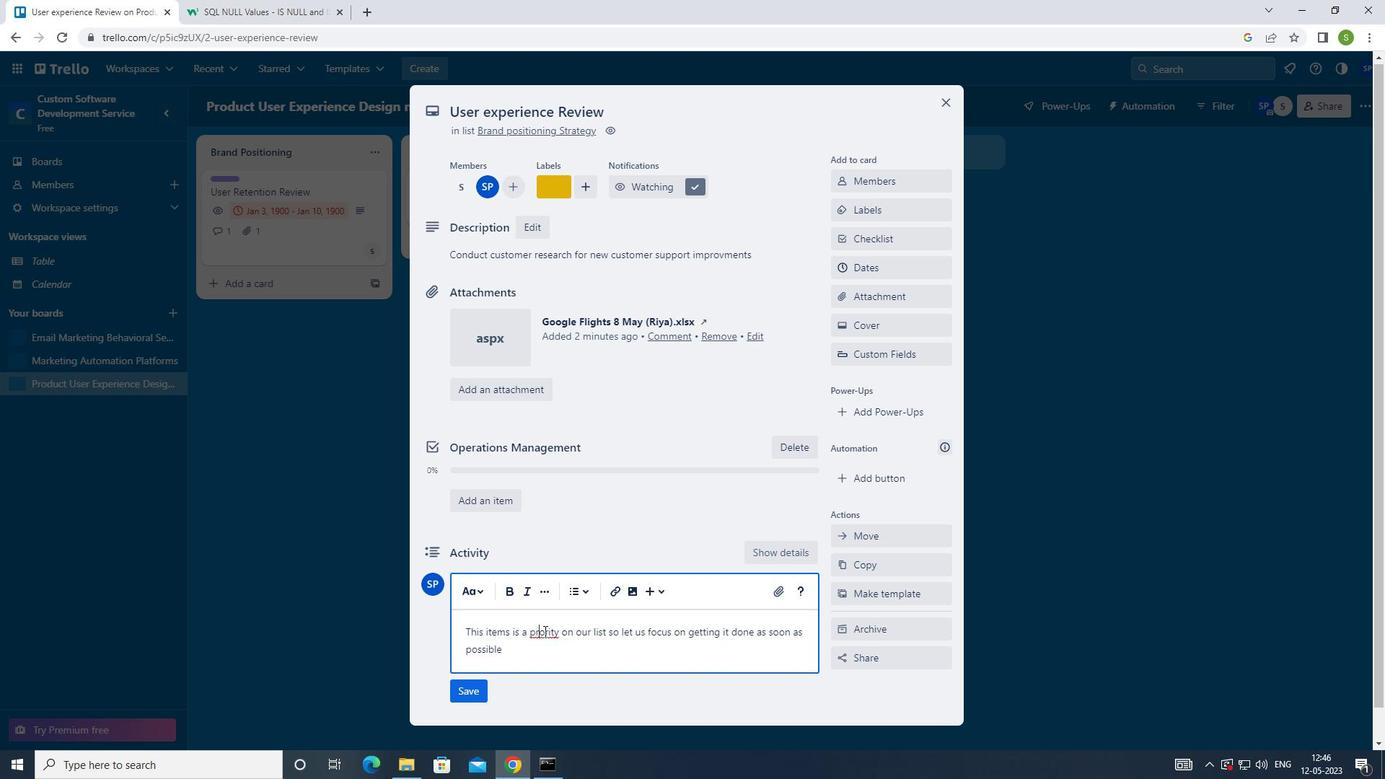 
Action: Key pressed I
Screenshot: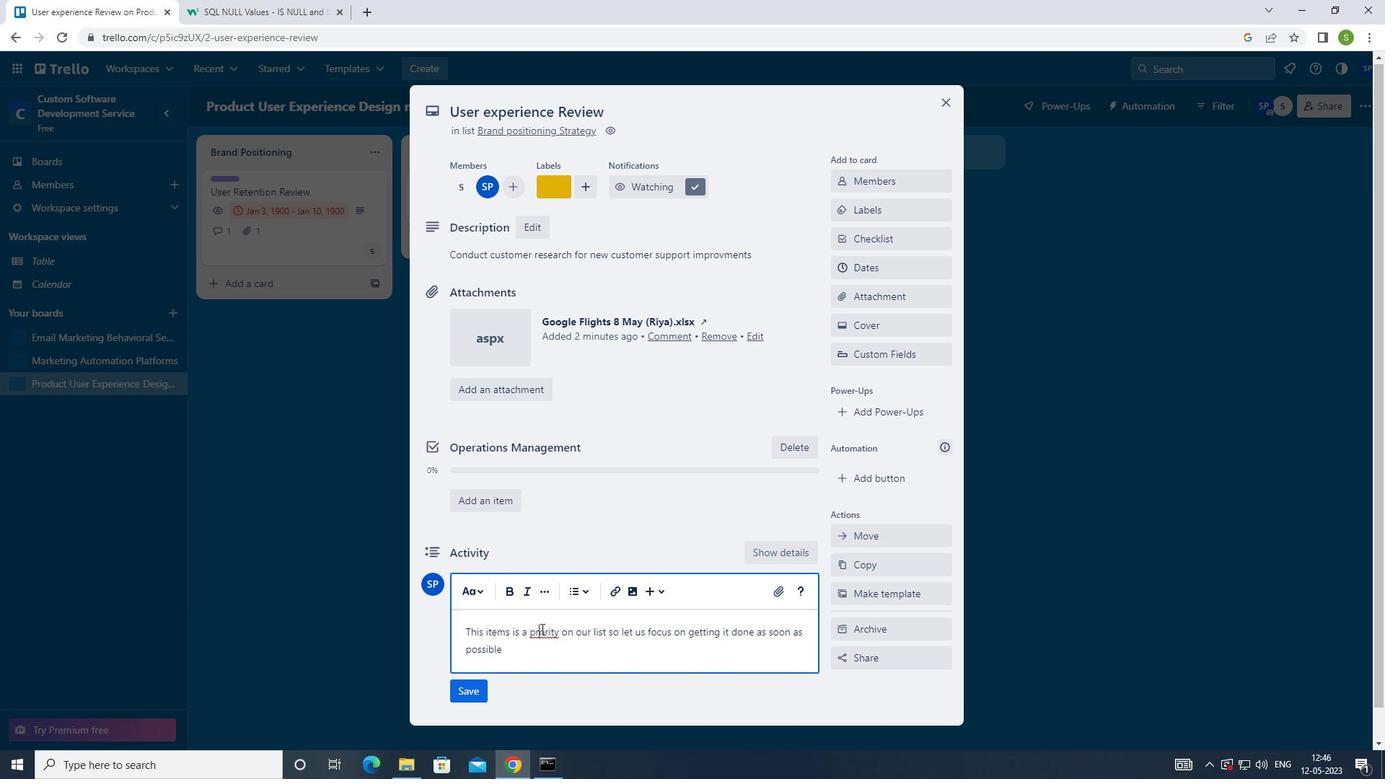 
Action: Mouse moved to (475, 692)
Screenshot: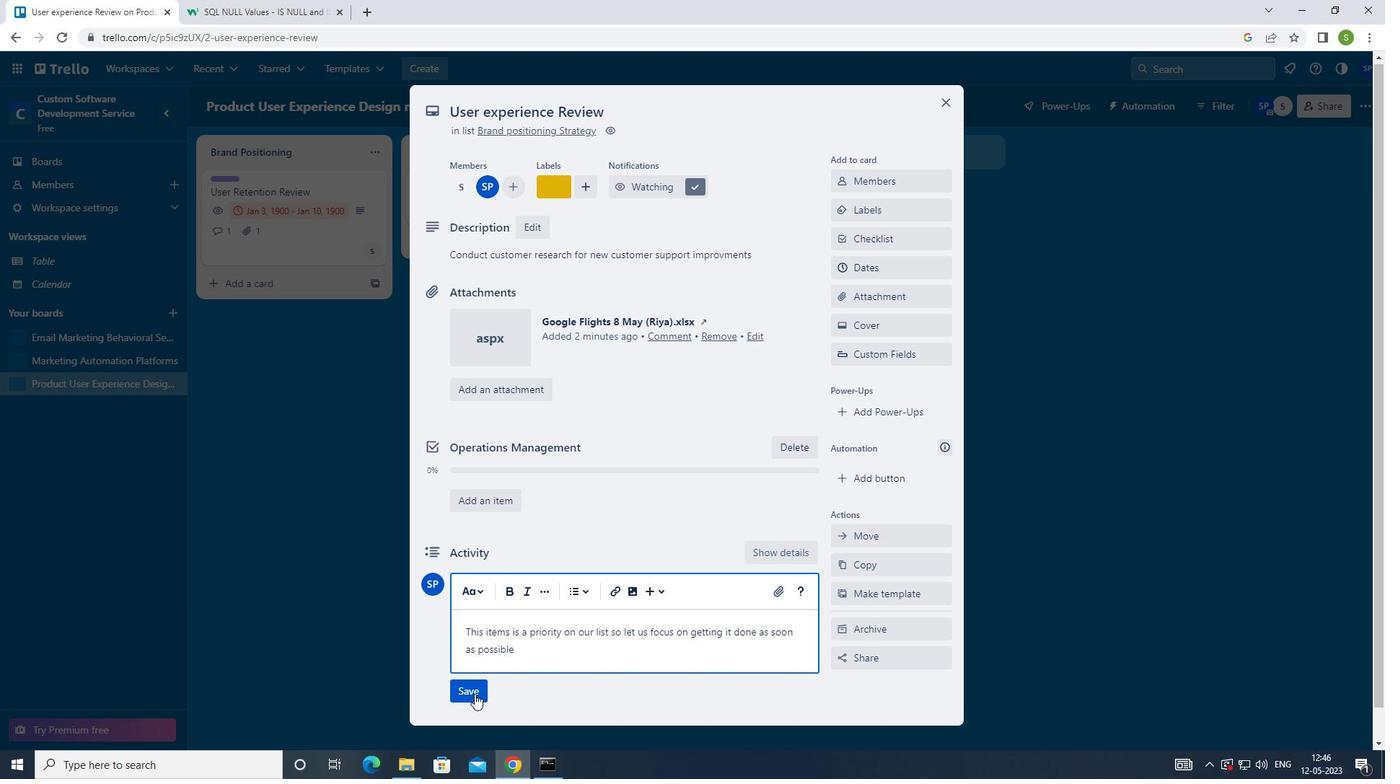 
Action: Mouse pressed left at (475, 692)
Screenshot: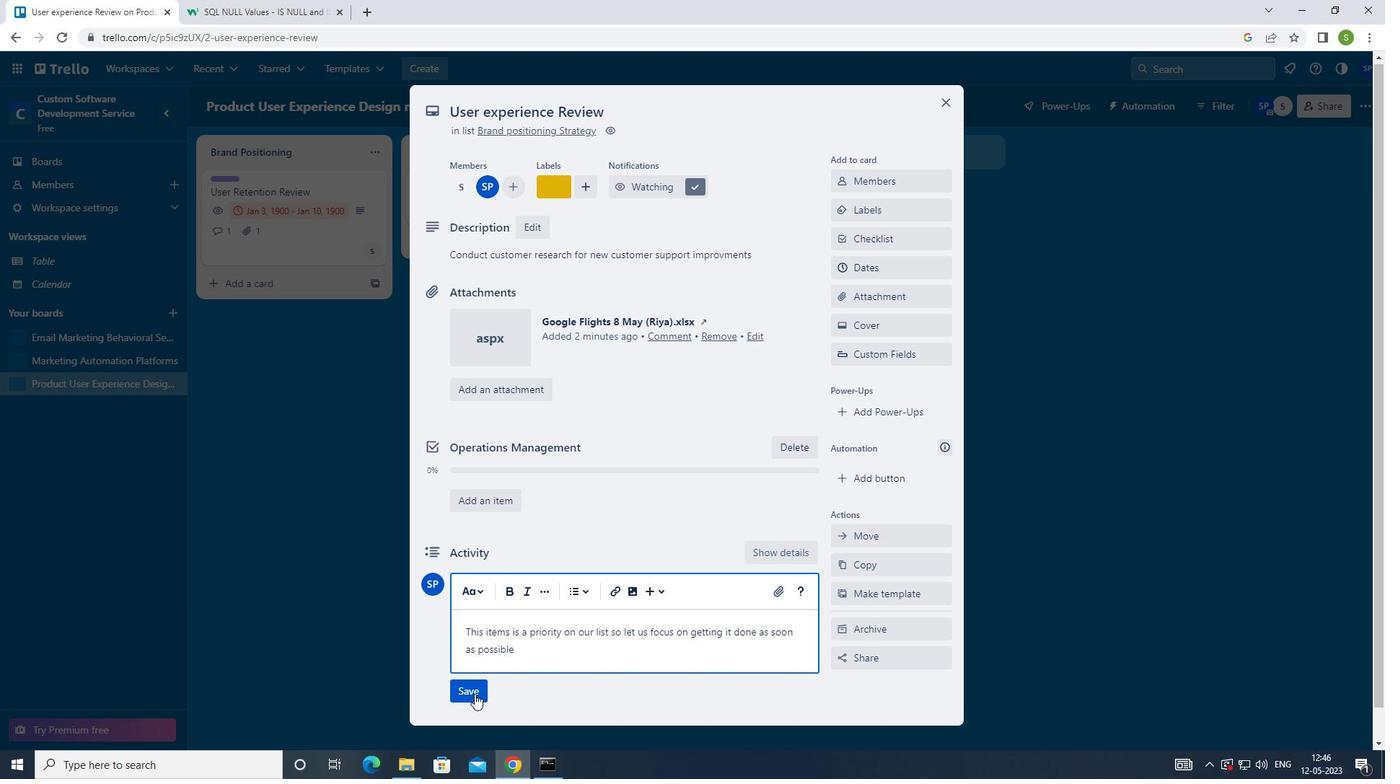 
Action: Mouse moved to (899, 260)
Screenshot: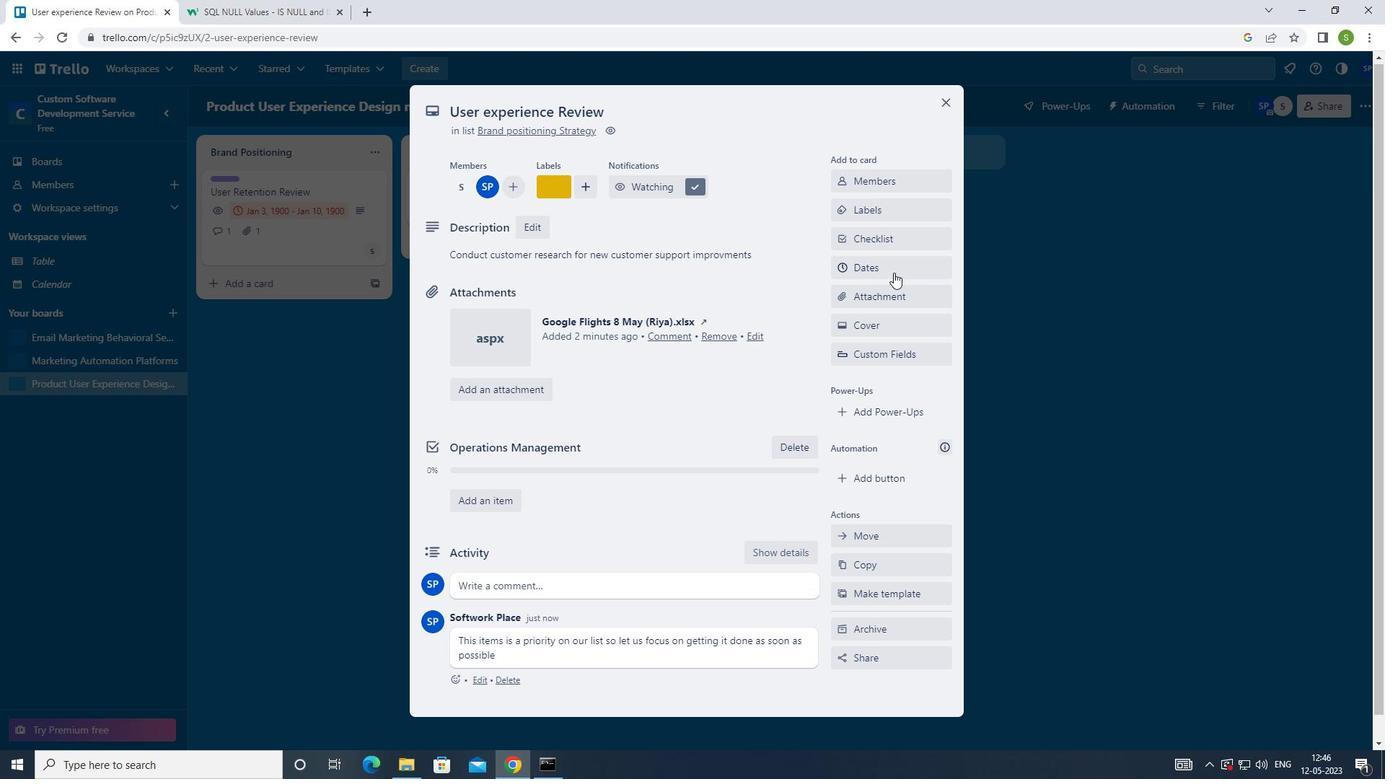 
Action: Mouse pressed left at (899, 260)
Screenshot: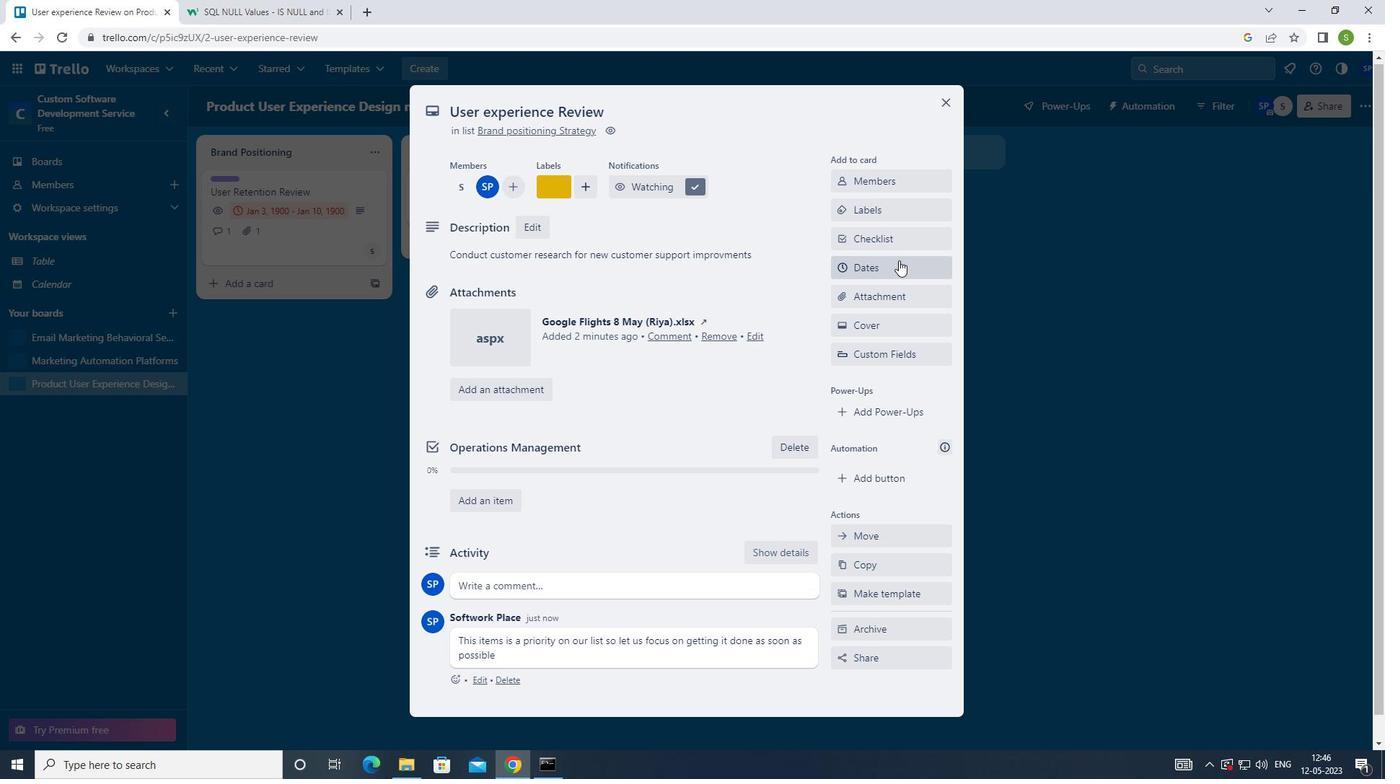 
Action: Mouse moved to (849, 372)
Screenshot: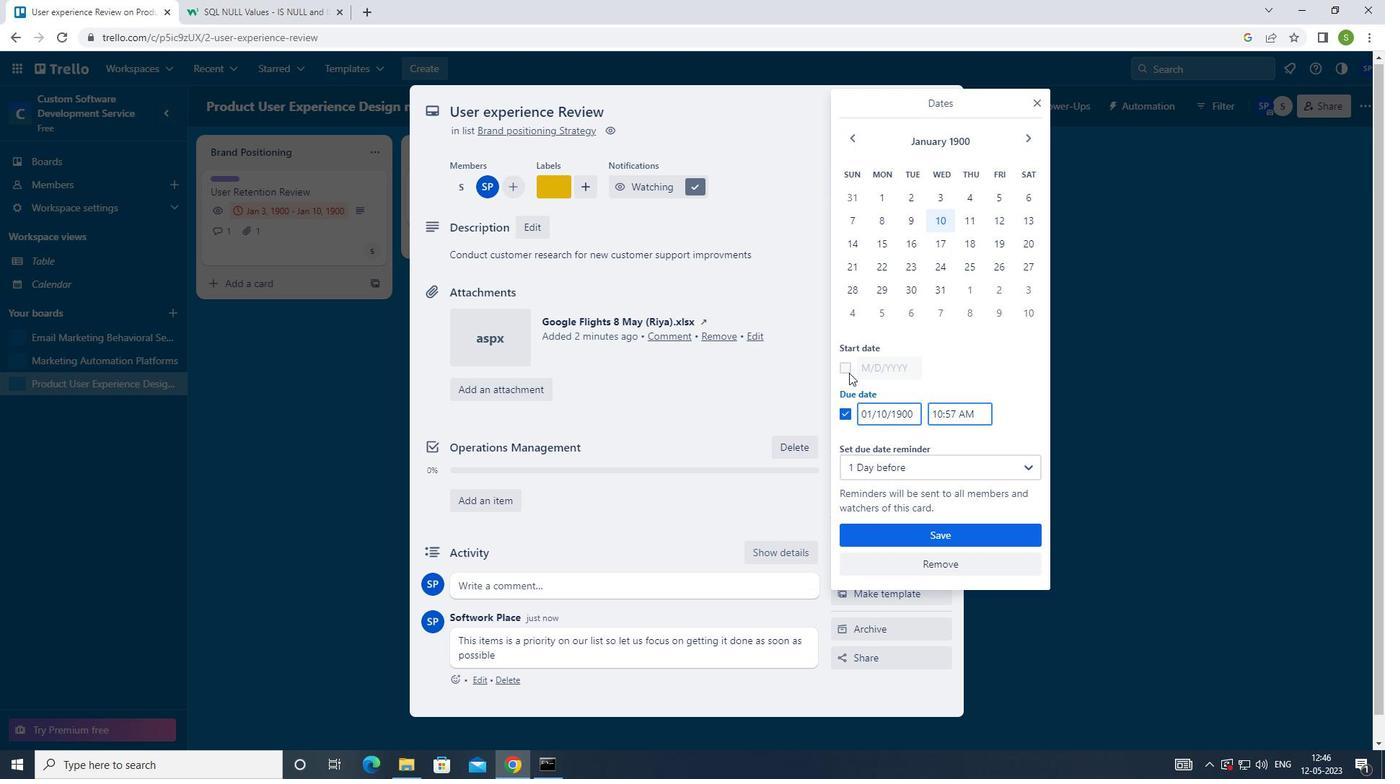 
Action: Mouse pressed left at (849, 372)
Screenshot: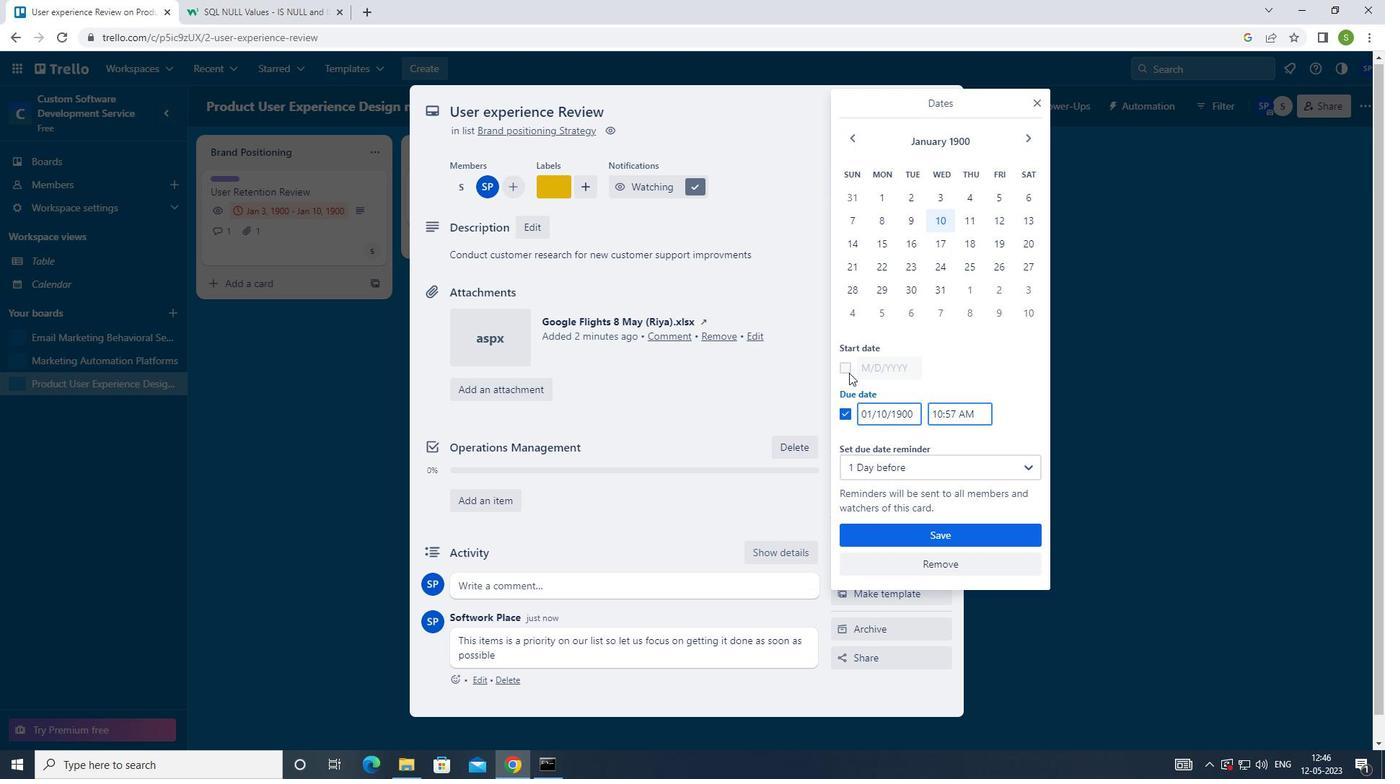 
Action: Mouse moved to (887, 365)
Screenshot: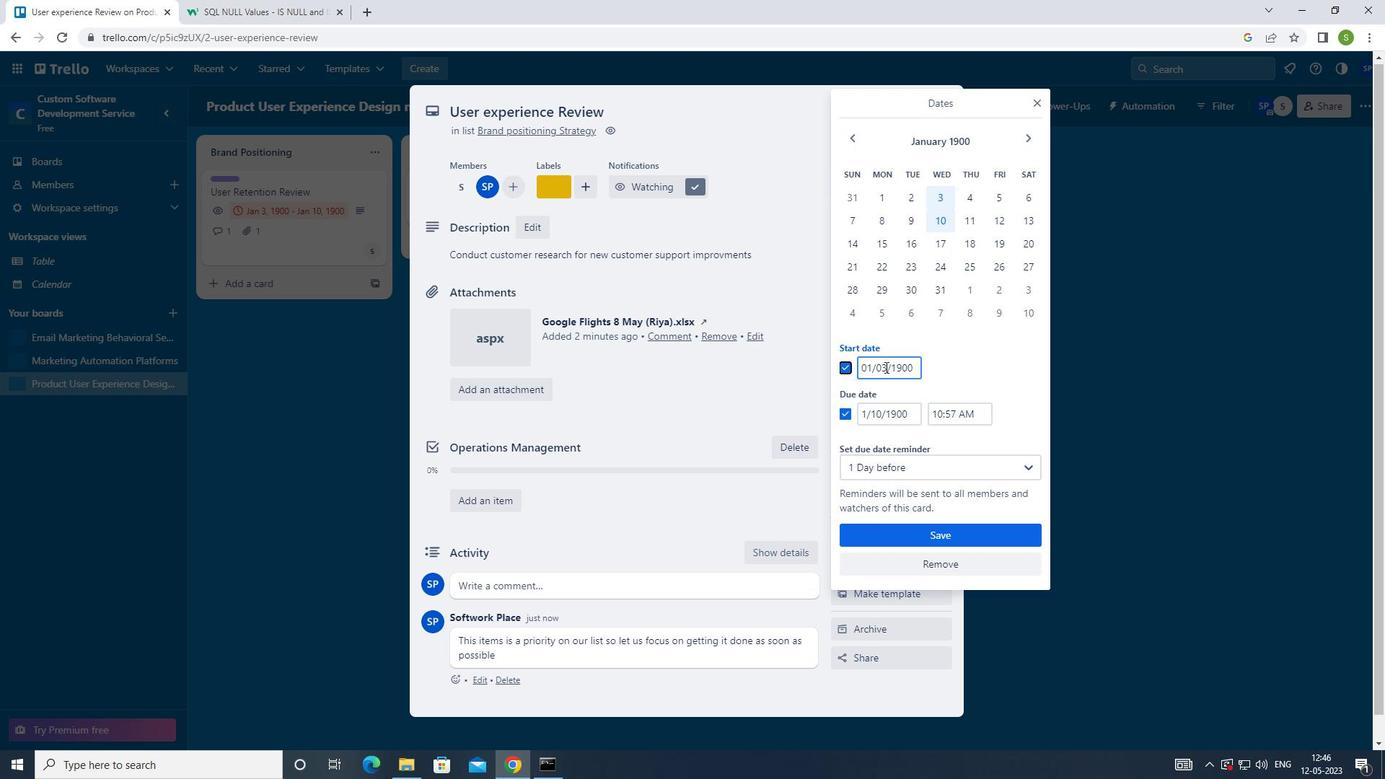 
Action: Mouse pressed left at (887, 365)
Screenshot: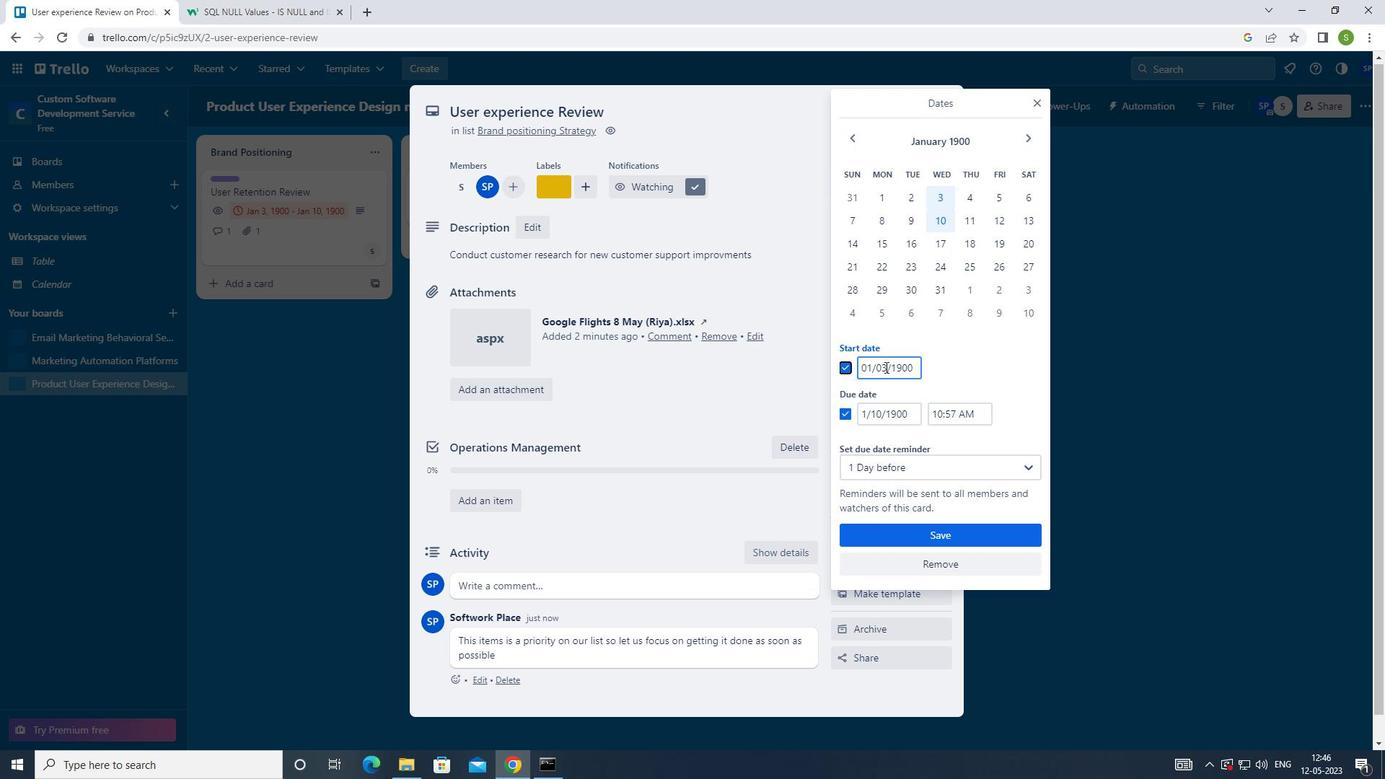
Action: Mouse moved to (876, 368)
Screenshot: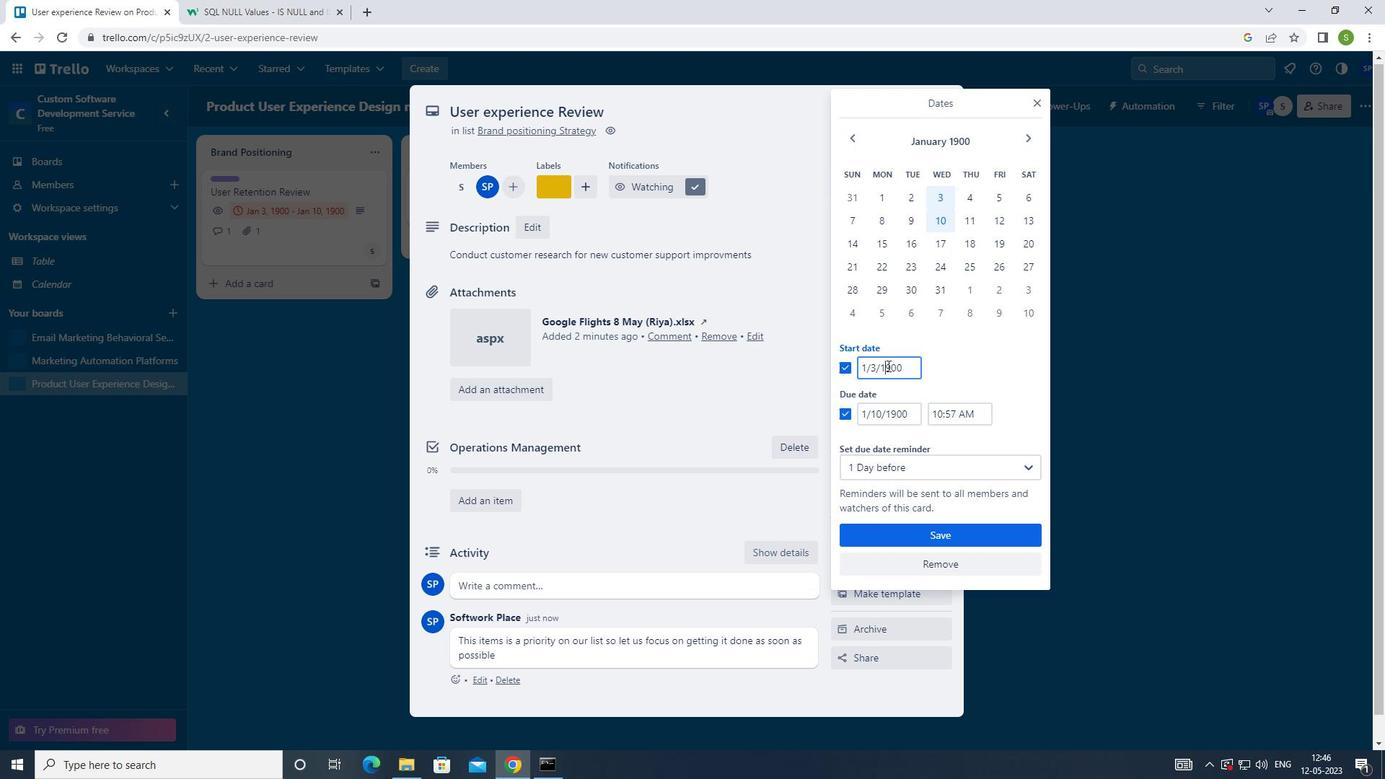 
Action: Mouse pressed left at (876, 368)
Screenshot: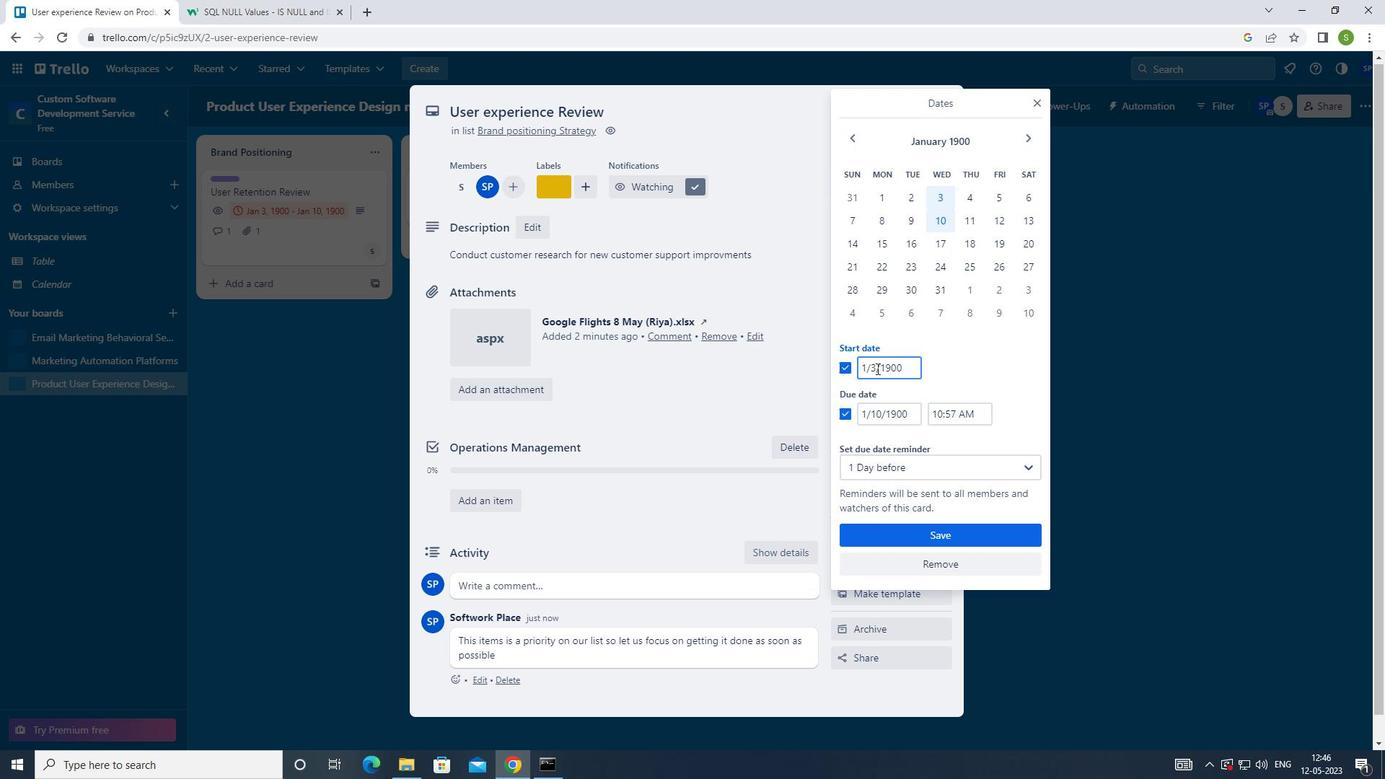 
Action: Mouse moved to (876, 369)
Screenshot: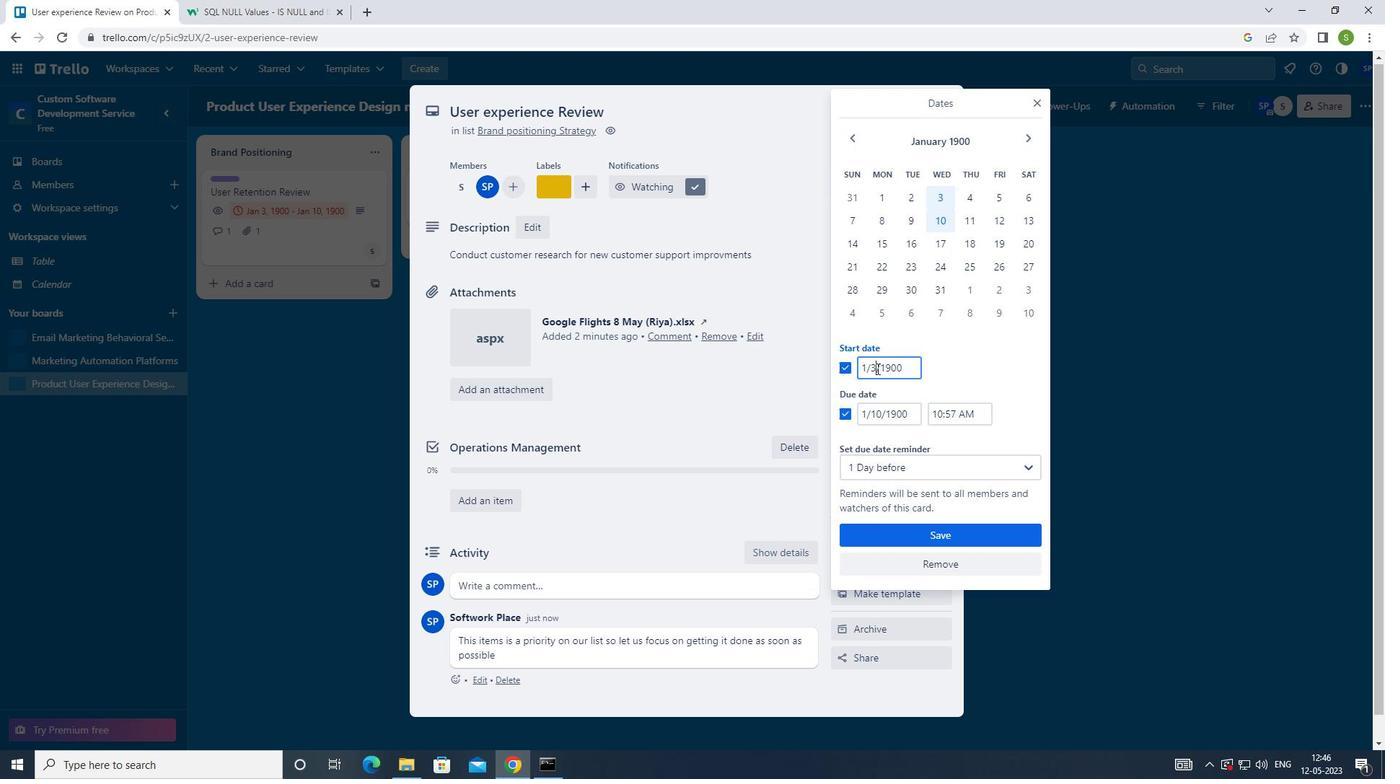 
Action: Key pressed <Key.backspace>4
Screenshot: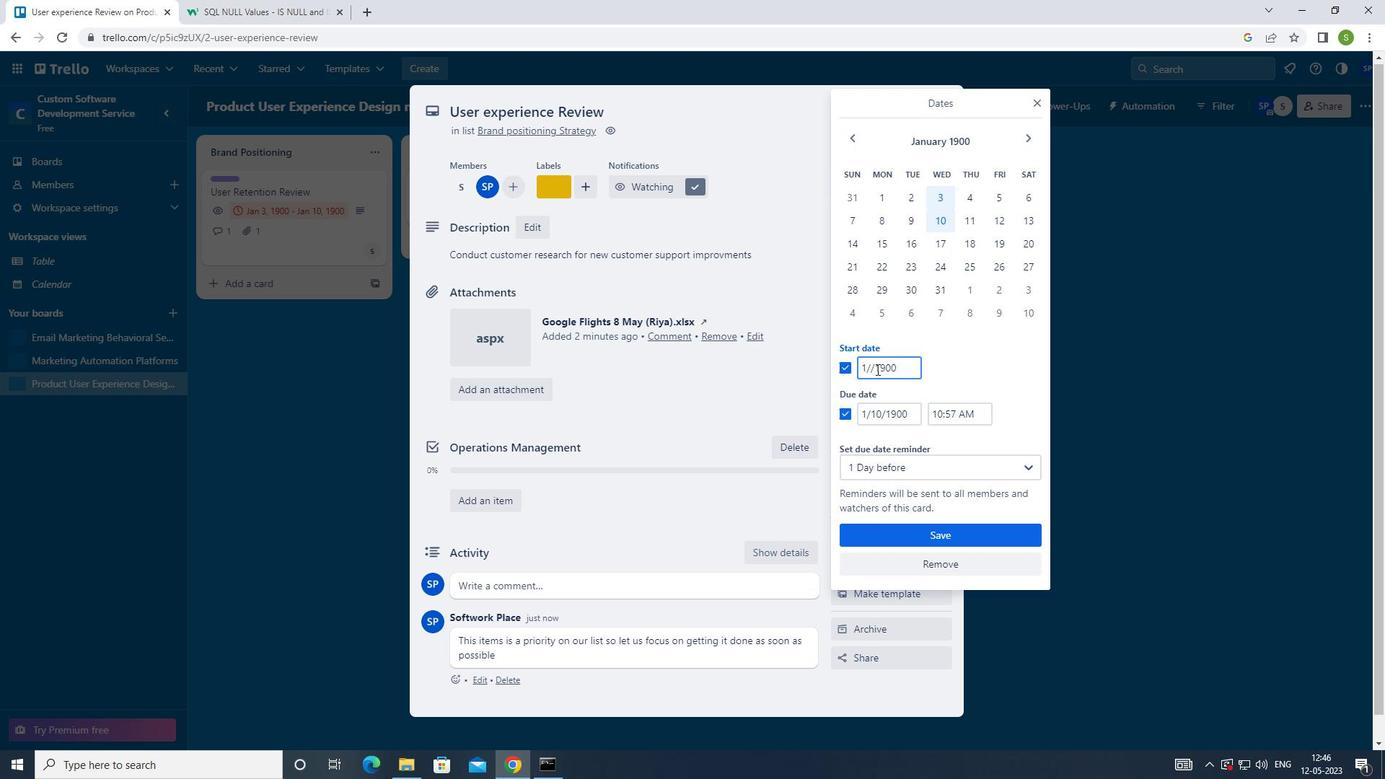 
Action: Mouse moved to (882, 412)
Screenshot: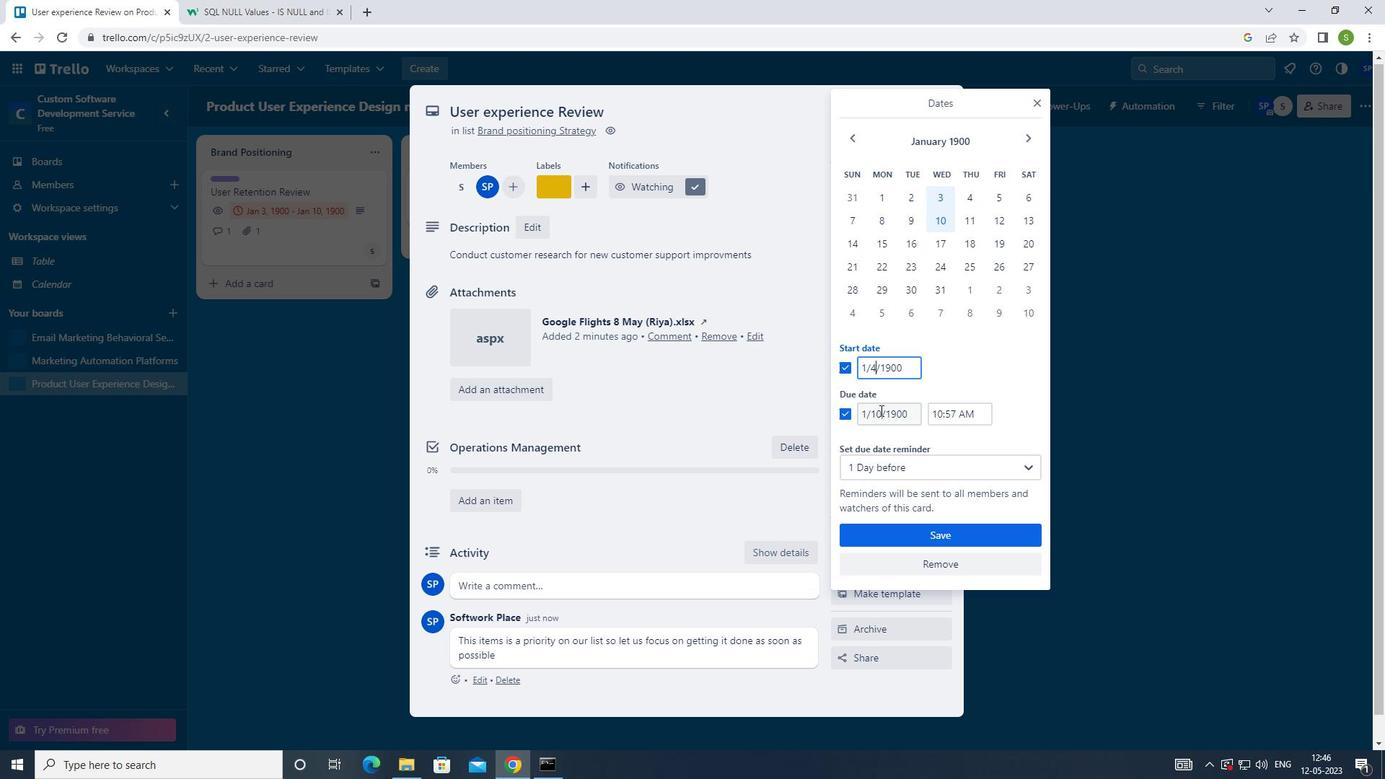 
Action: Mouse pressed left at (882, 412)
Screenshot: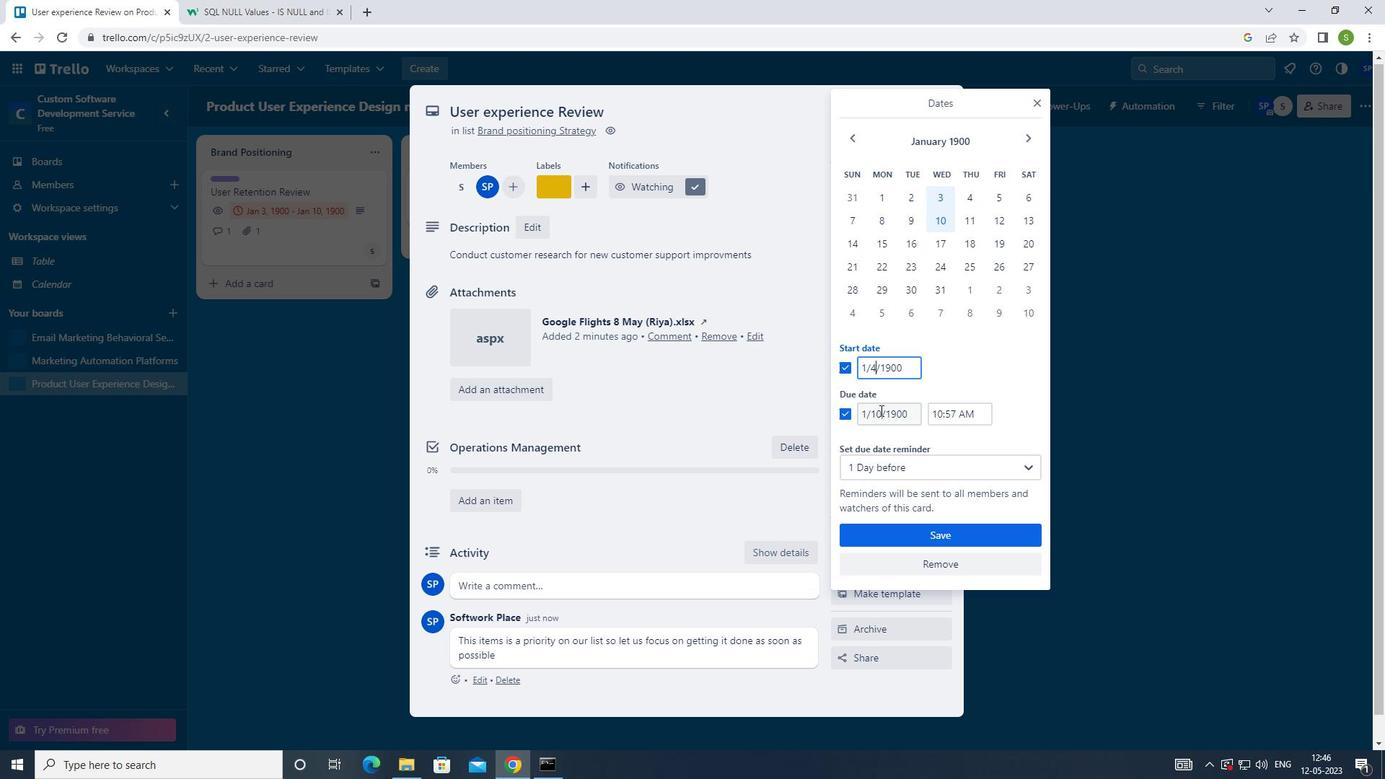 
Action: Mouse moved to (884, 410)
Screenshot: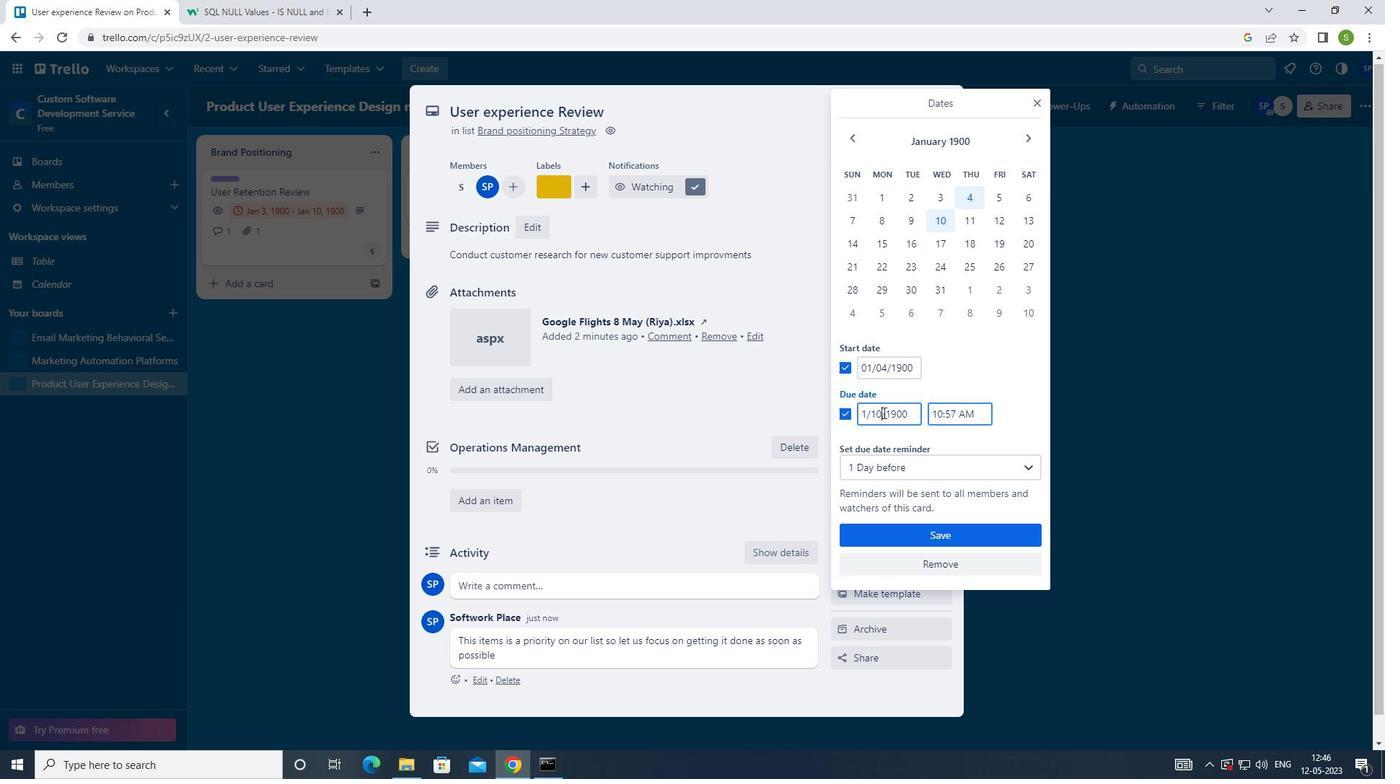 
Action: Key pressed <Key.backspace>1
Screenshot: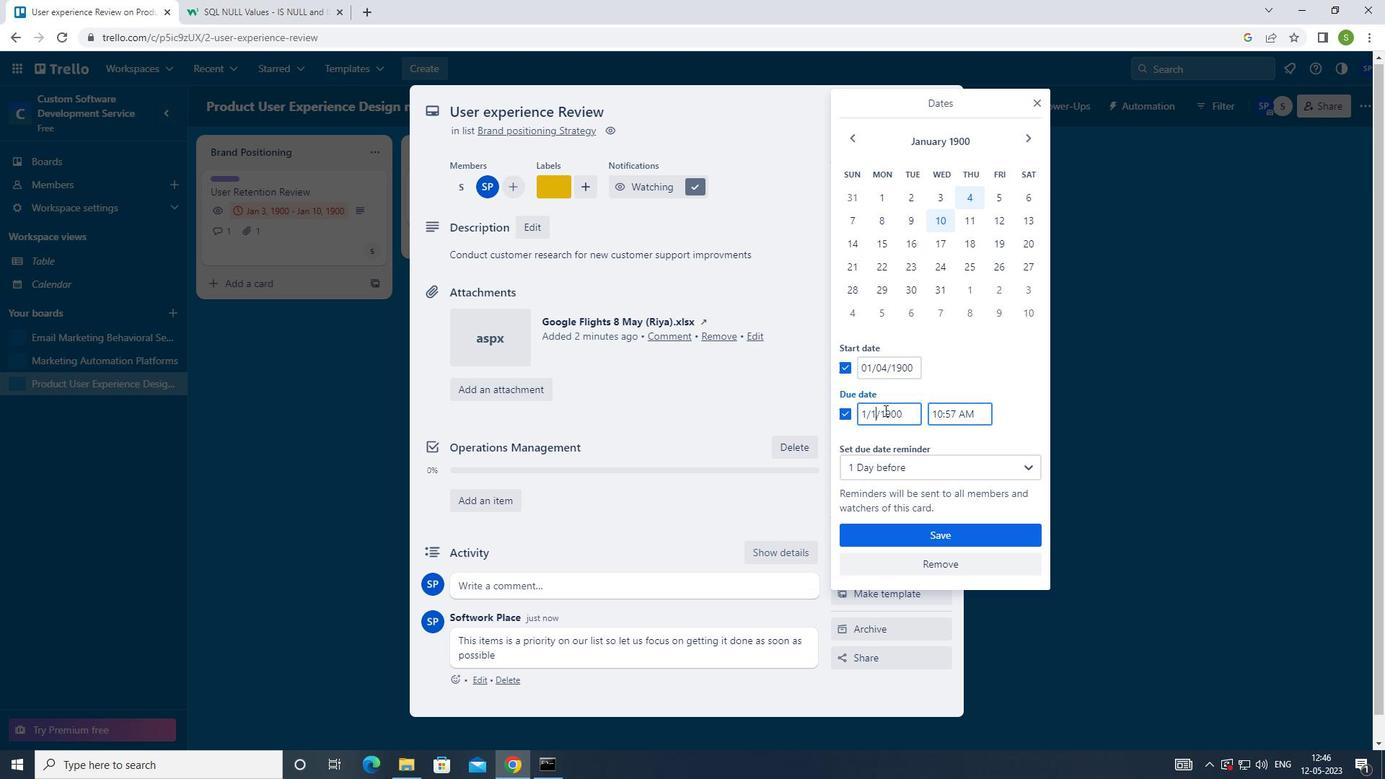 
Action: Mouse moved to (885, 533)
Screenshot: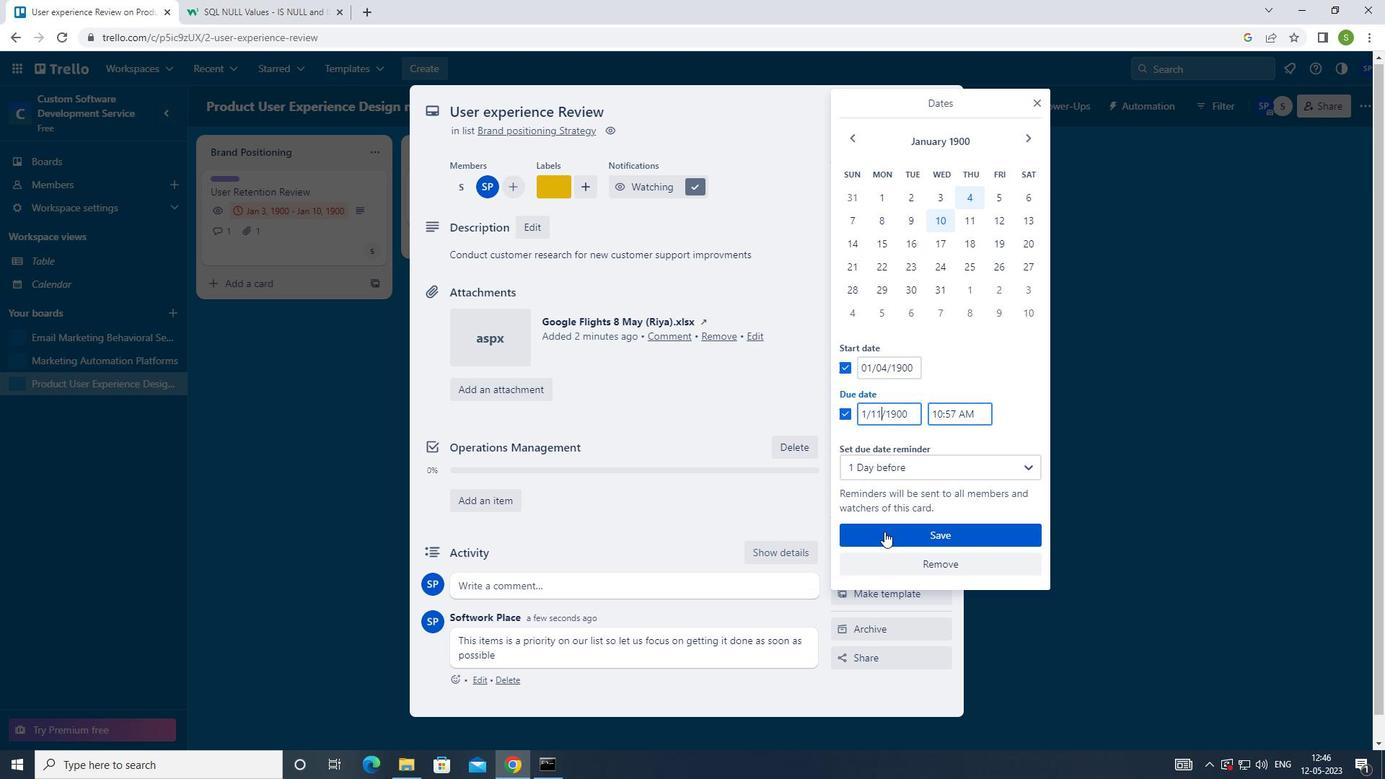 
Action: Mouse pressed left at (885, 533)
Screenshot: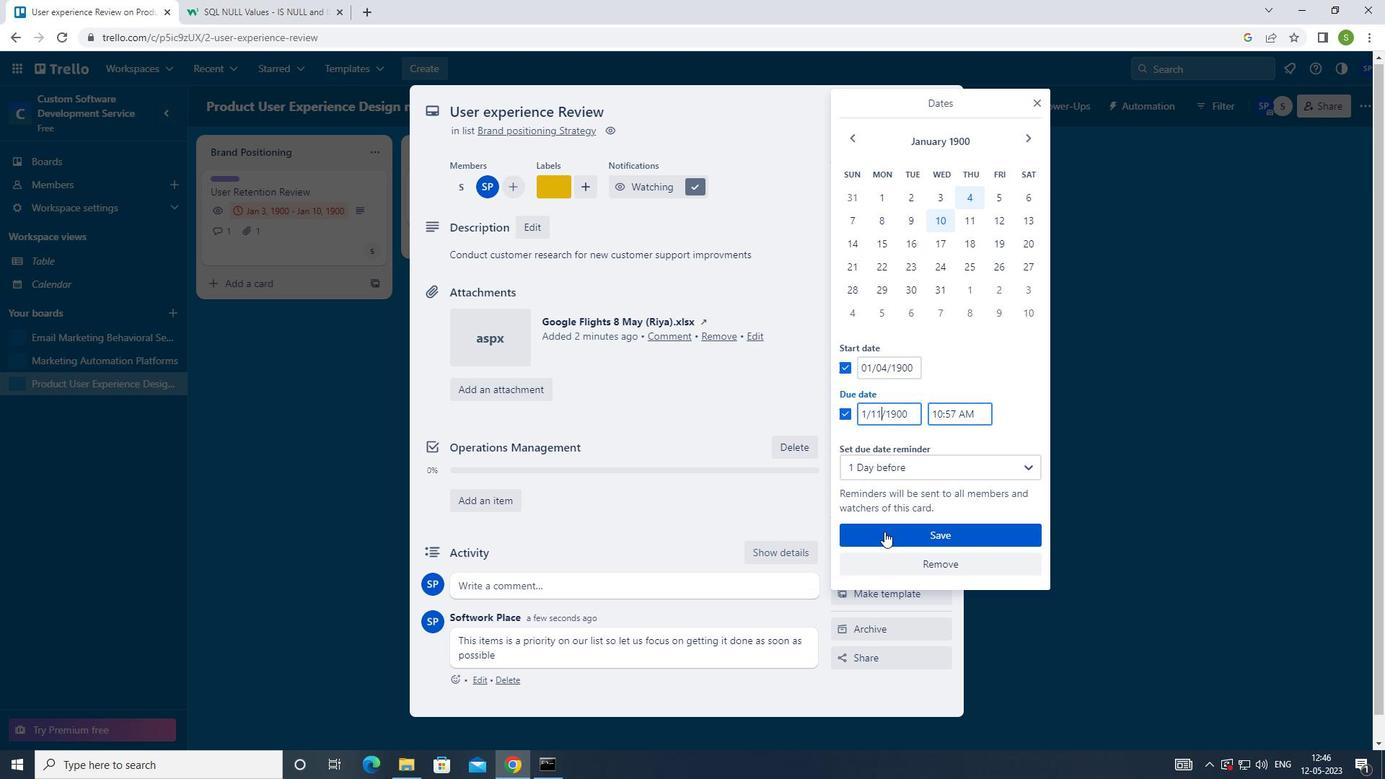 
Action: Mouse moved to (887, 532)
Screenshot: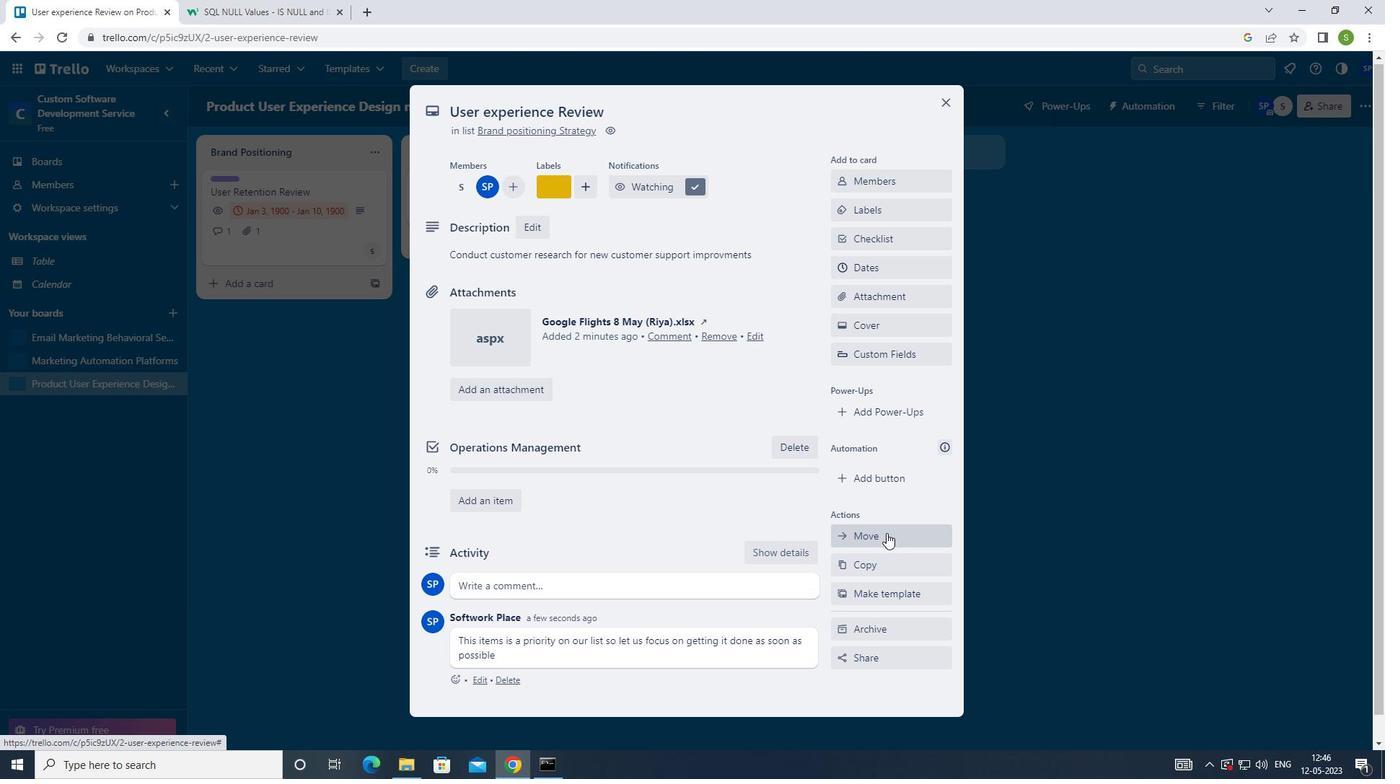 
Action: Key pressed <Key.f8>
Screenshot: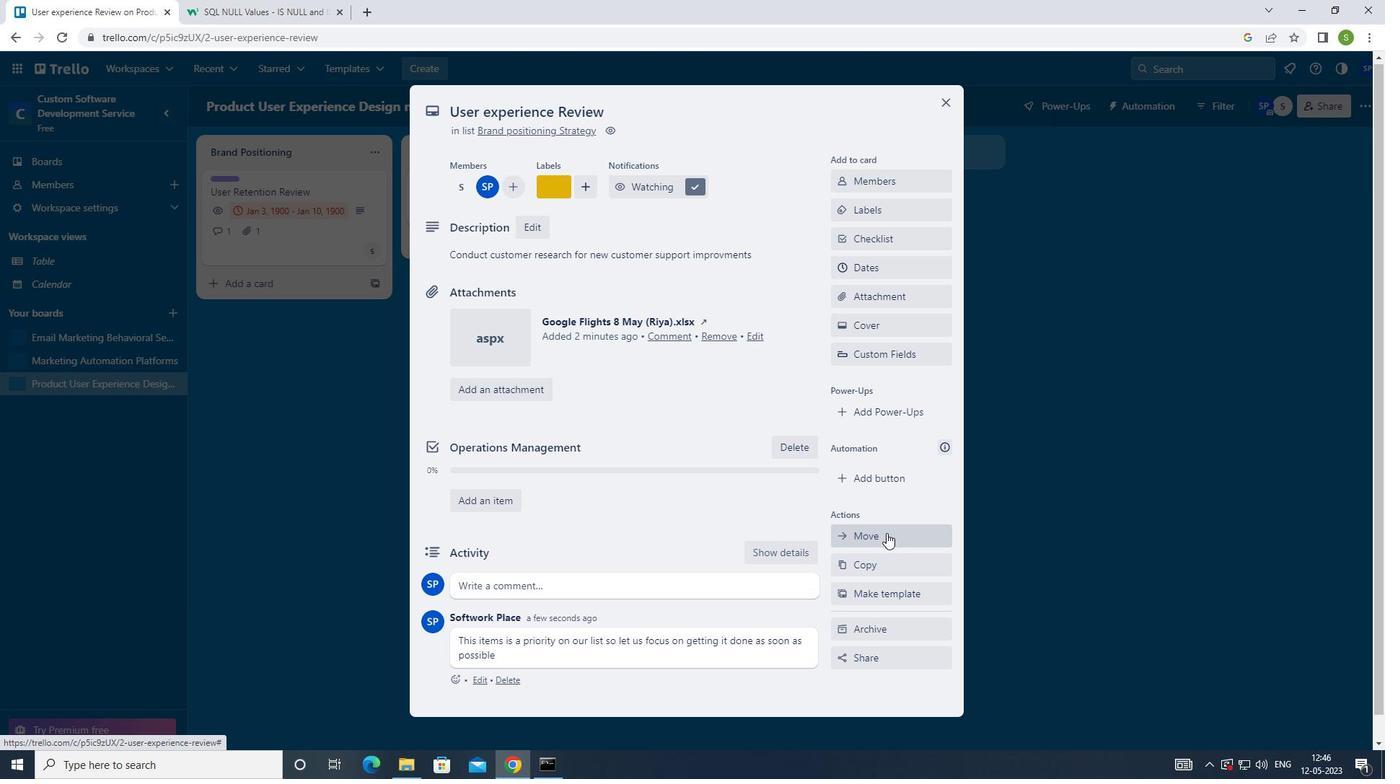 
